 Task: Research Airbnb properties in Sabzevar, Iran from 26th December, 2023 to 28th December, 2023 for 7 adults. Place can be entire room or shared room with 4 bedrooms having 7 beds and 4 bathrooms. Property type can be house. Amenities needed are: wifi, TV, free parking on premises, gym, breakfast.
Action: Mouse moved to (560, 200)
Screenshot: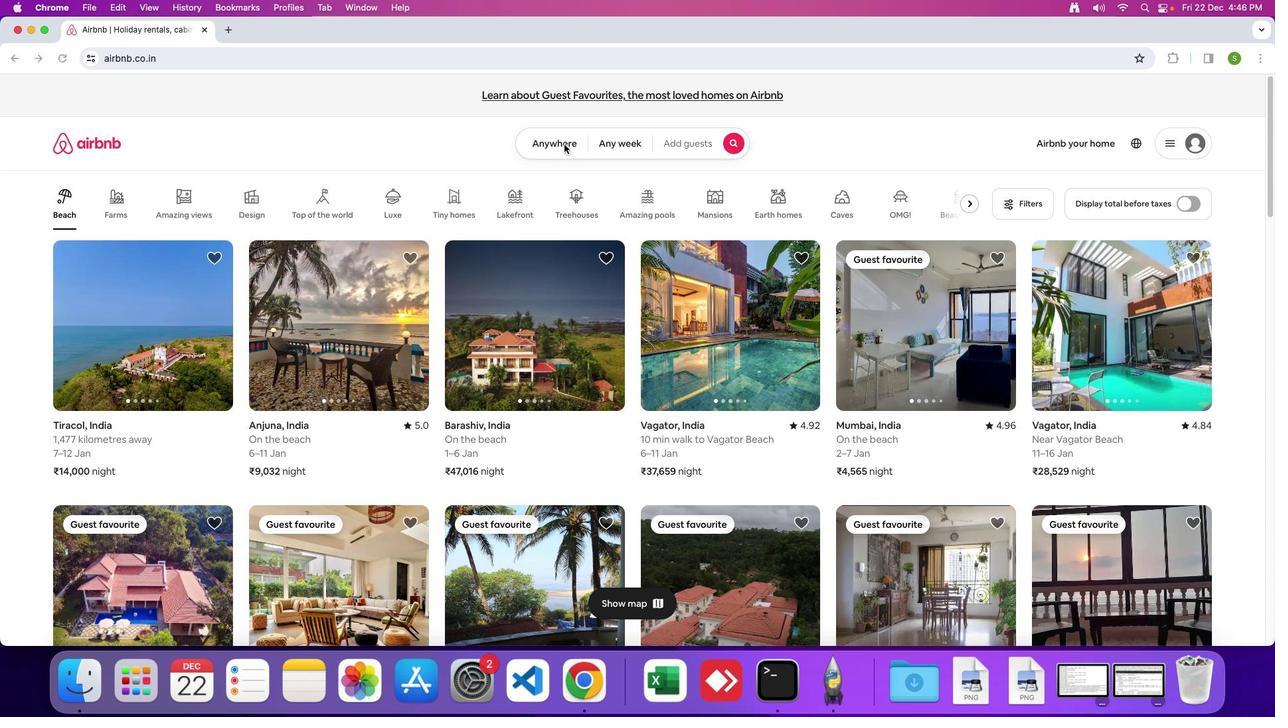 
Action: Mouse pressed left at (560, 200)
Screenshot: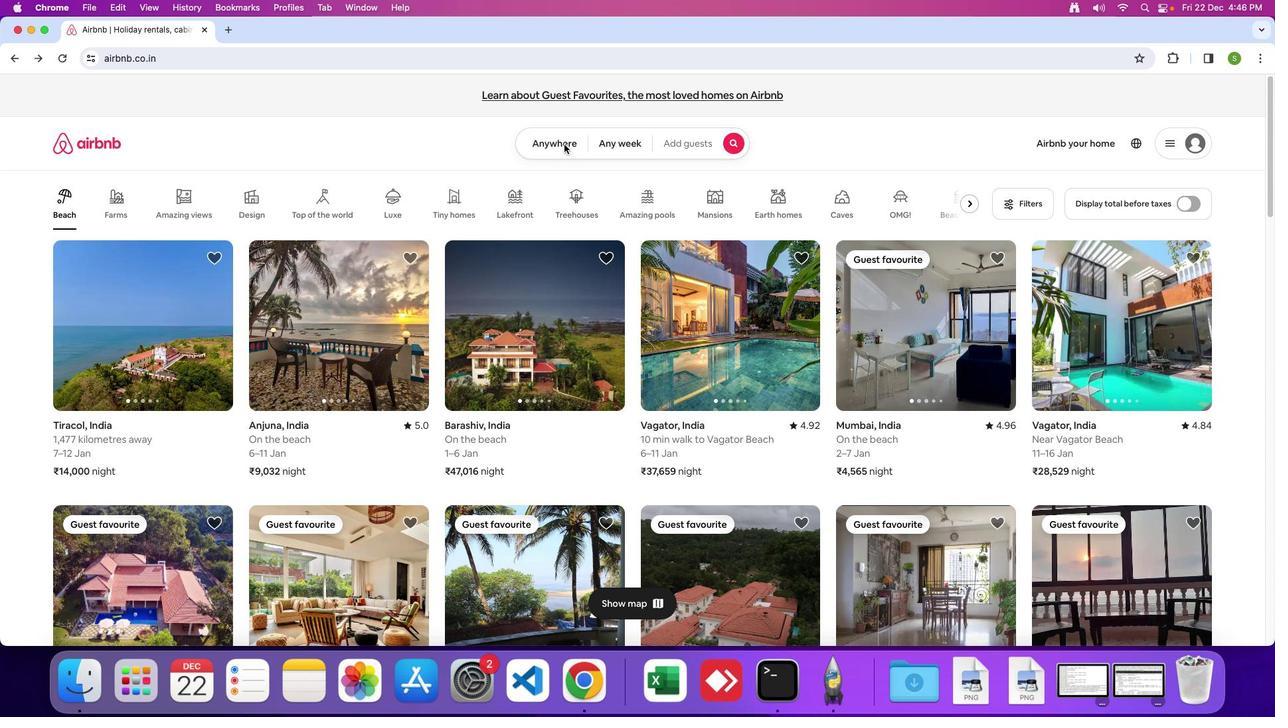 
Action: Mouse moved to (545, 200)
Screenshot: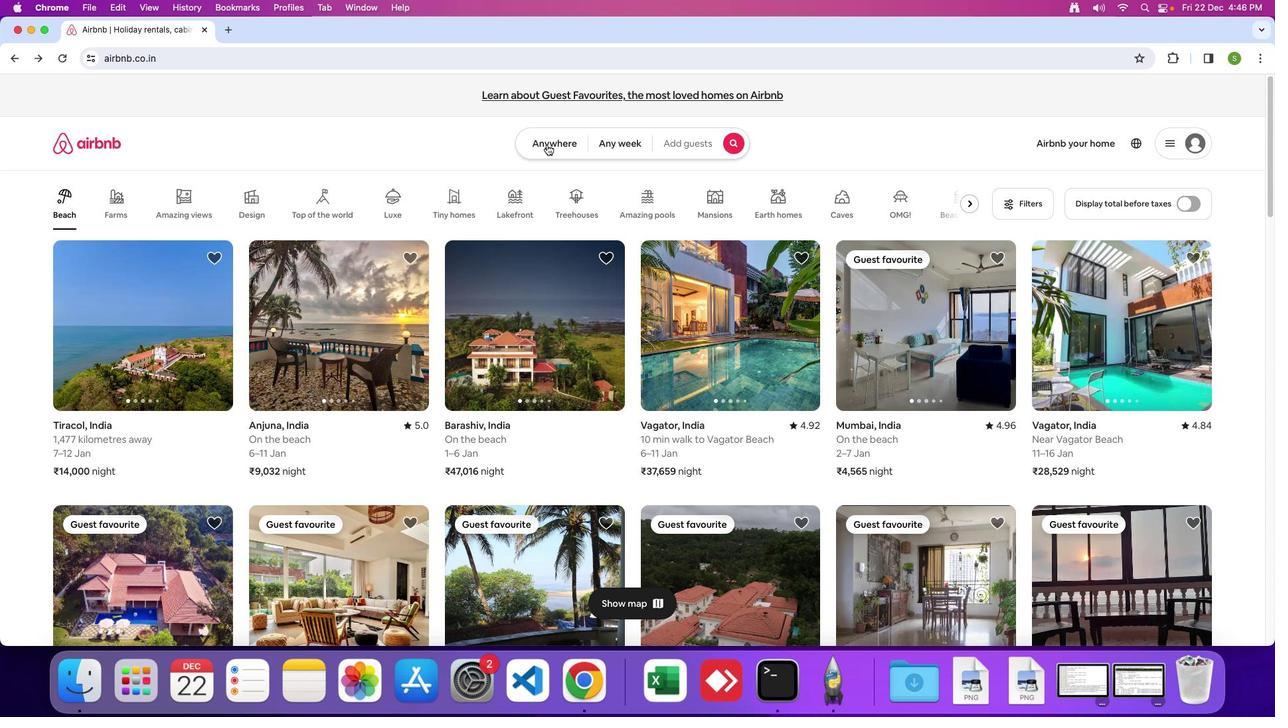 
Action: Mouse pressed left at (545, 200)
Screenshot: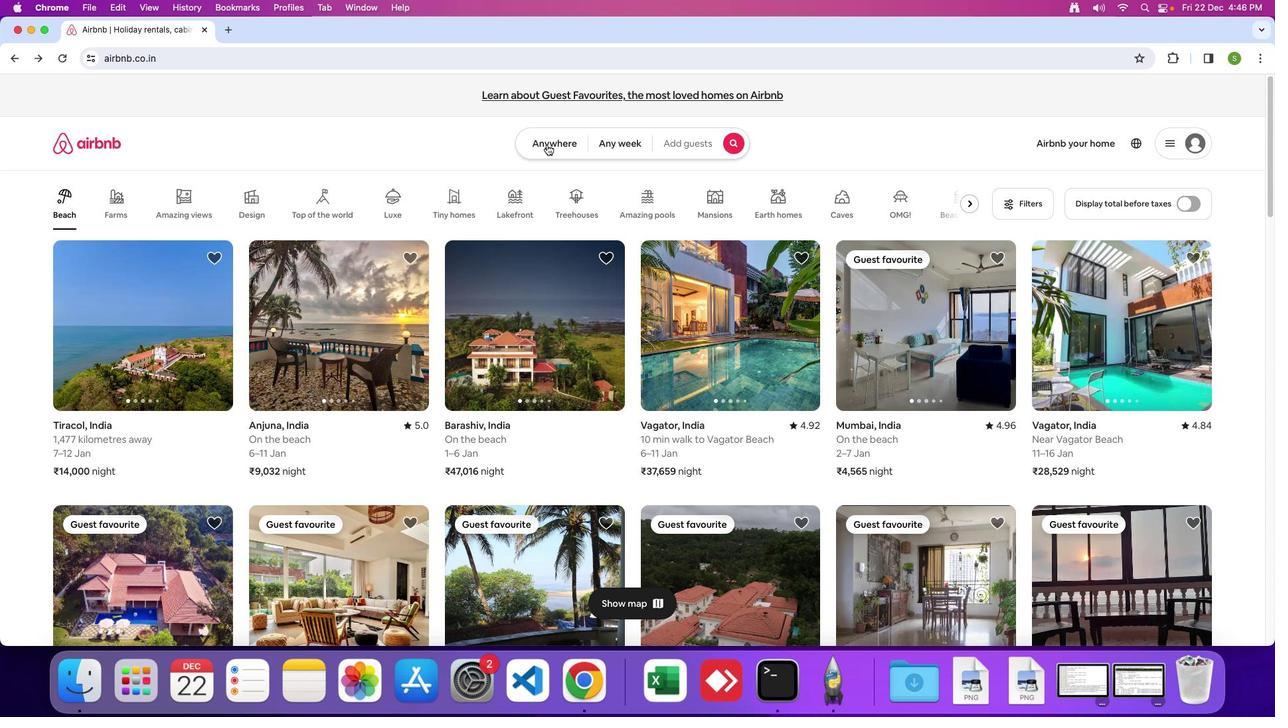 
Action: Mouse moved to (480, 237)
Screenshot: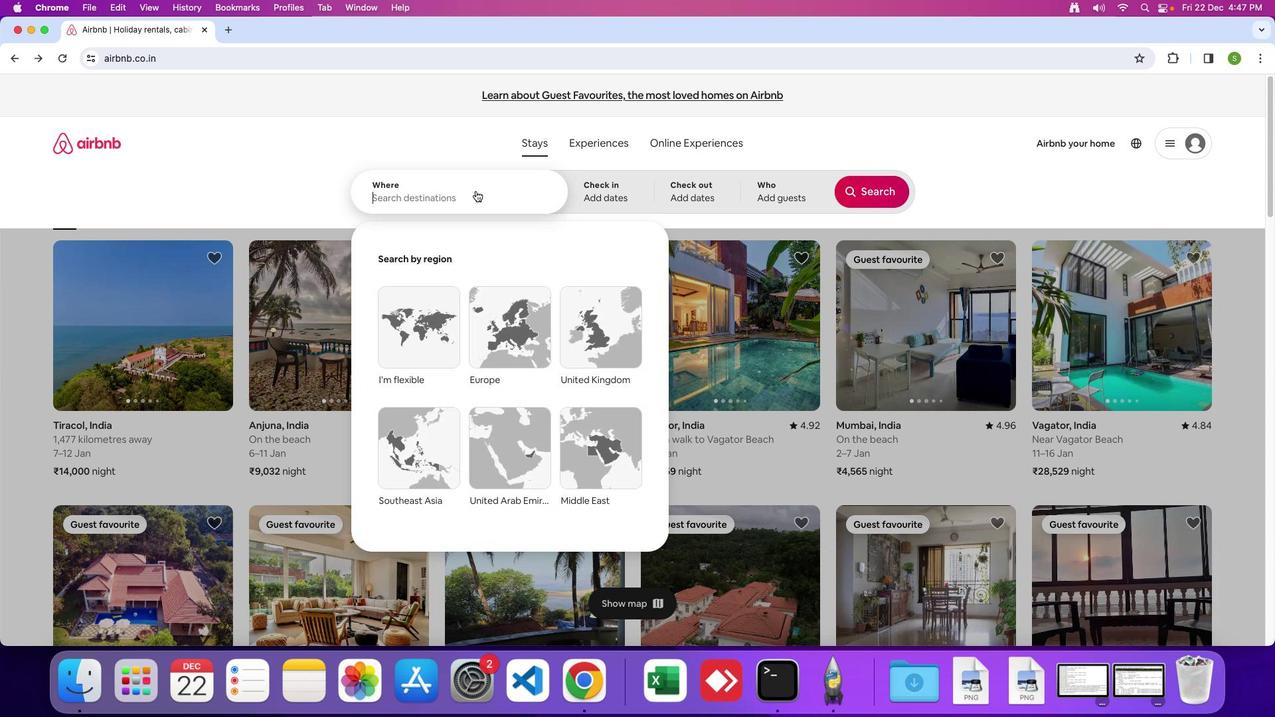 
Action: Mouse pressed left at (480, 237)
Screenshot: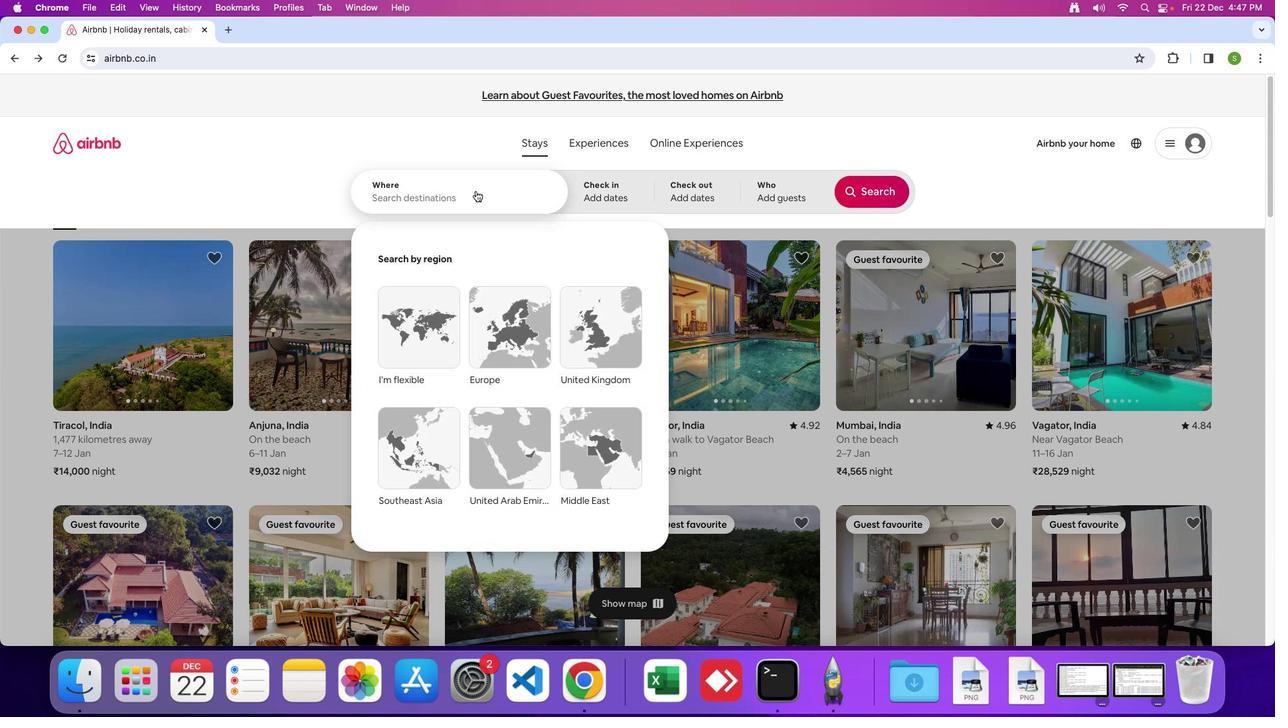 
Action: Mouse moved to (480, 237)
Screenshot: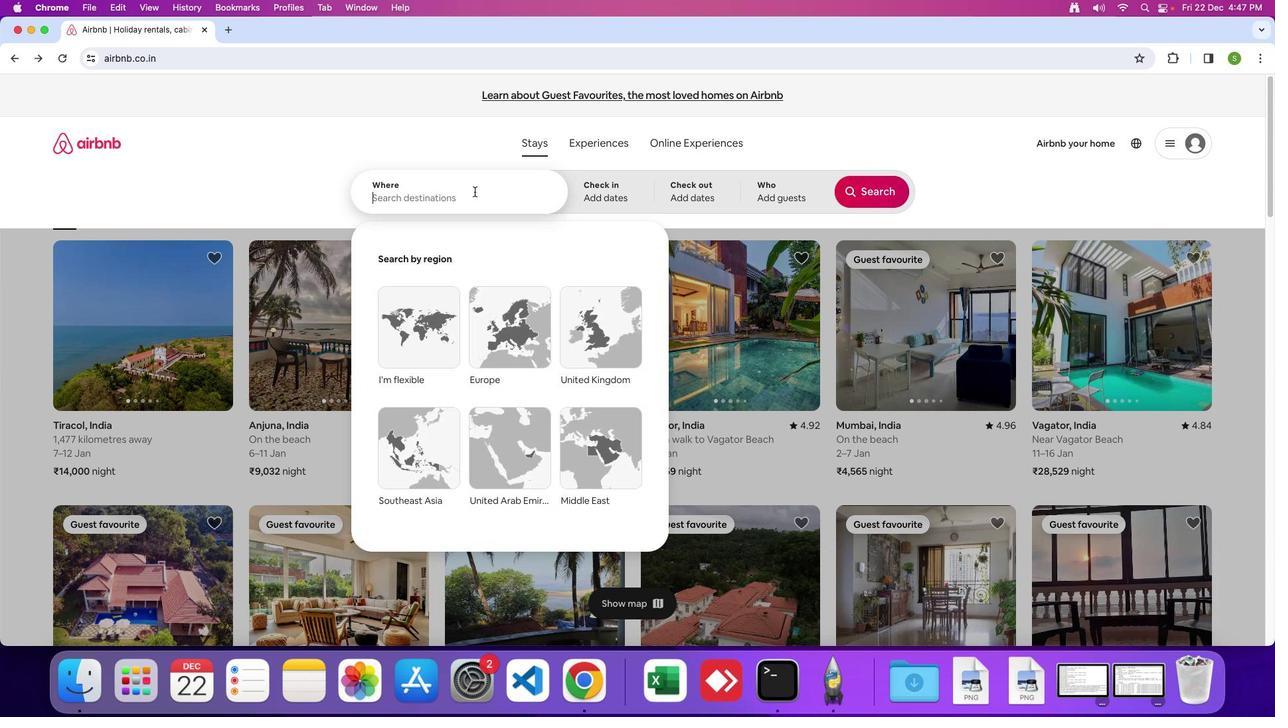 
Action: Key pressed 'S'Key.caps_lock'a''b''z''e''v''a''r'','Key.spaceKey.shift'I''r''a''n'Key.enter
Screenshot: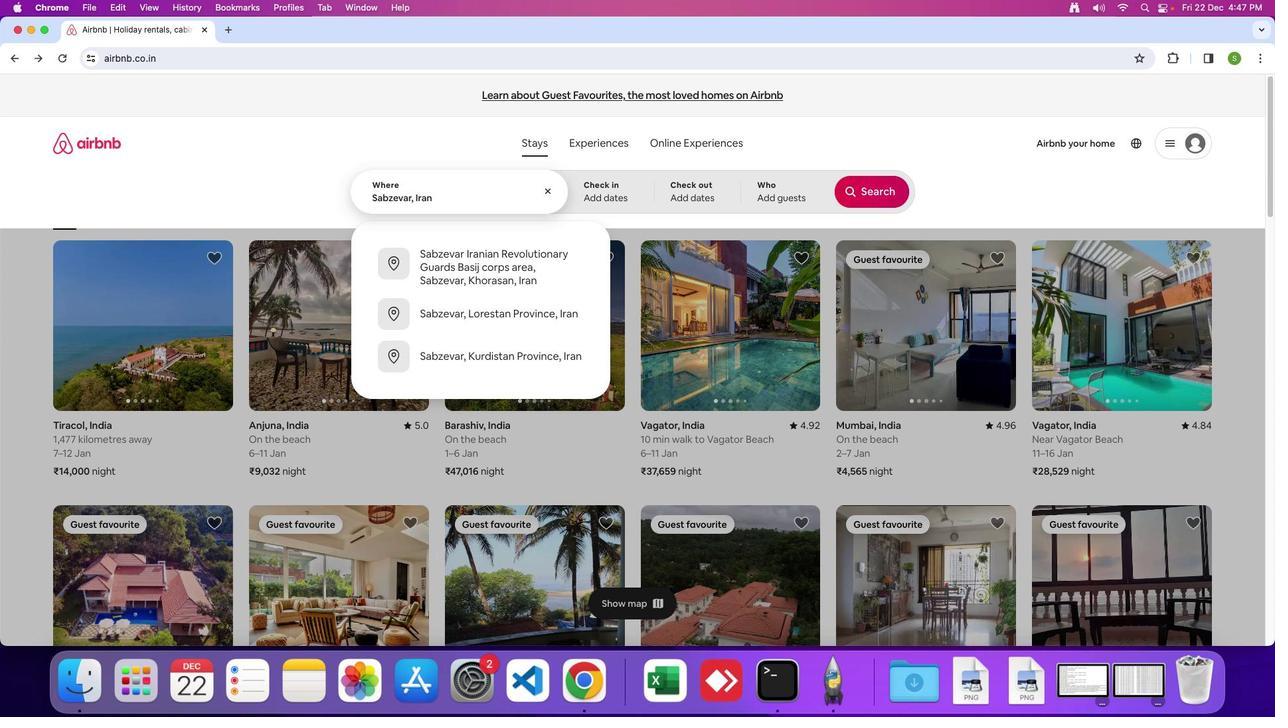 
Action: Mouse moved to (471, 471)
Screenshot: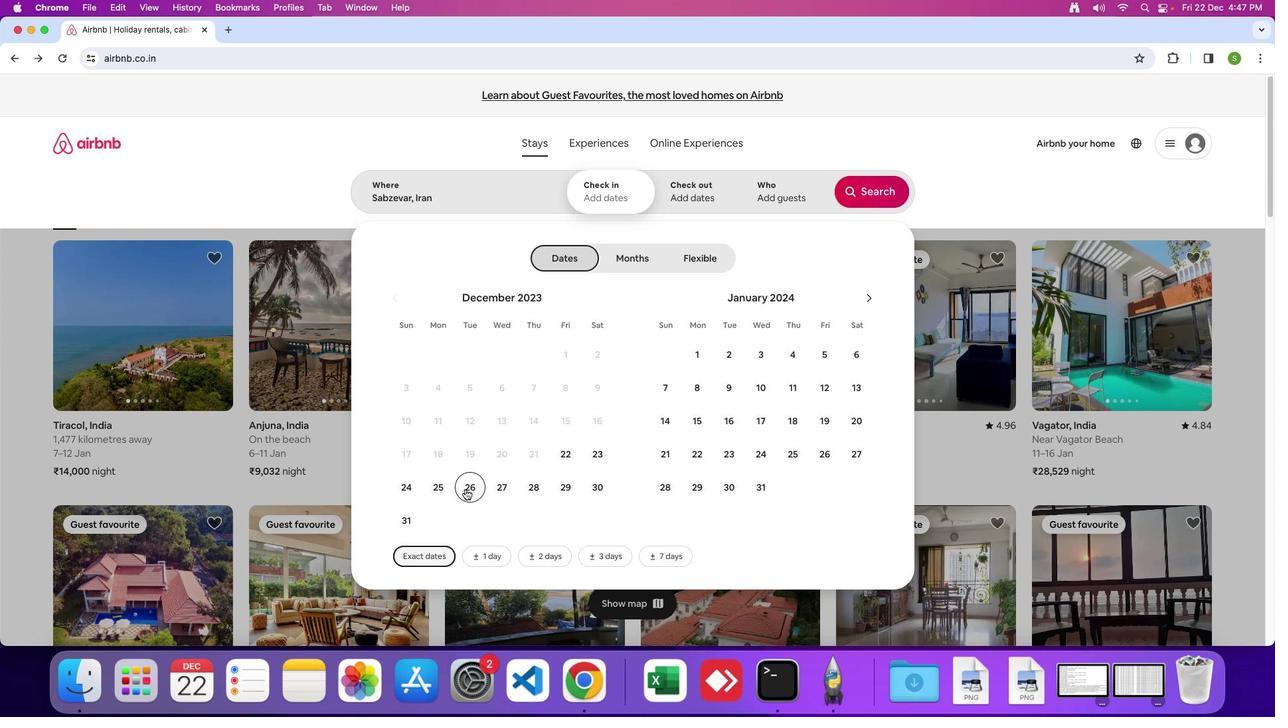 
Action: Mouse pressed left at (471, 471)
Screenshot: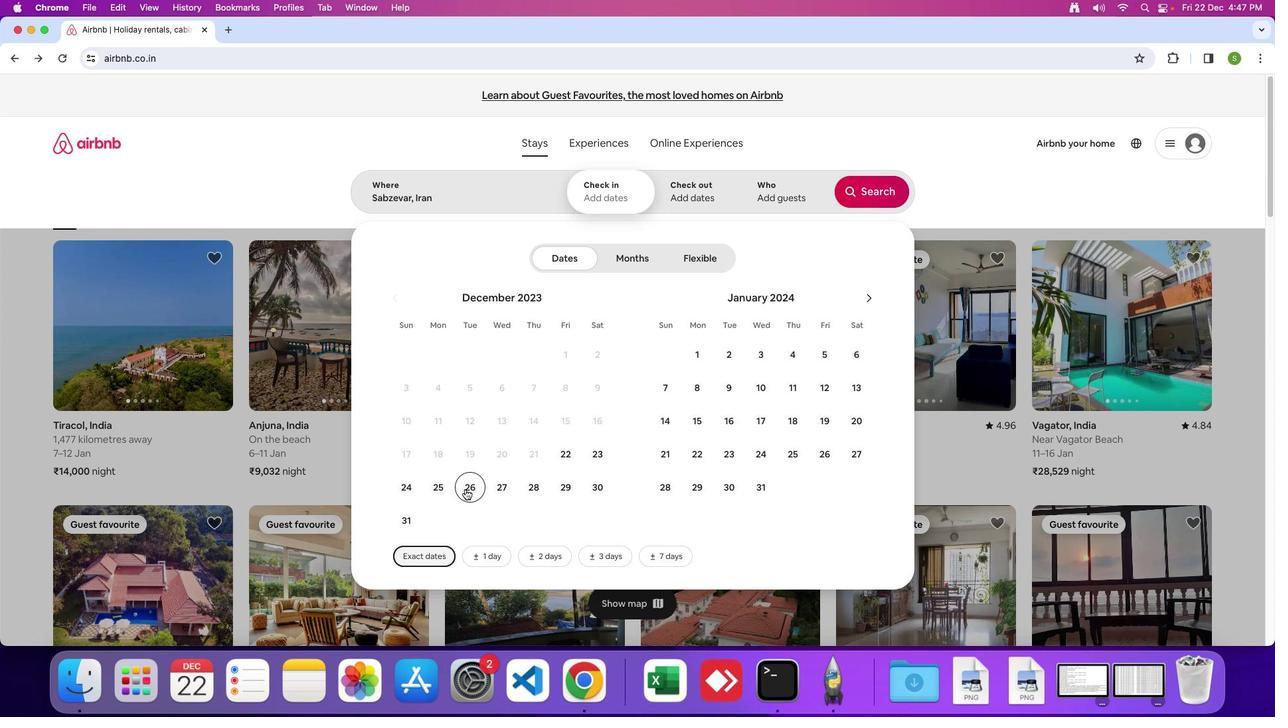 
Action: Mouse moved to (540, 464)
Screenshot: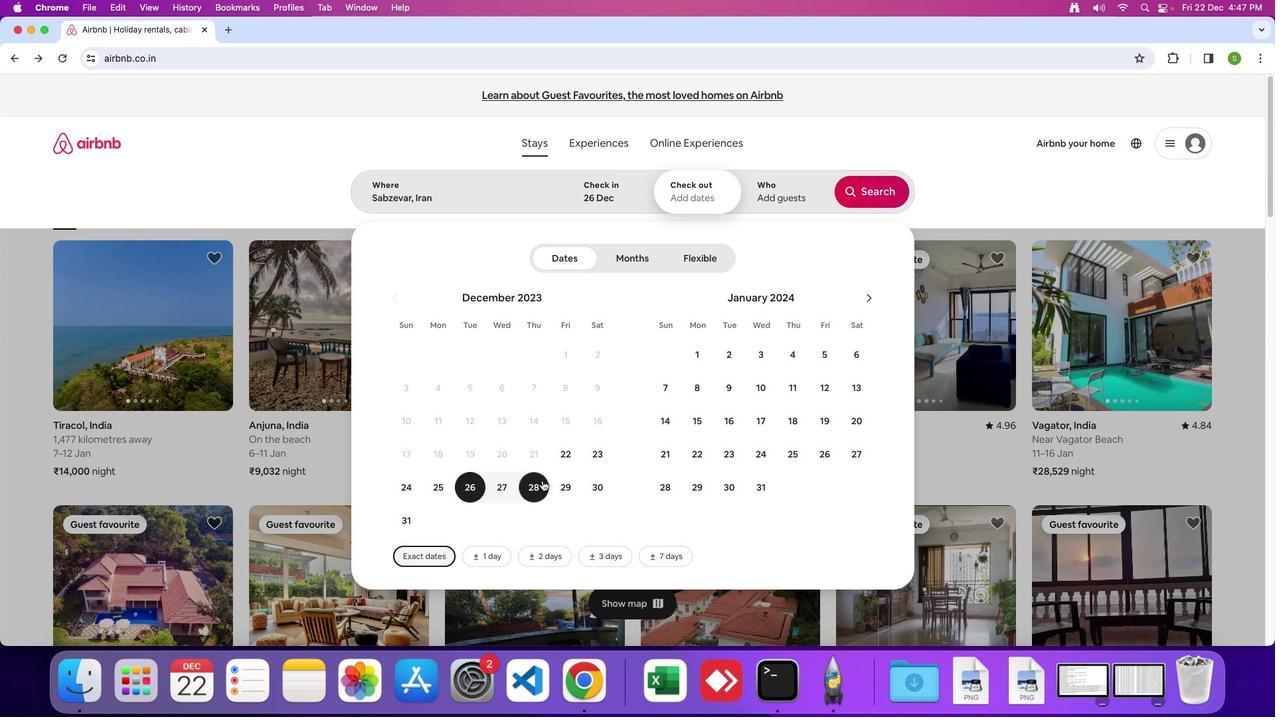 
Action: Mouse pressed left at (540, 464)
Screenshot: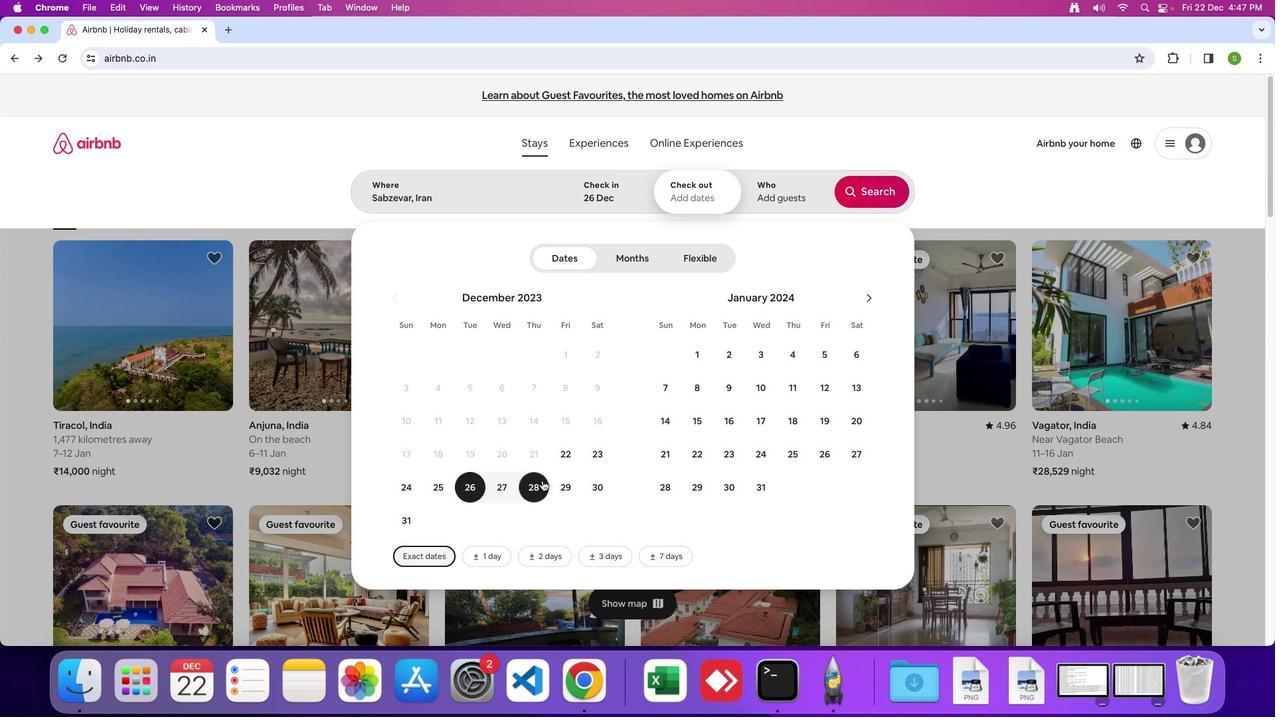 
Action: Mouse moved to (740, 244)
Screenshot: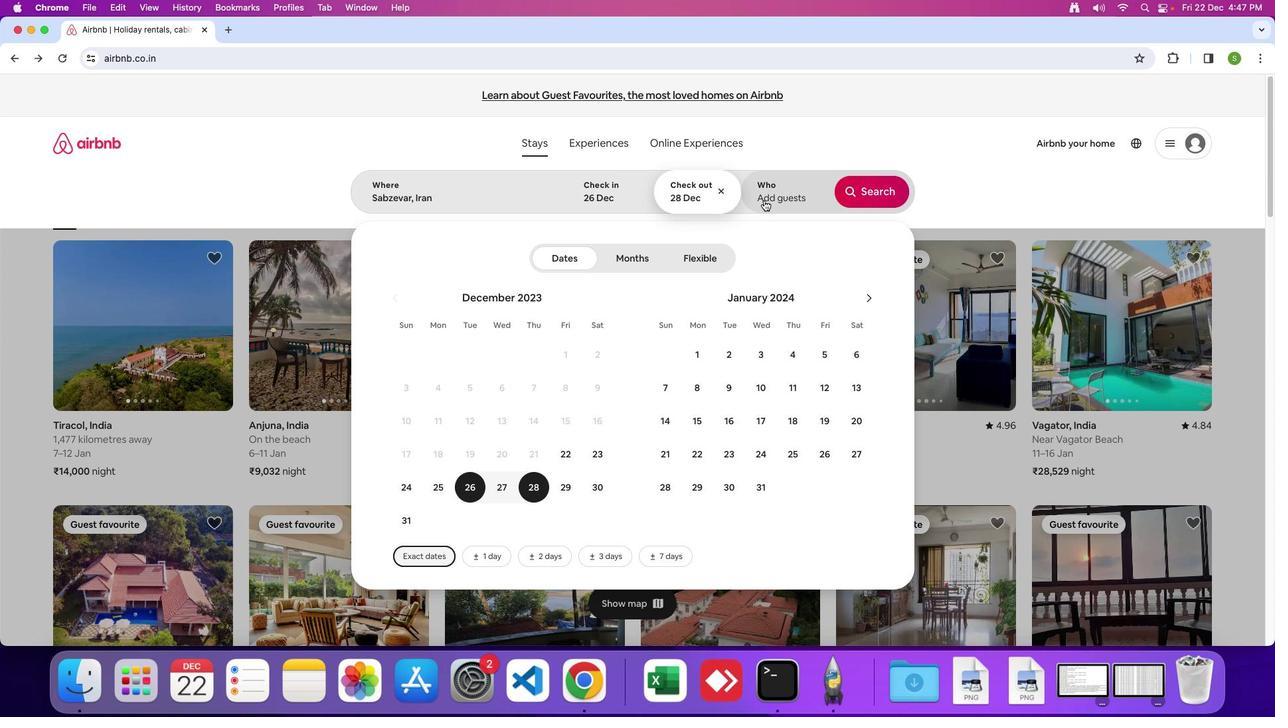 
Action: Mouse pressed left at (740, 244)
Screenshot: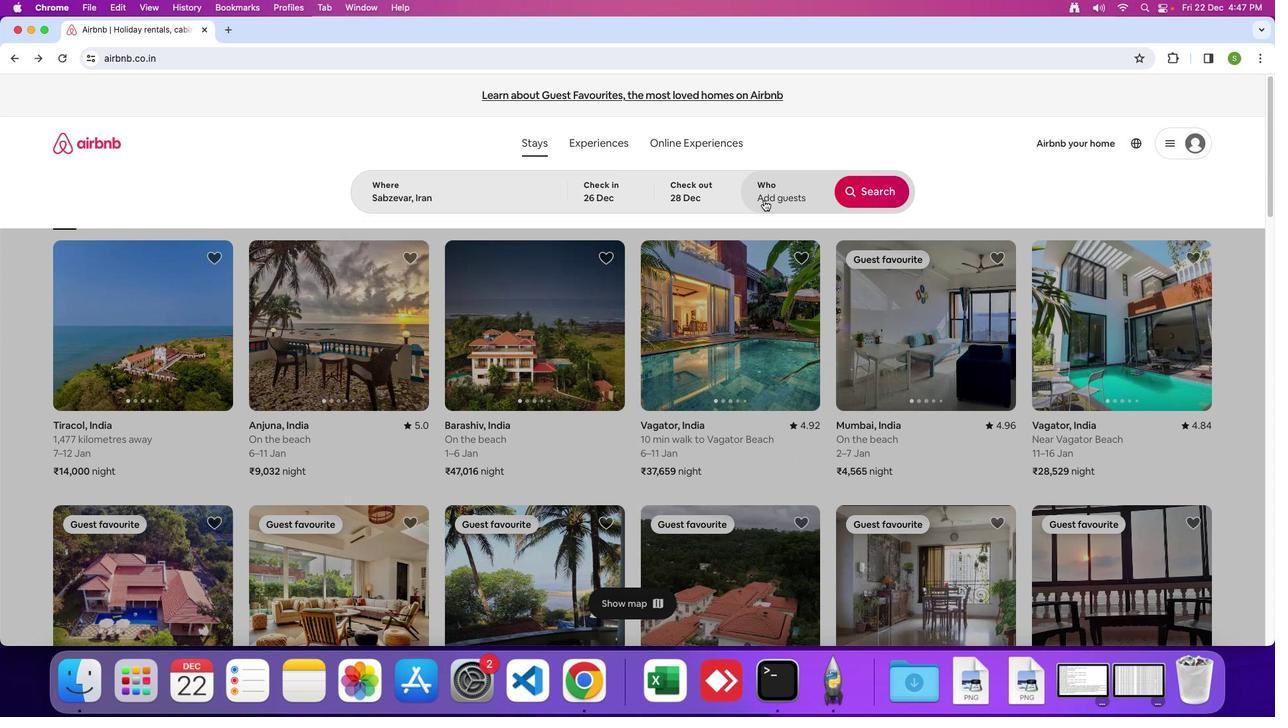 
Action: Mouse moved to (841, 290)
Screenshot: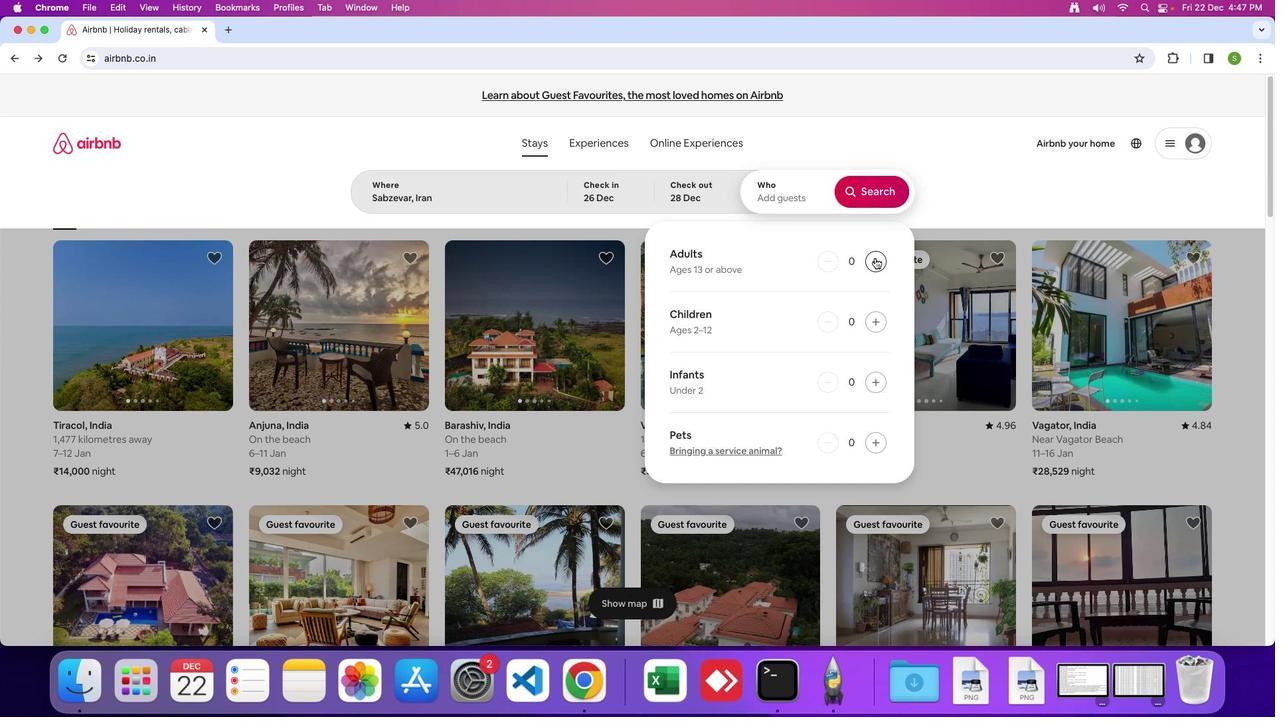
Action: Mouse pressed left at (841, 290)
Screenshot: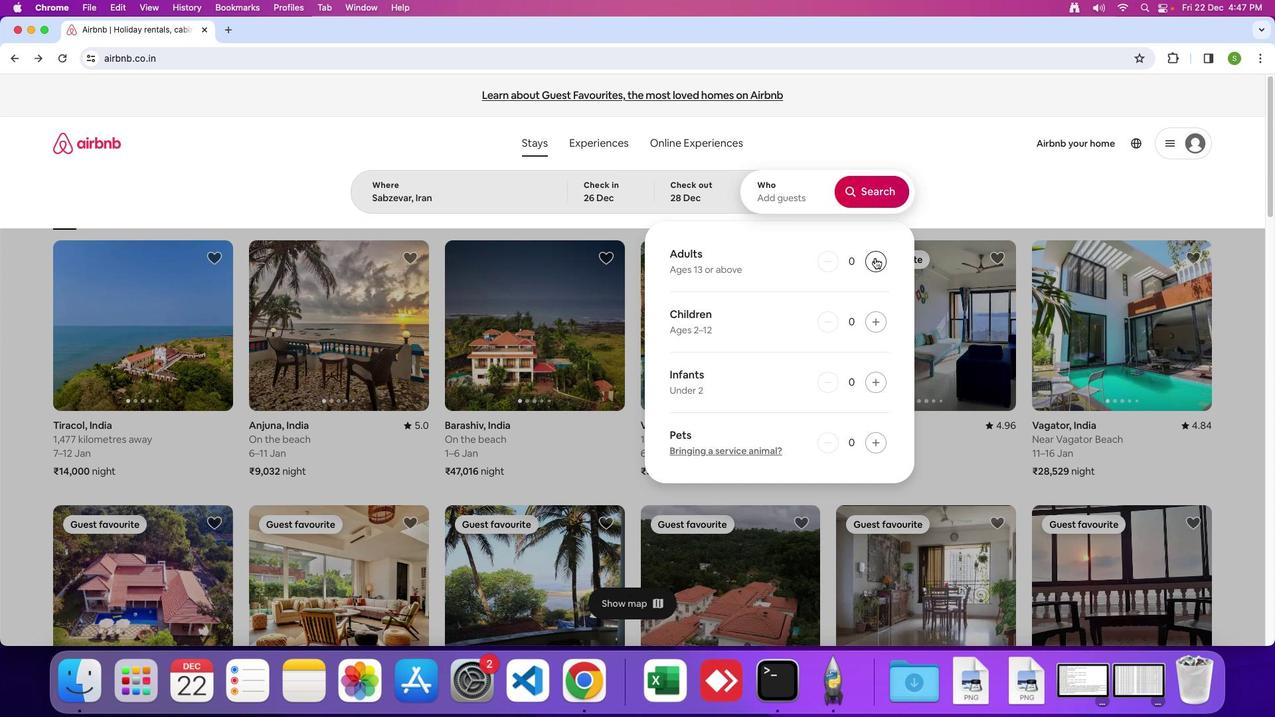 
Action: Mouse pressed left at (841, 290)
Screenshot: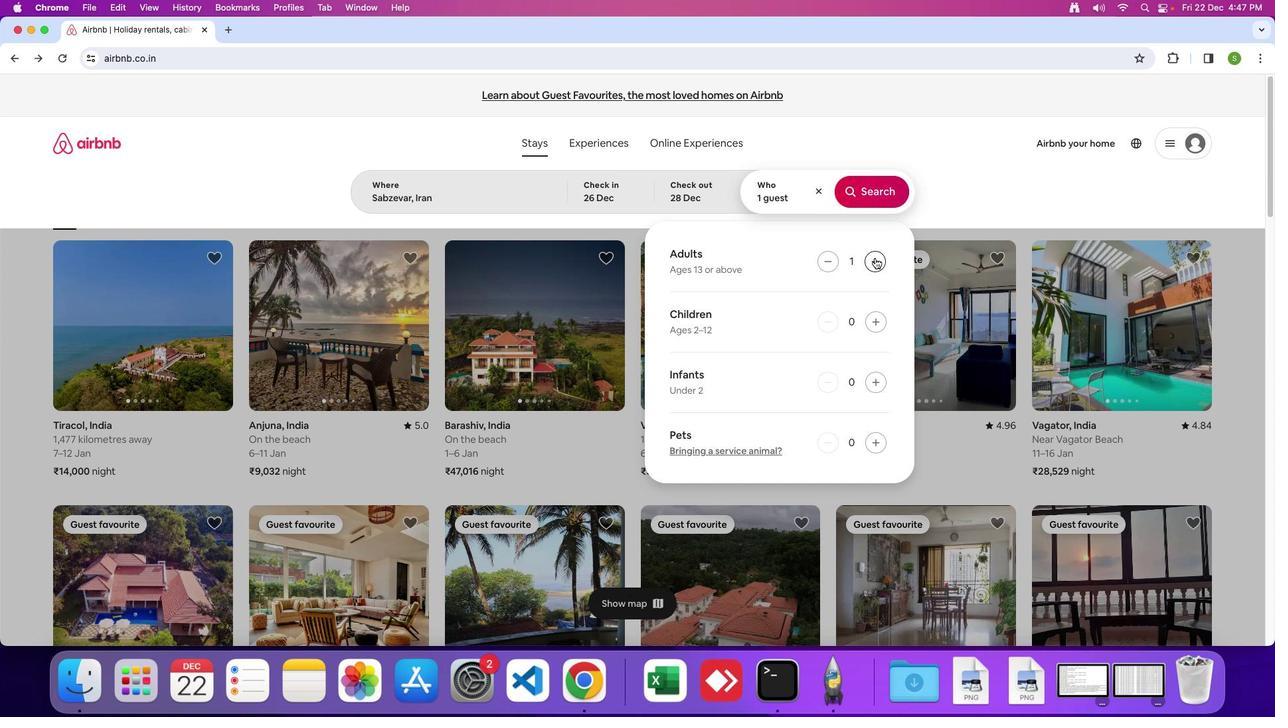 
Action: Mouse pressed left at (841, 290)
Screenshot: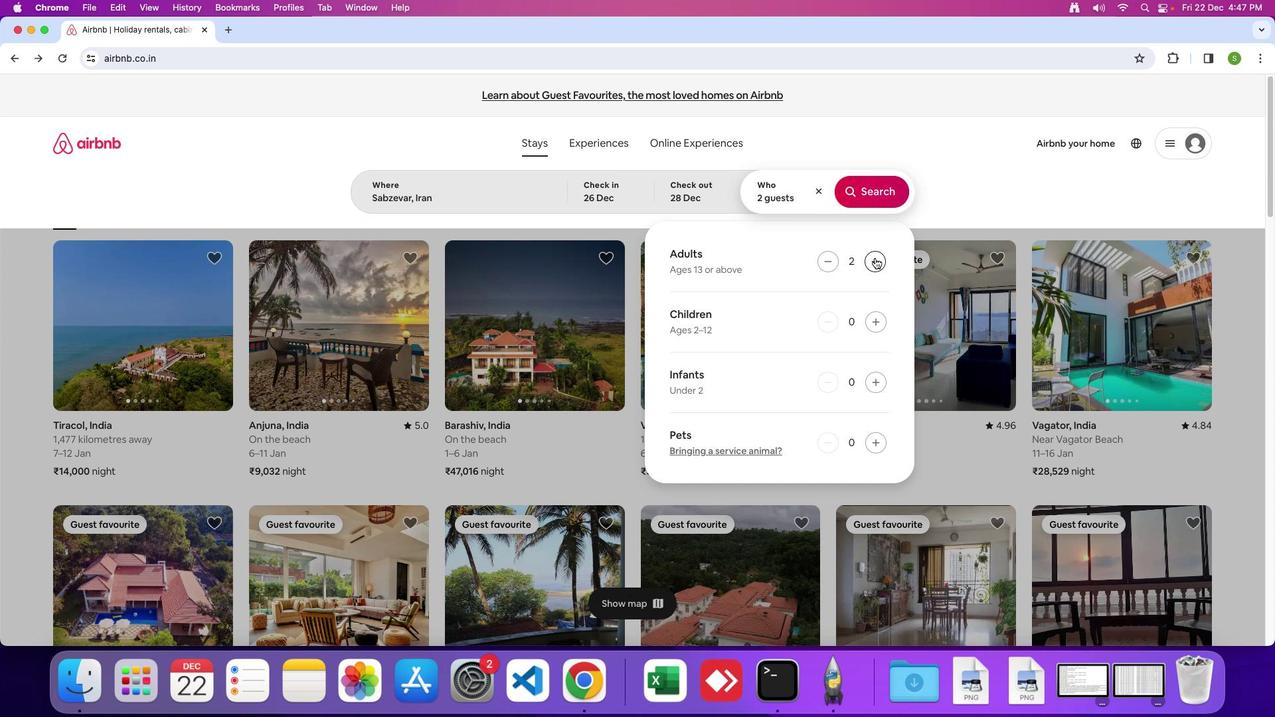 
Action: Mouse pressed left at (841, 290)
Screenshot: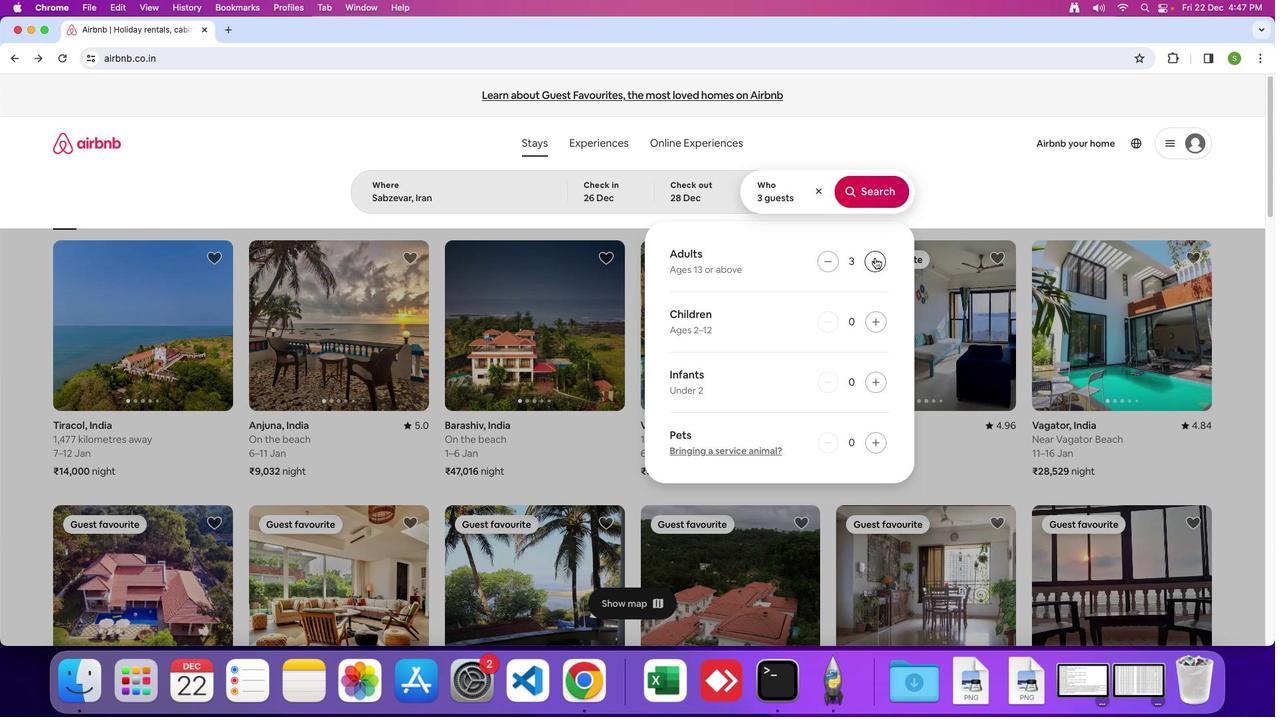 
Action: Mouse pressed left at (841, 290)
Screenshot: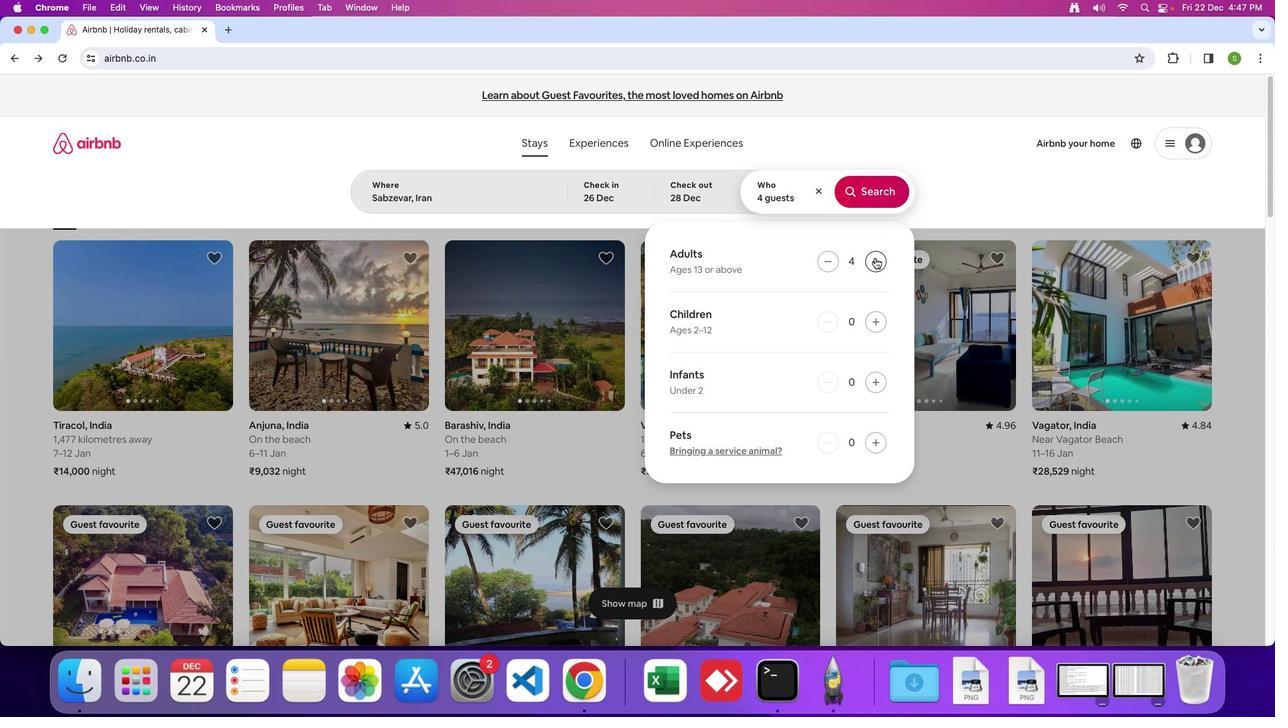 
Action: Mouse pressed left at (841, 290)
Screenshot: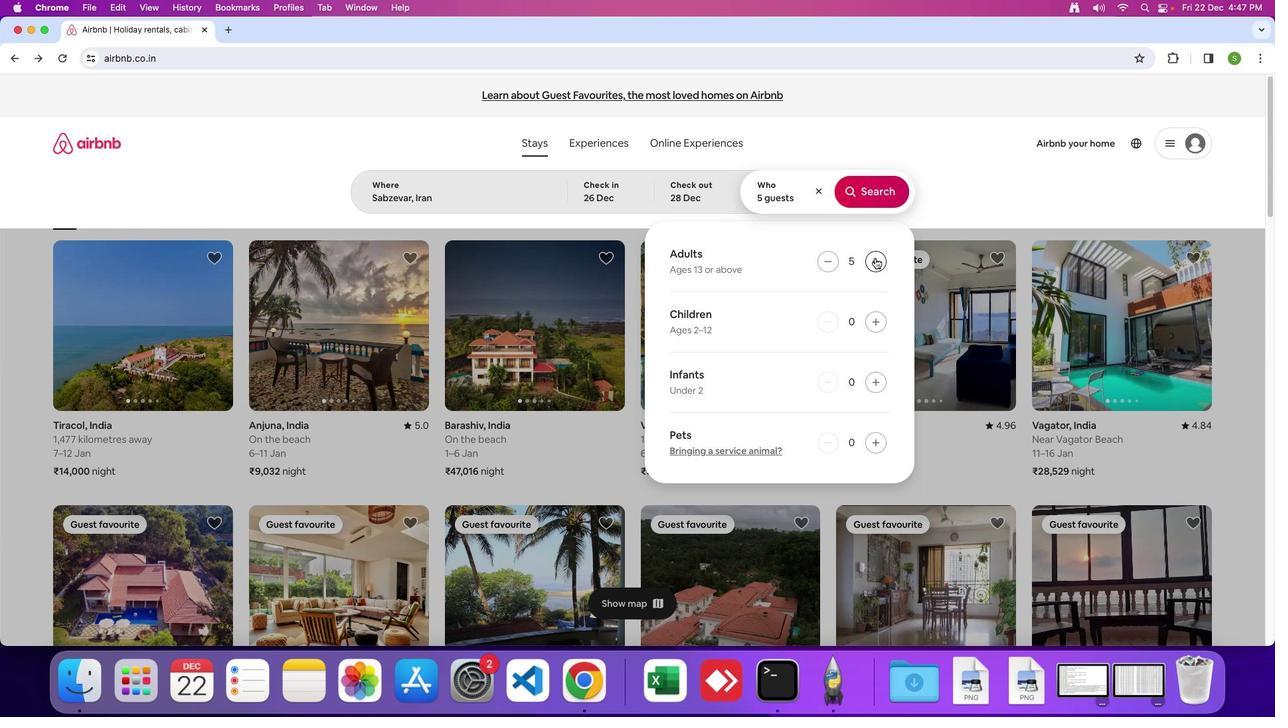 
Action: Mouse pressed left at (841, 290)
Screenshot: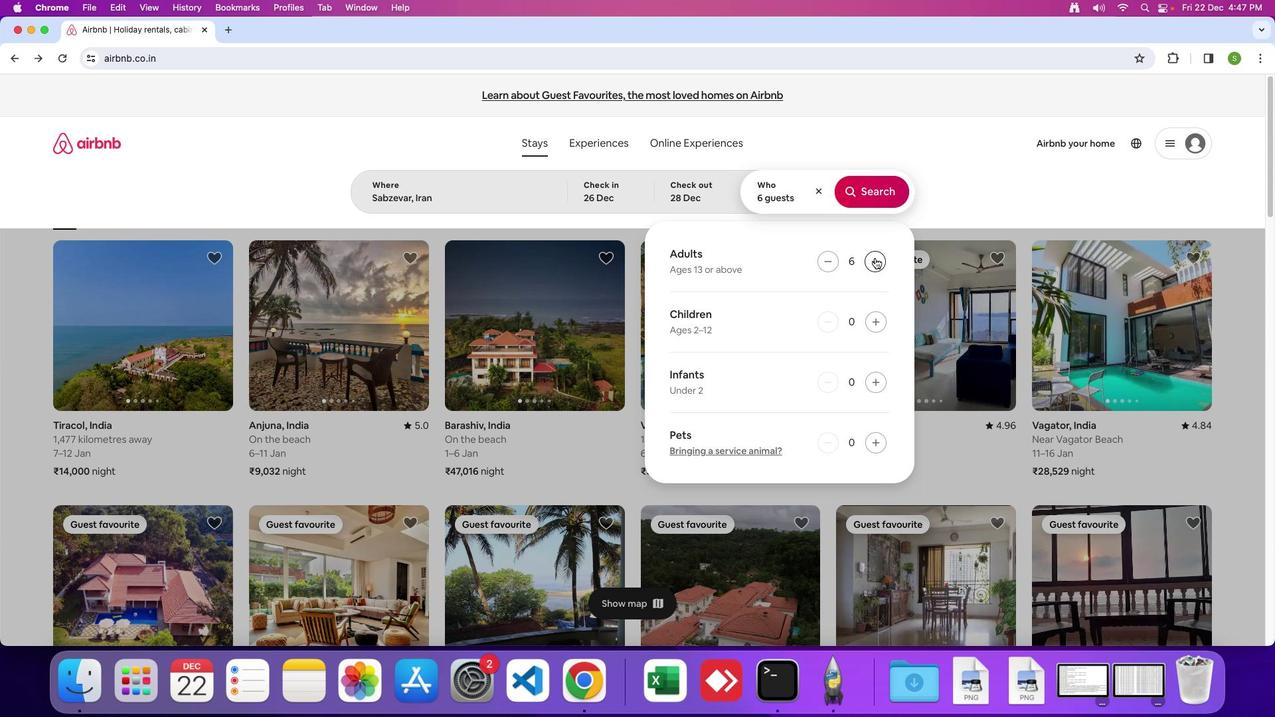 
Action: Mouse moved to (829, 234)
Screenshot: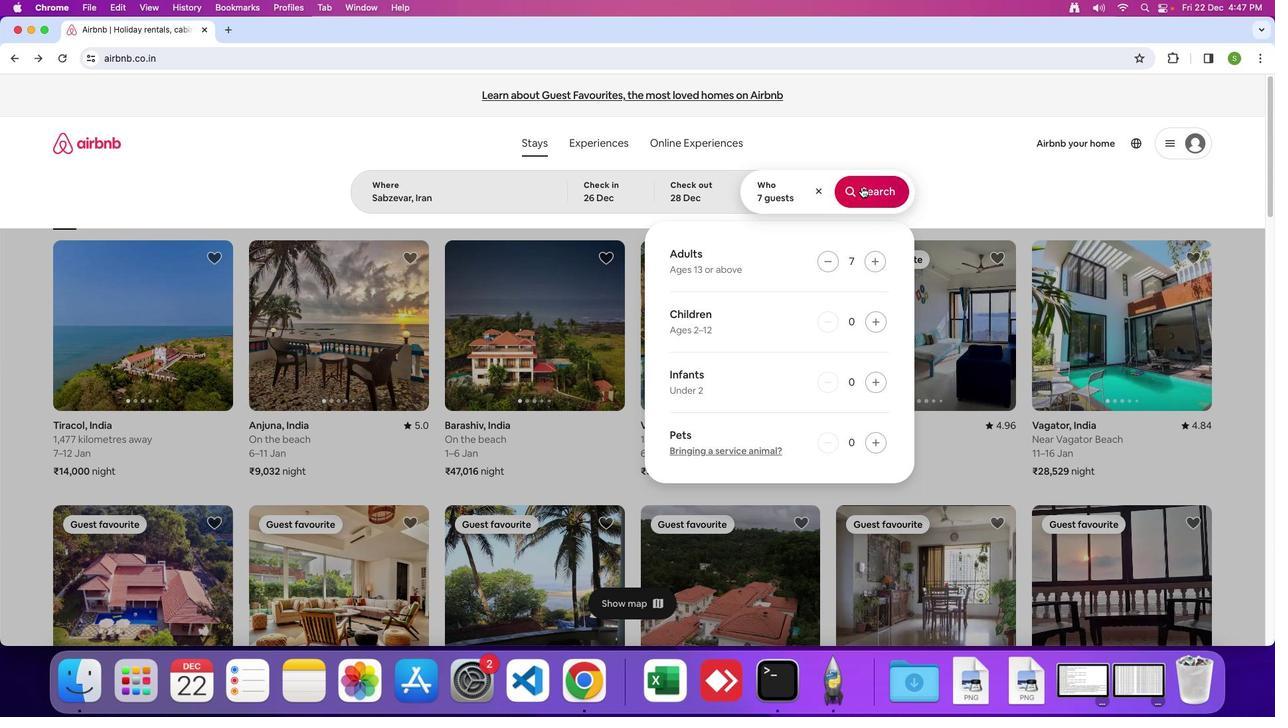 
Action: Mouse pressed left at (829, 234)
Screenshot: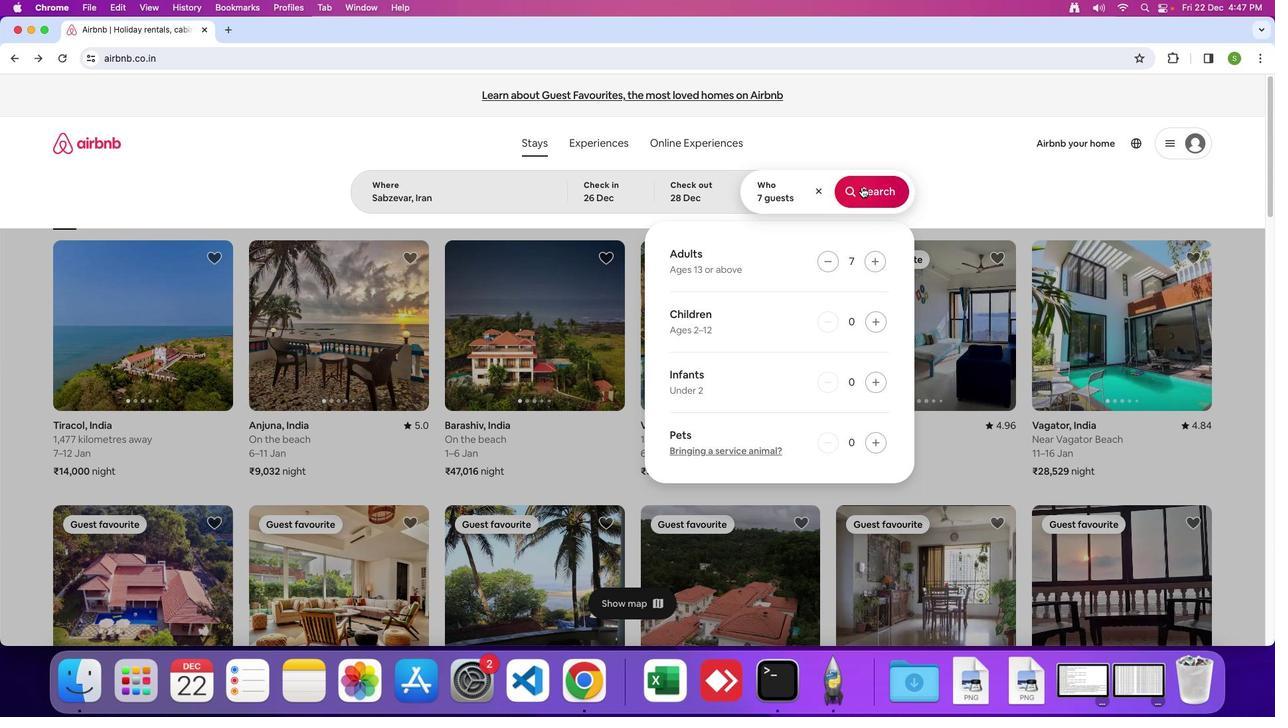 
Action: Mouse moved to (1005, 209)
Screenshot: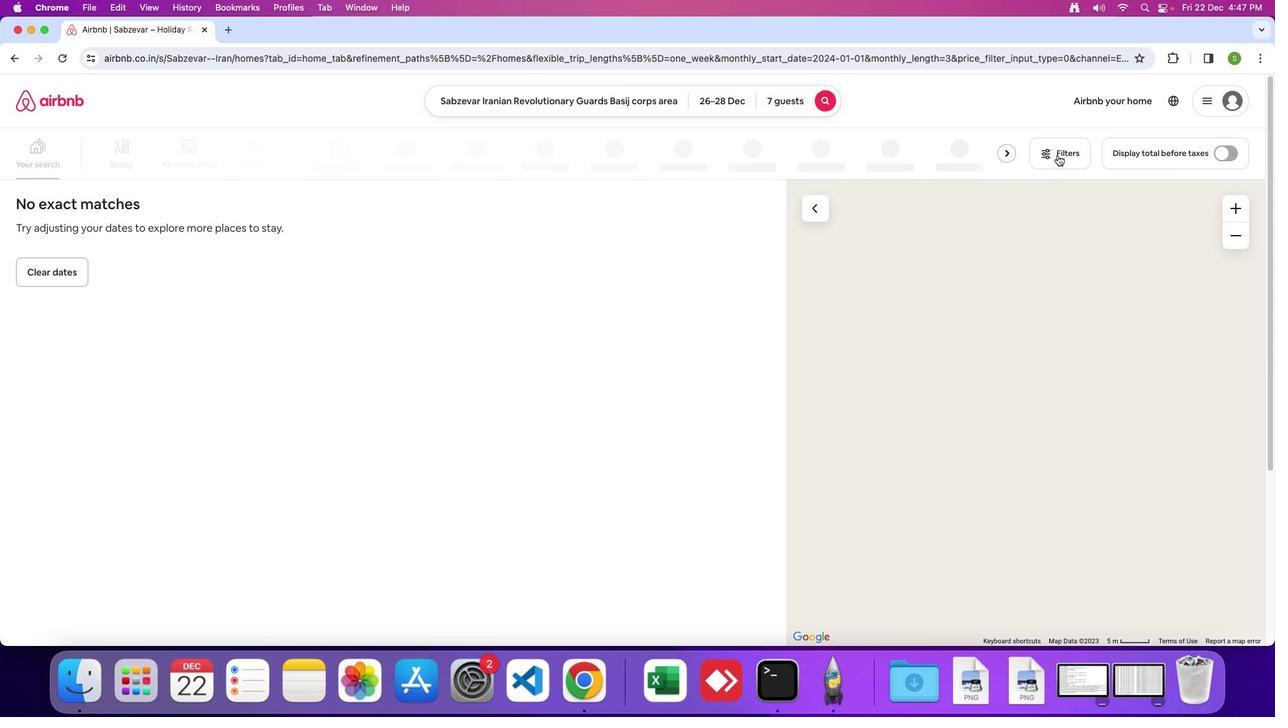 
Action: Mouse pressed left at (1005, 209)
Screenshot: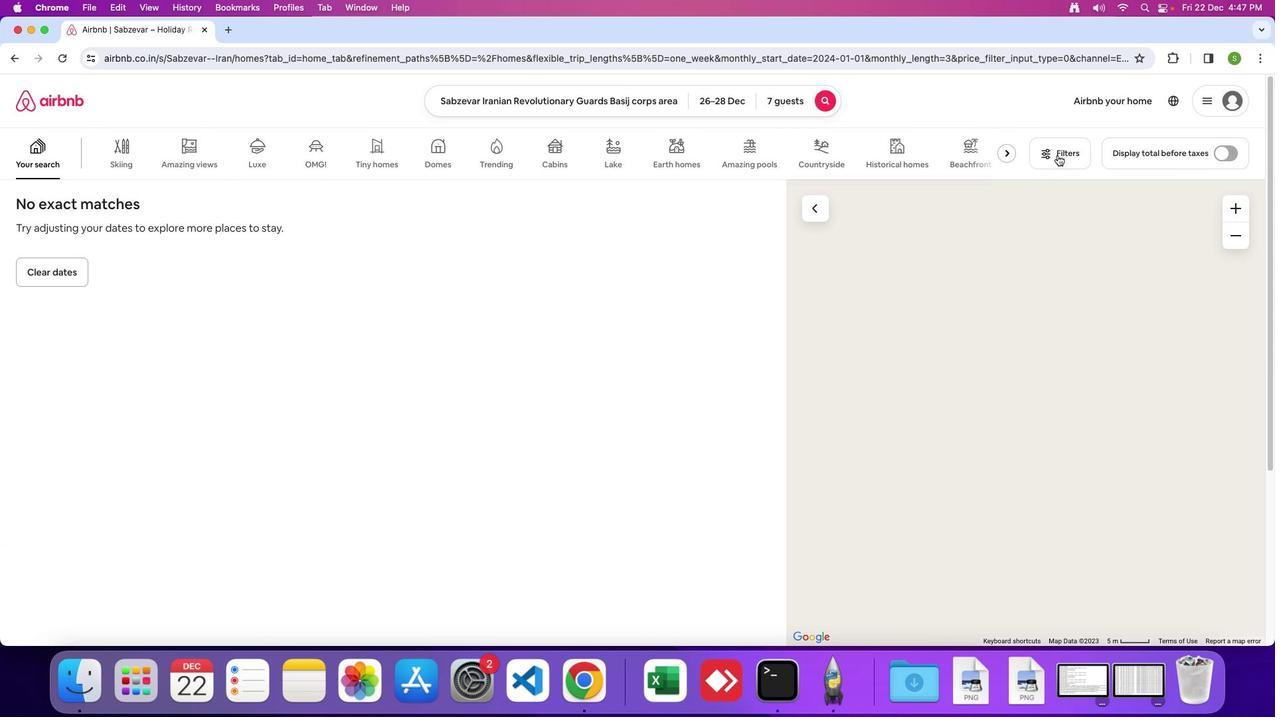 
Action: Mouse moved to (672, 412)
Screenshot: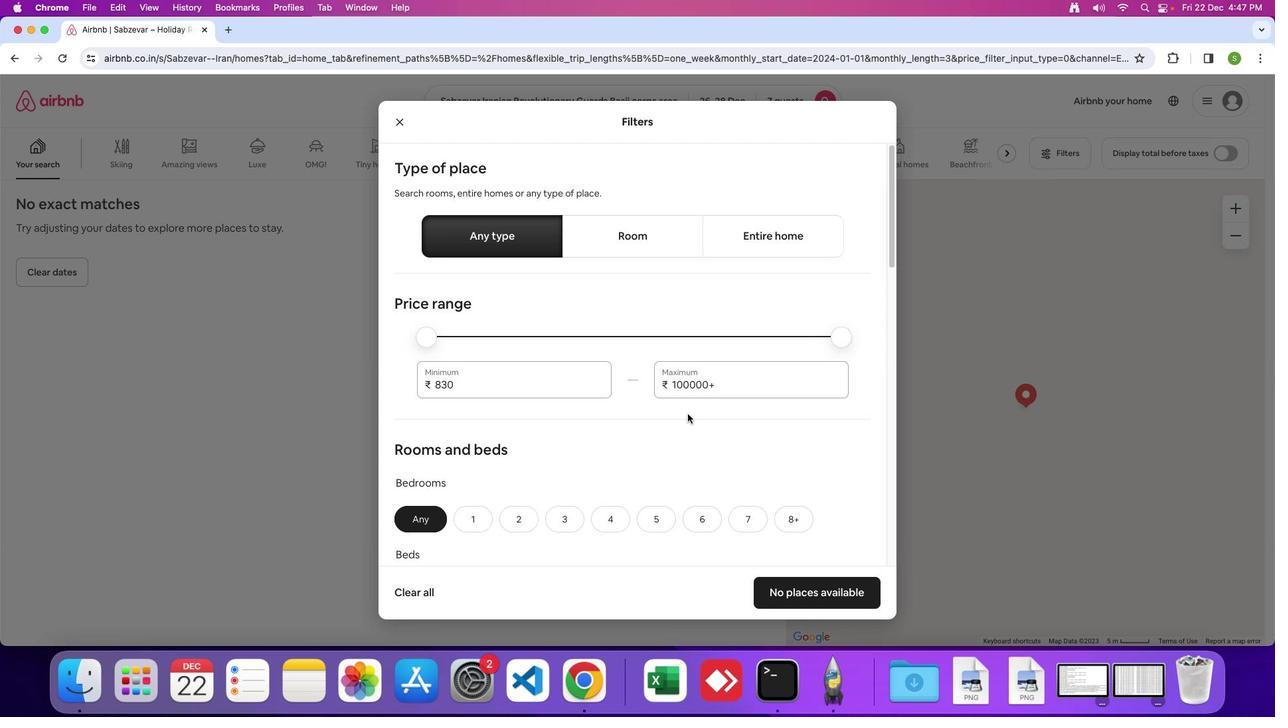 
Action: Mouse scrolled (672, 412) with delta (51, 87)
Screenshot: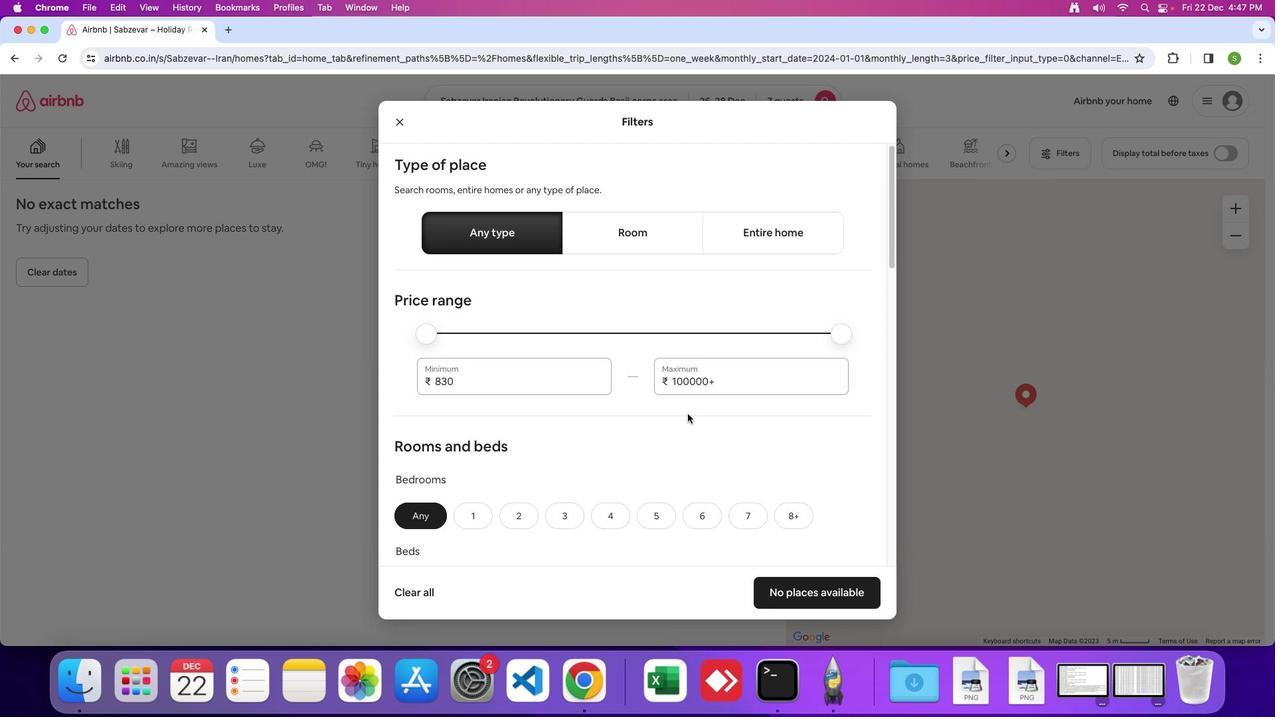 
Action: Mouse scrolled (672, 412) with delta (51, 87)
Screenshot: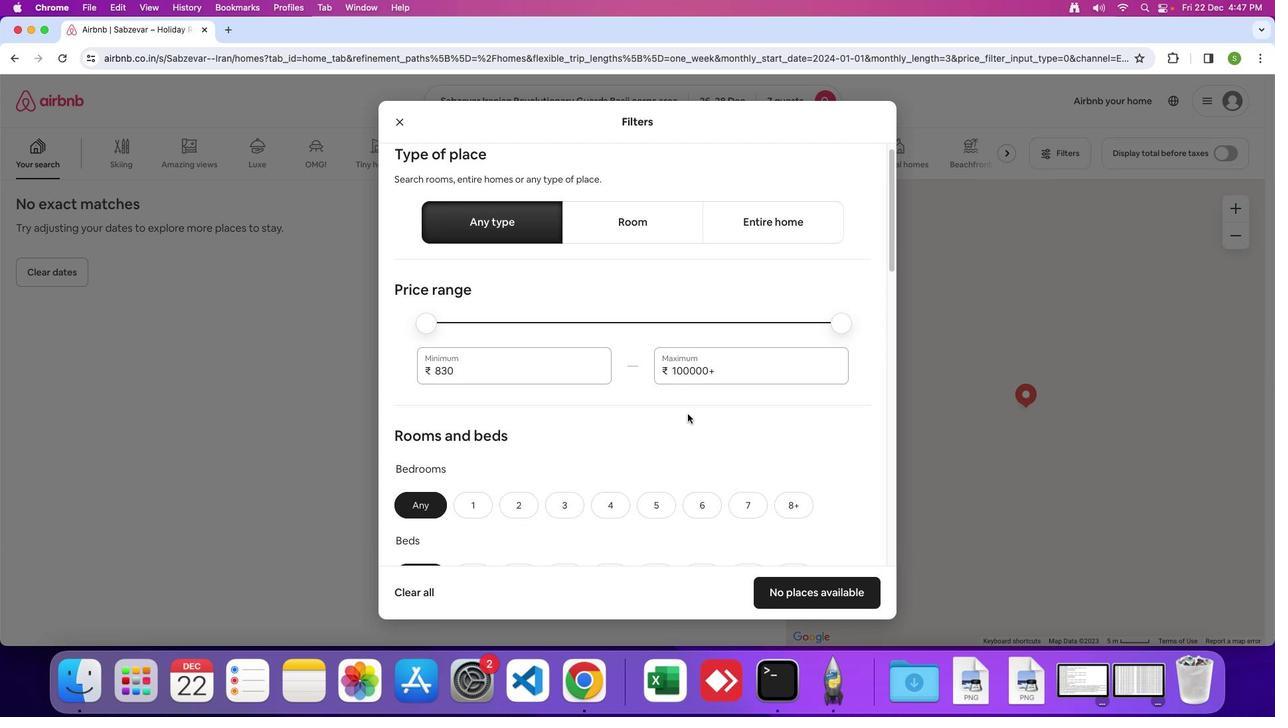 
Action: Mouse scrolled (672, 412) with delta (51, 87)
Screenshot: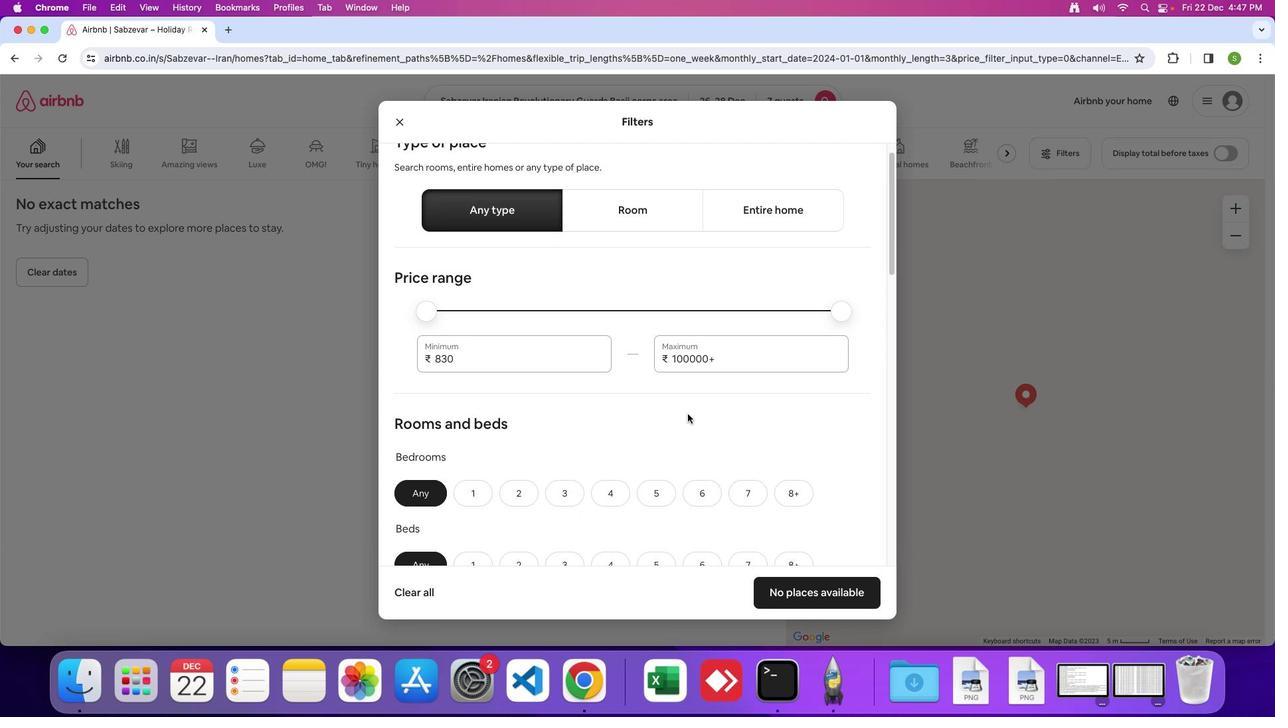 
Action: Mouse scrolled (672, 412) with delta (51, 87)
Screenshot: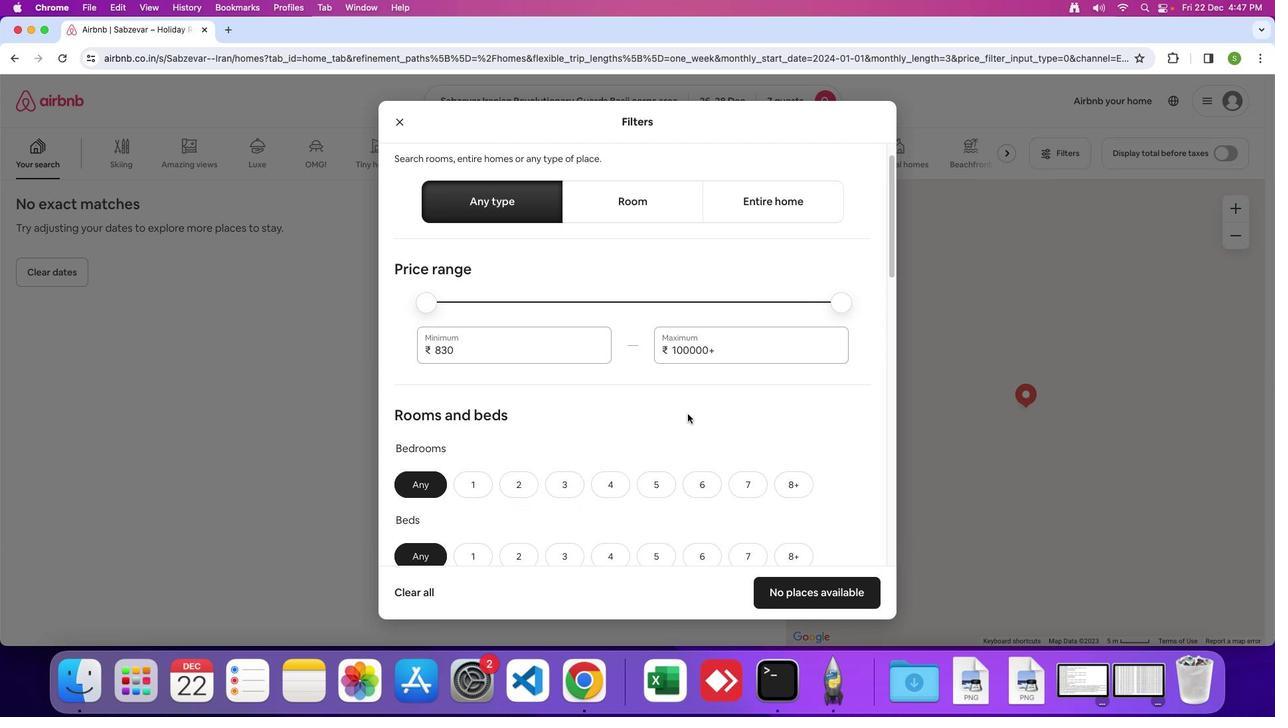 
Action: Mouse scrolled (672, 412) with delta (51, 87)
Screenshot: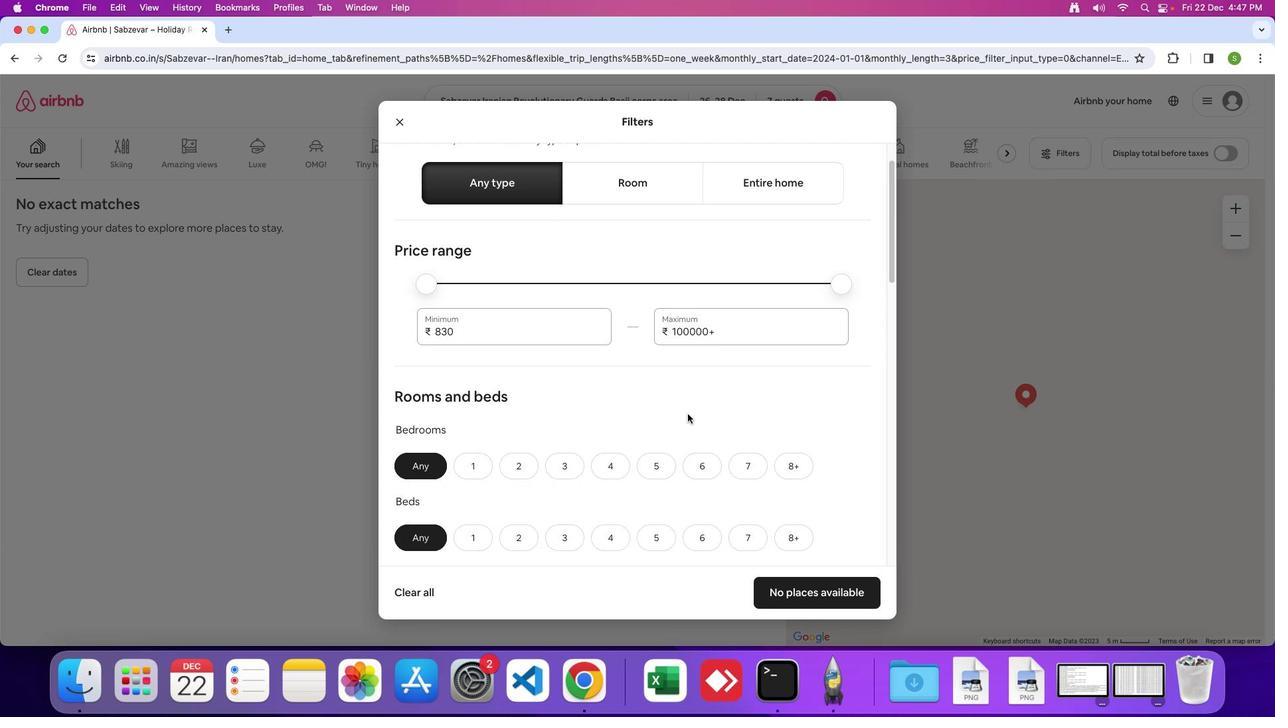 
Action: Mouse scrolled (672, 412) with delta (51, 87)
Screenshot: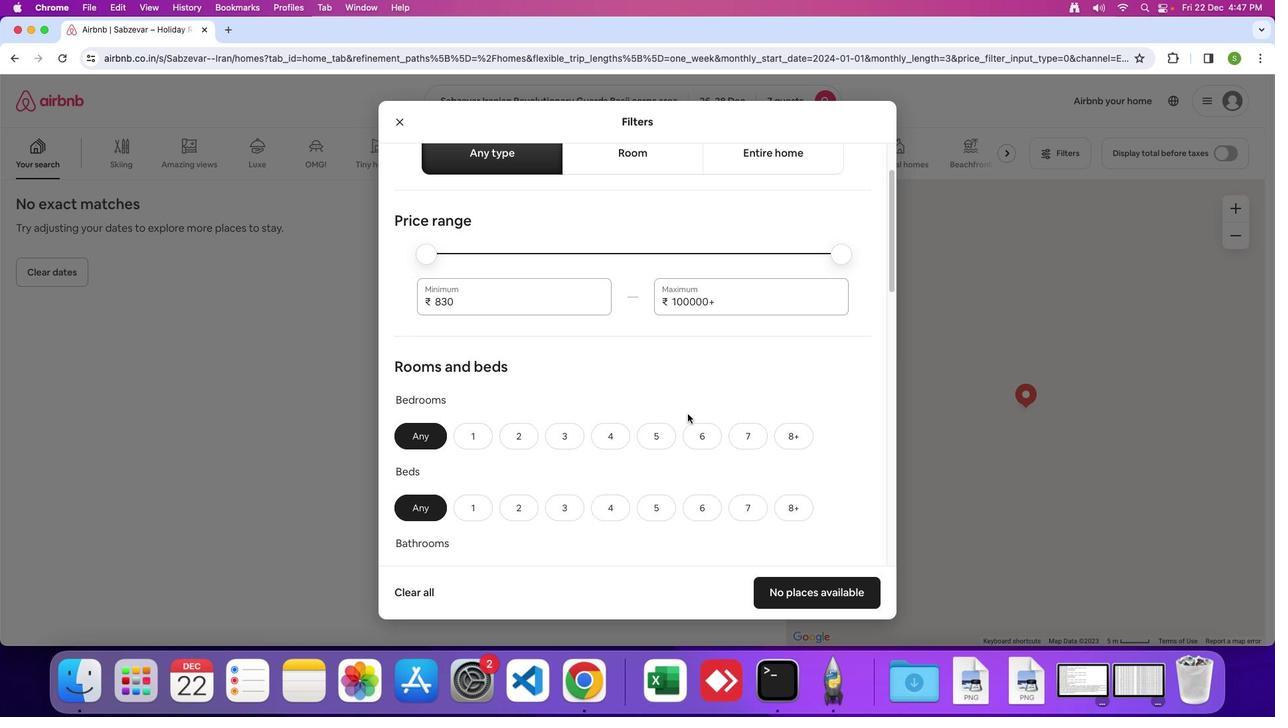 
Action: Mouse scrolled (672, 412) with delta (51, 87)
Screenshot: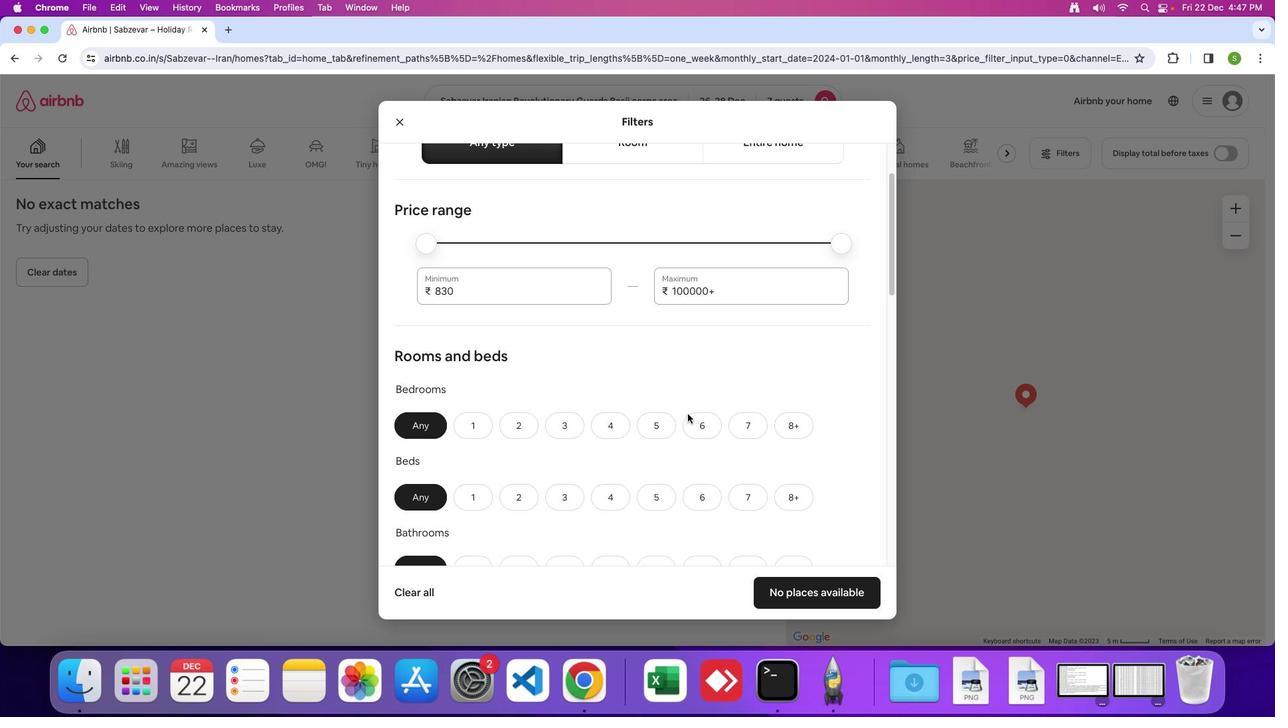
Action: Mouse scrolled (672, 412) with delta (51, 87)
Screenshot: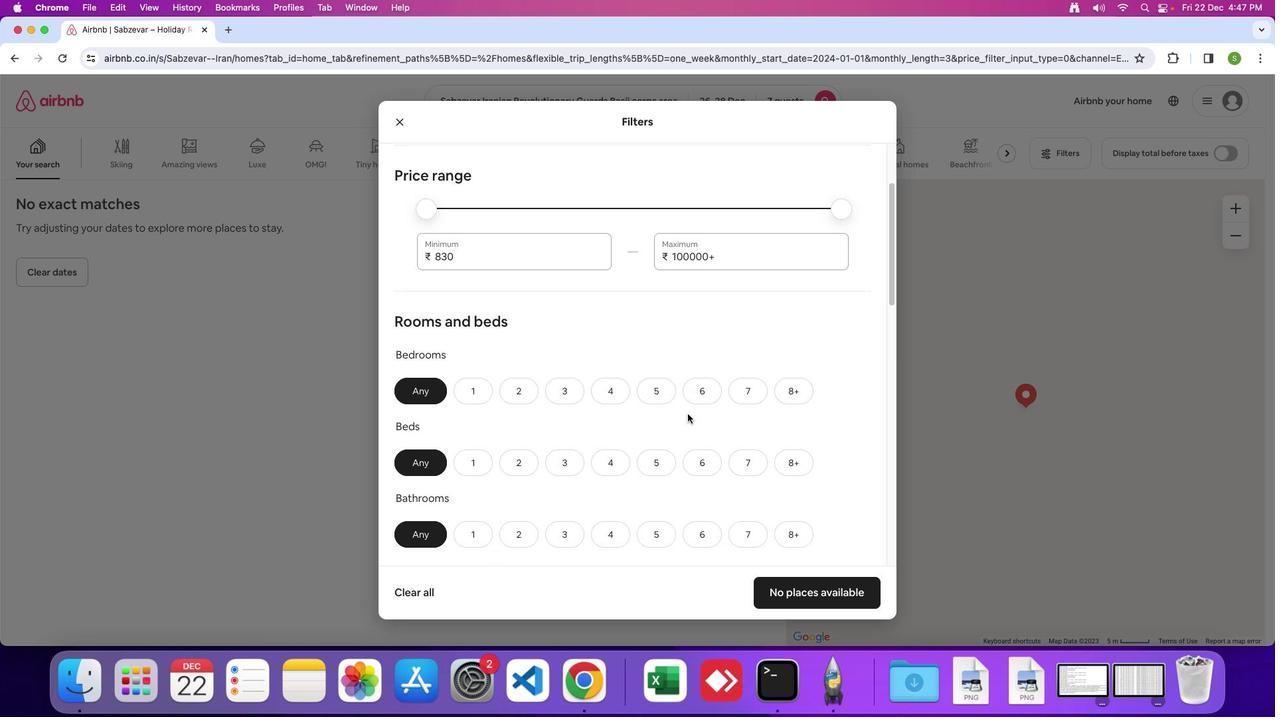 
Action: Mouse scrolled (672, 412) with delta (51, 87)
Screenshot: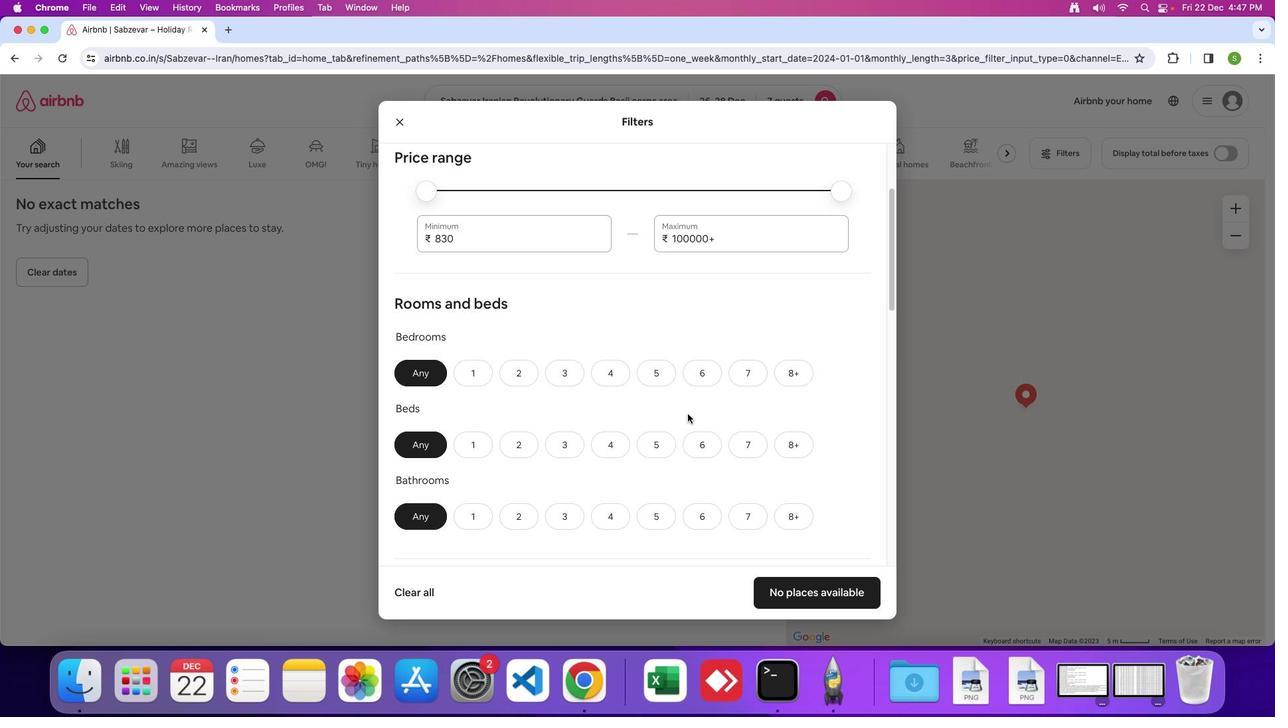 
Action: Mouse scrolled (672, 412) with delta (51, 87)
Screenshot: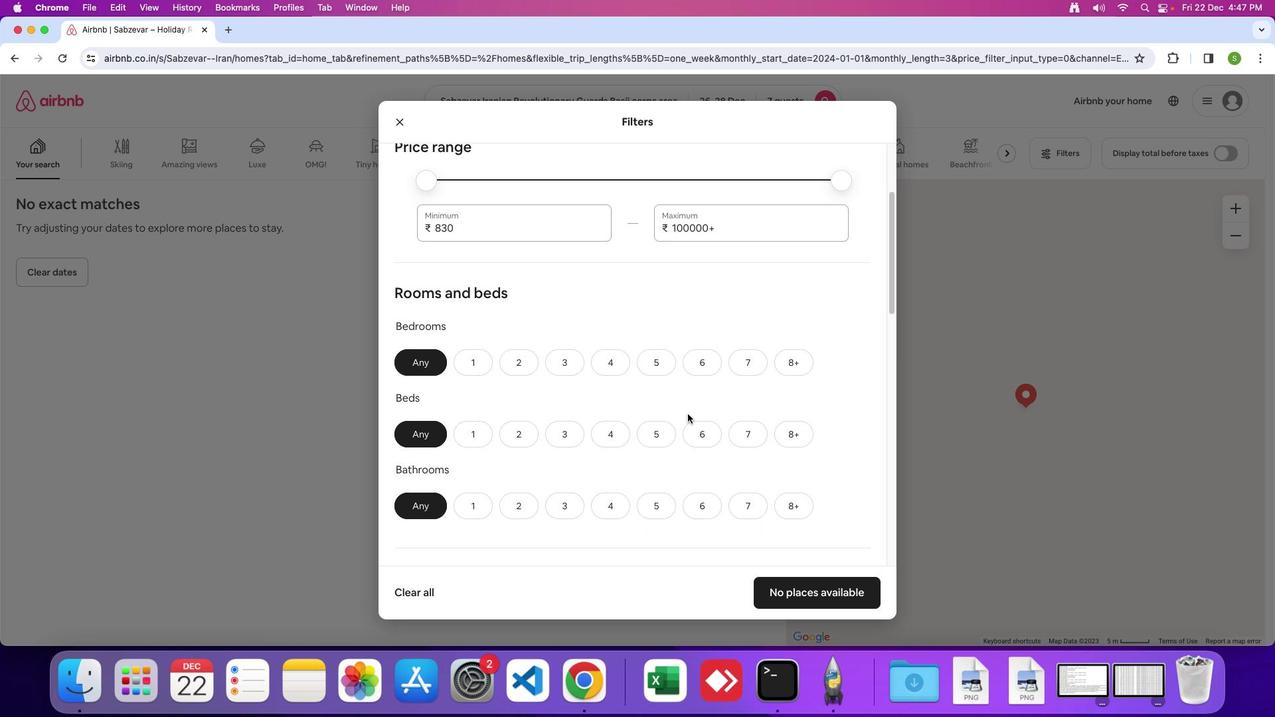 
Action: Mouse scrolled (672, 412) with delta (51, 87)
Screenshot: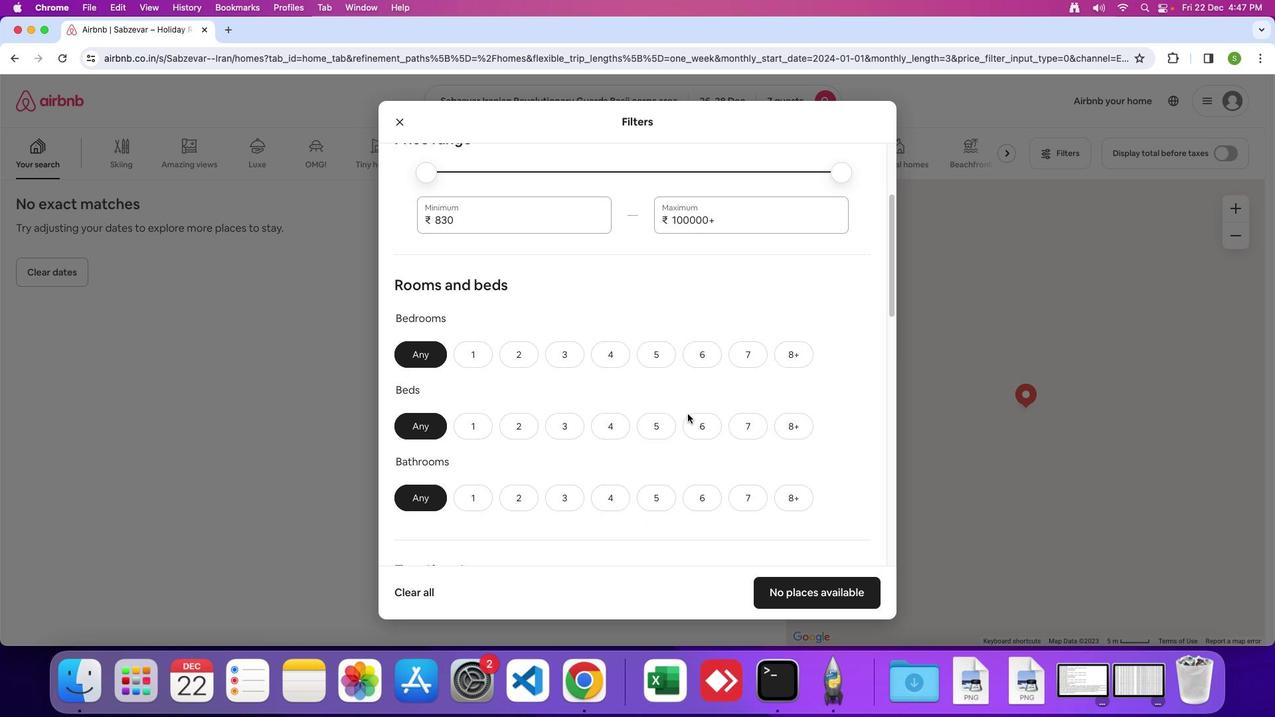 
Action: Mouse scrolled (672, 412) with delta (51, 87)
Screenshot: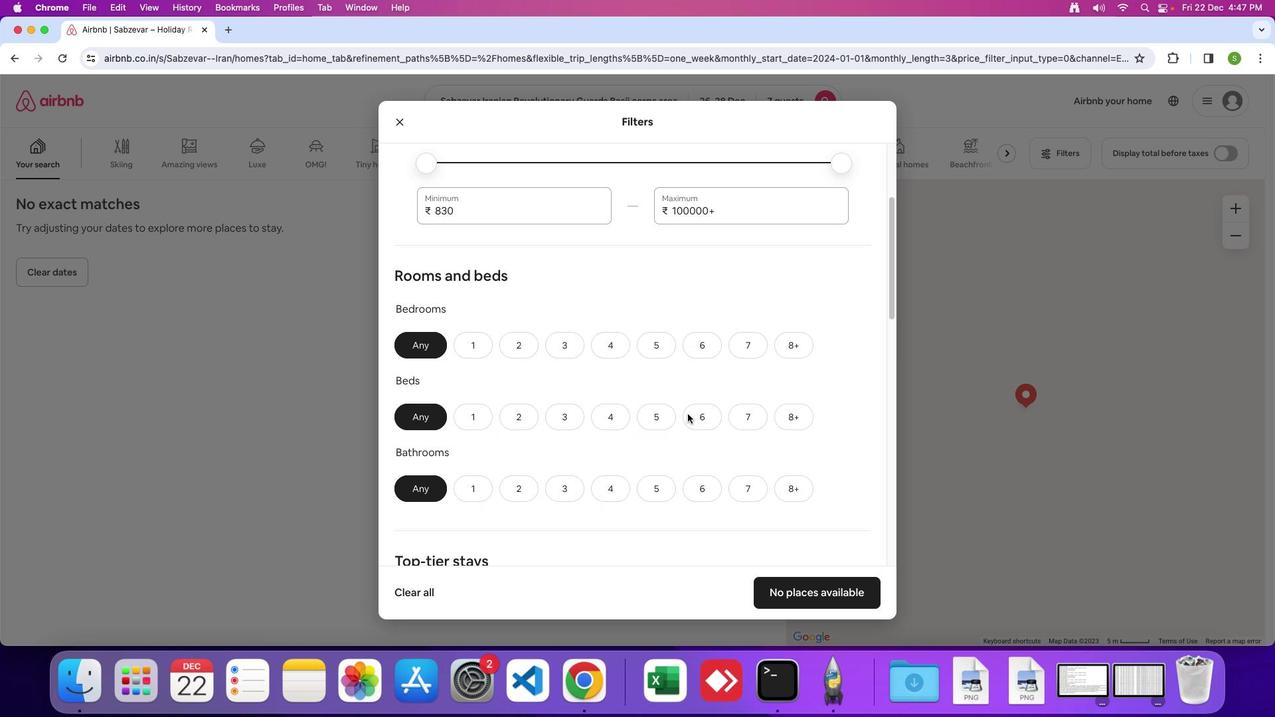 
Action: Mouse scrolled (672, 412) with delta (51, 87)
Screenshot: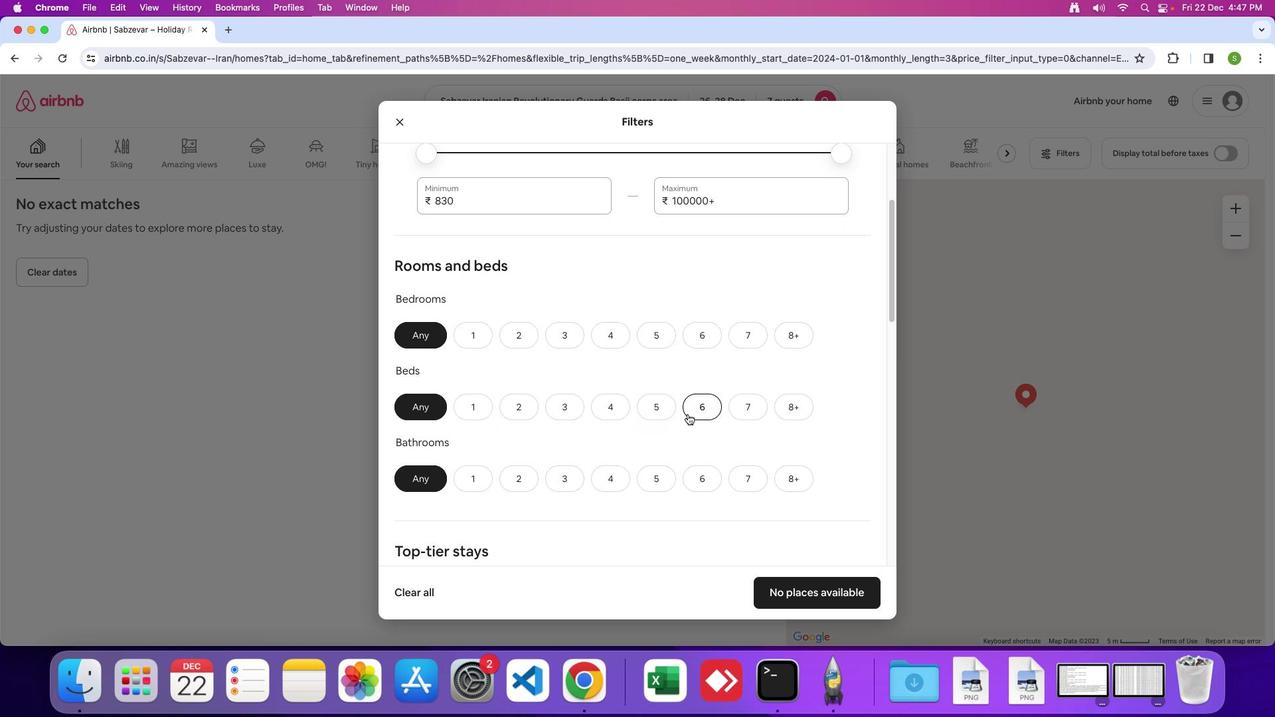 
Action: Mouse scrolled (672, 412) with delta (51, 87)
Screenshot: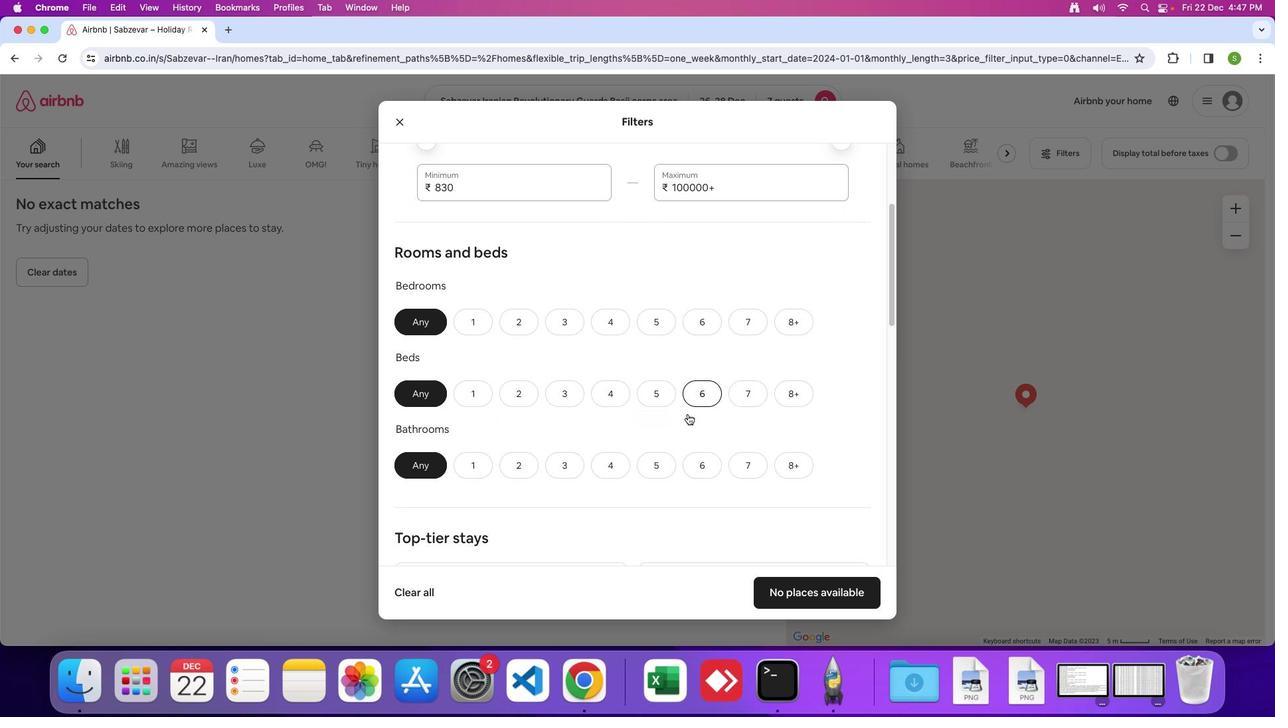 
Action: Mouse scrolled (672, 412) with delta (51, 87)
Screenshot: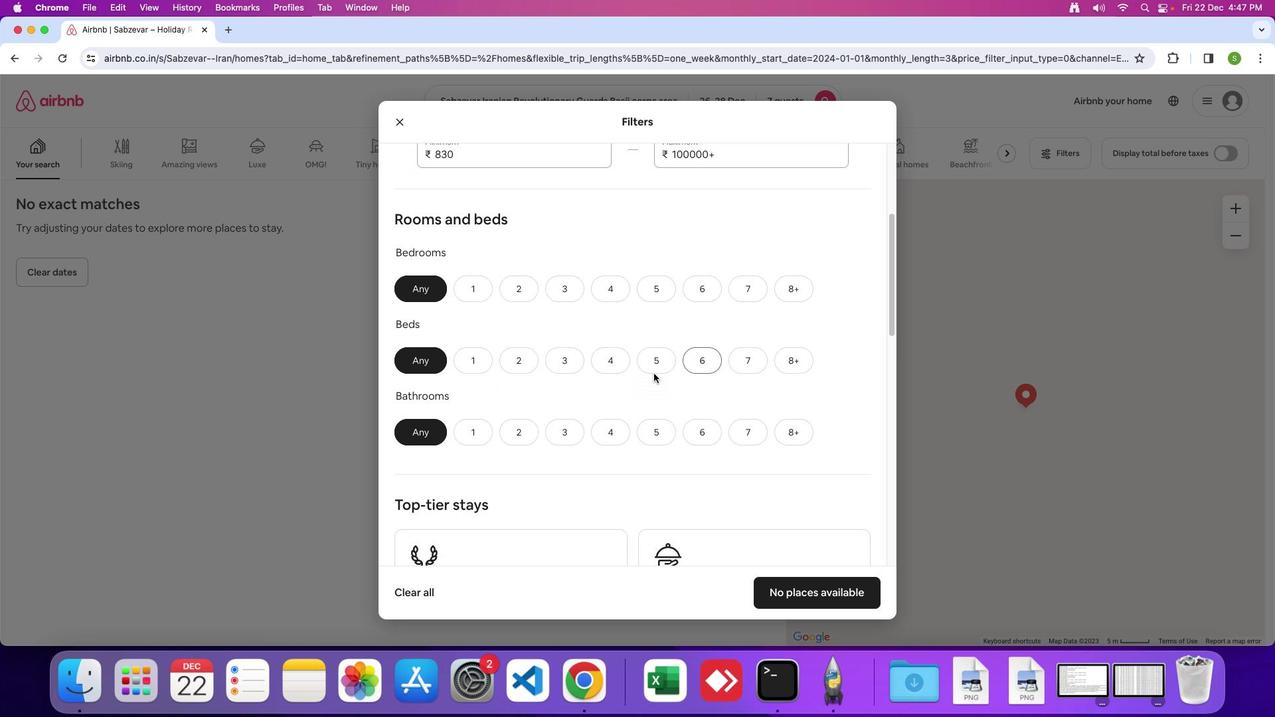 
Action: Mouse moved to (602, 299)
Screenshot: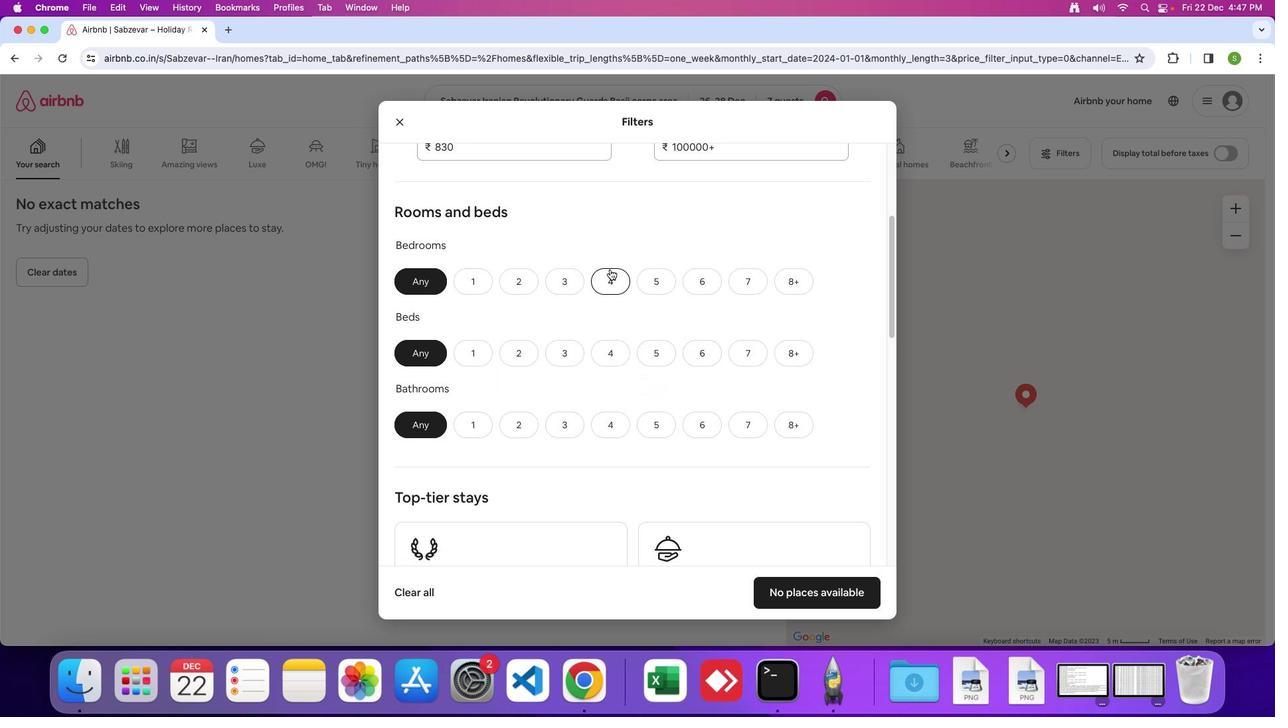 
Action: Mouse pressed left at (602, 299)
Screenshot: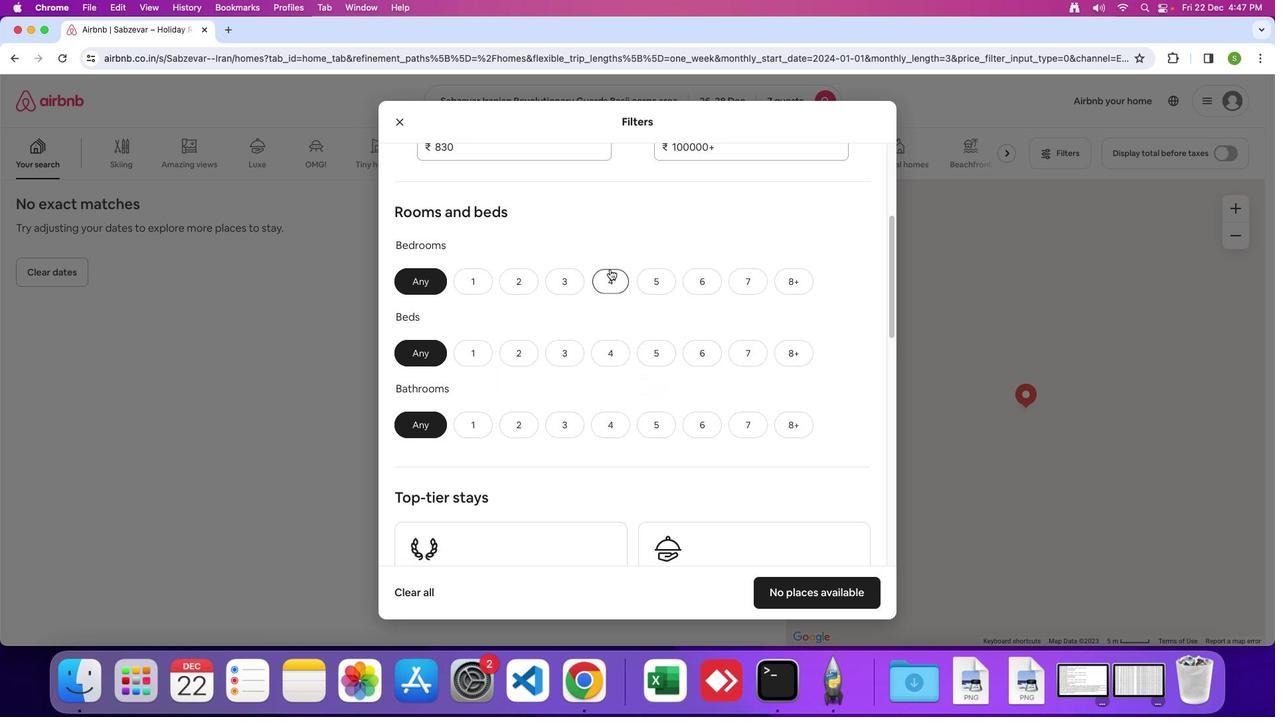 
Action: Mouse moved to (725, 362)
Screenshot: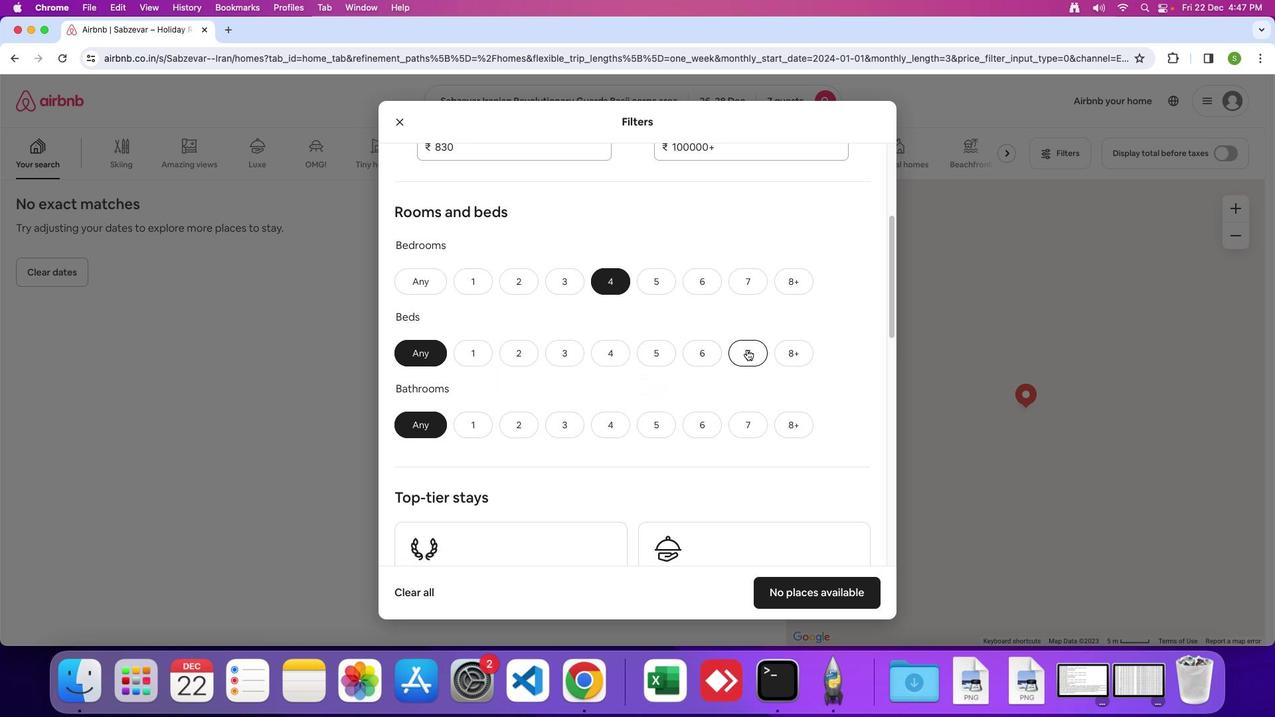 
Action: Mouse pressed left at (725, 362)
Screenshot: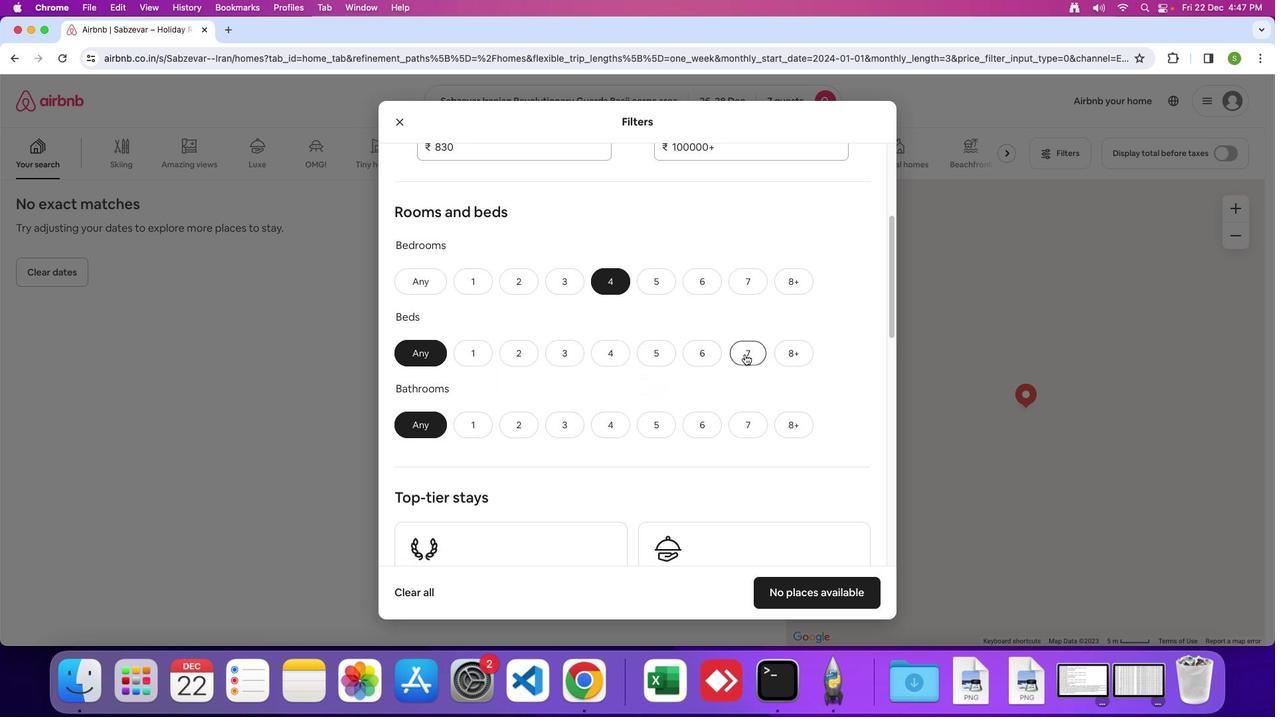 
Action: Mouse moved to (613, 415)
Screenshot: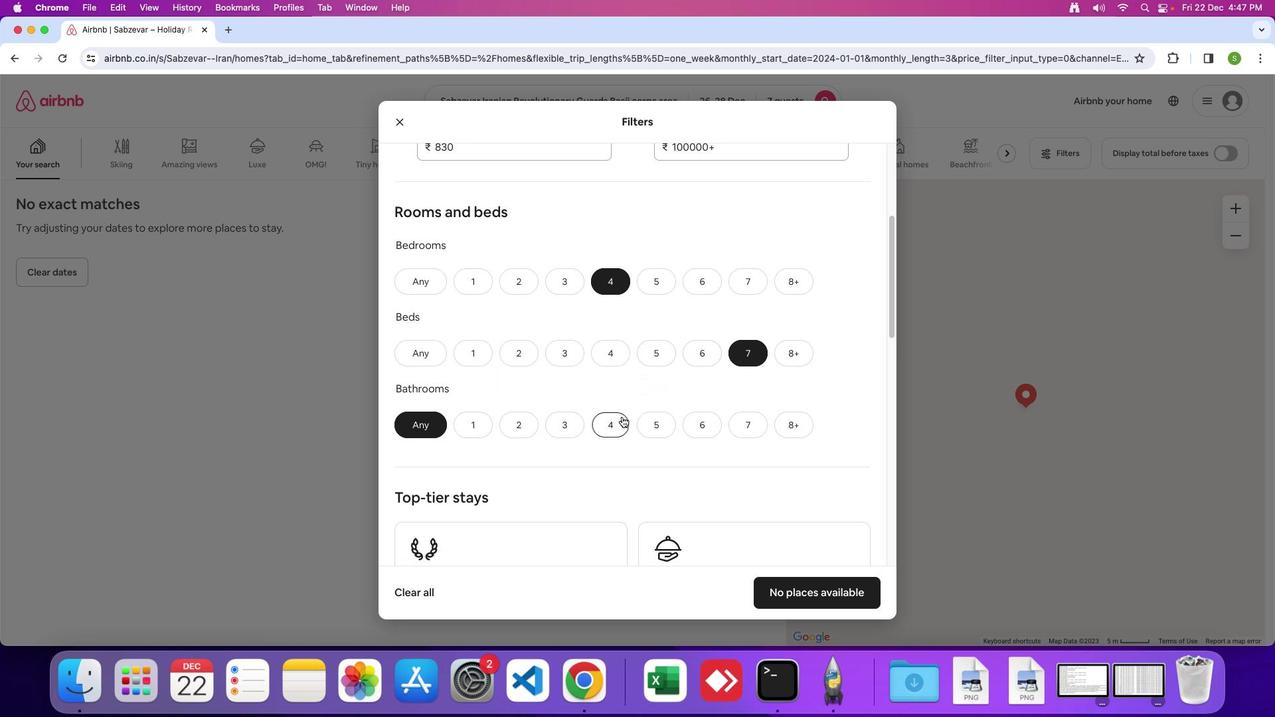 
Action: Mouse pressed left at (613, 415)
Screenshot: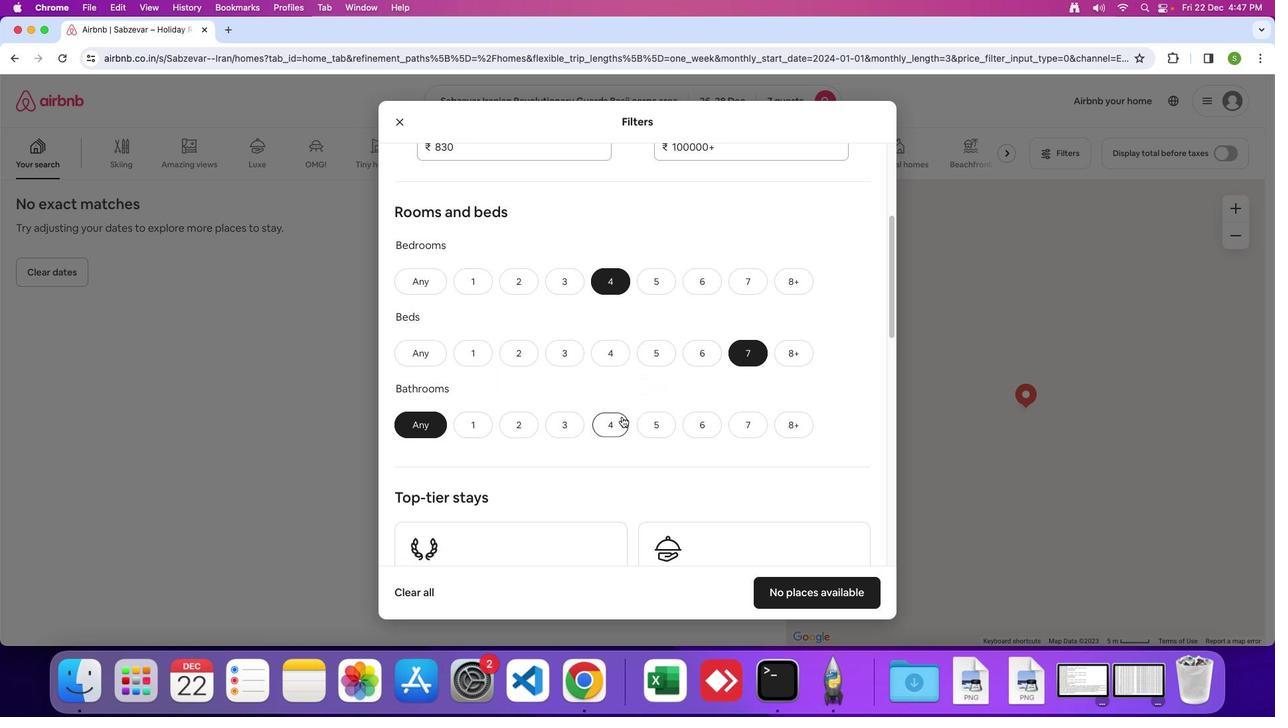 
Action: Mouse moved to (660, 393)
Screenshot: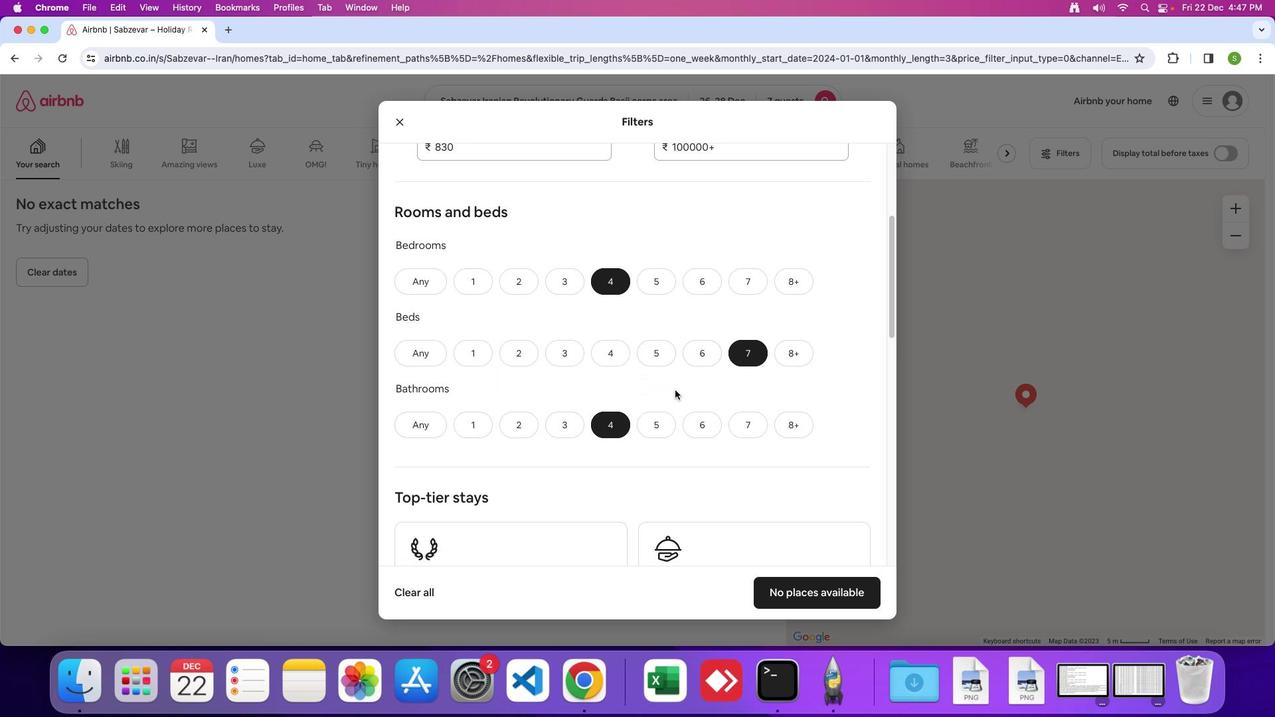 
Action: Mouse scrolled (660, 393) with delta (51, 87)
Screenshot: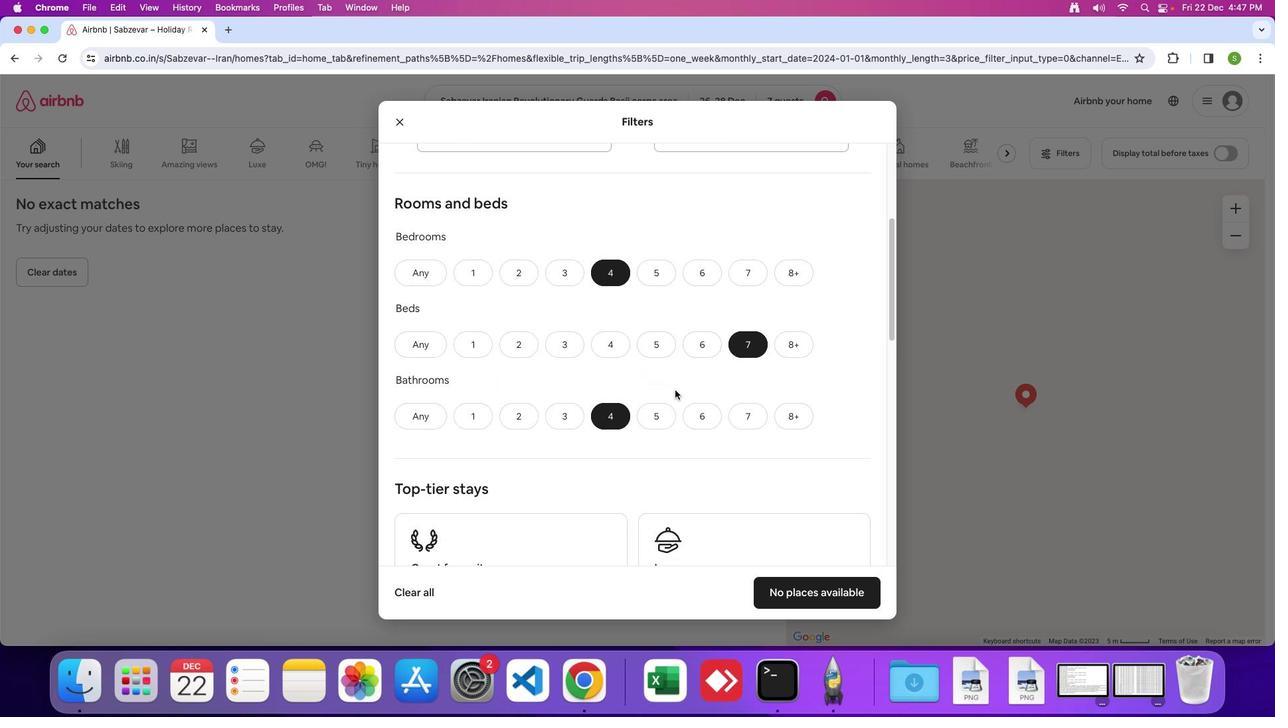 
Action: Mouse scrolled (660, 393) with delta (51, 87)
Screenshot: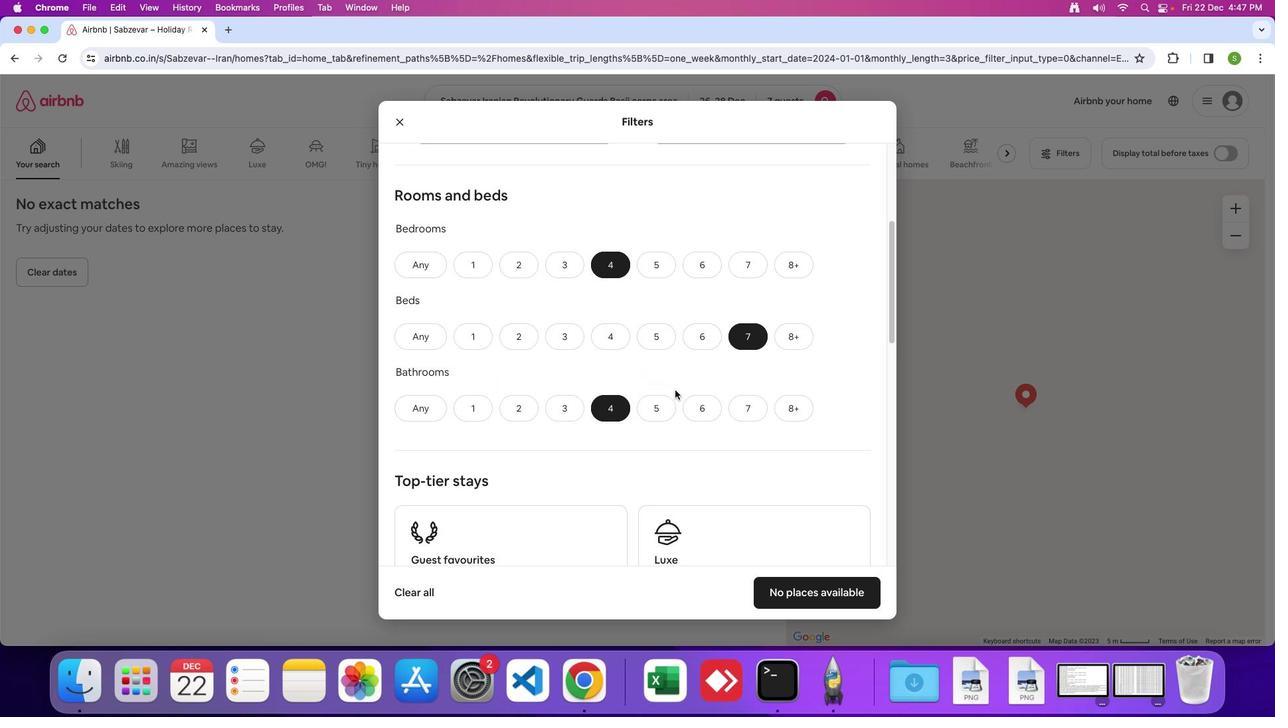 
Action: Mouse scrolled (660, 393) with delta (51, 87)
Screenshot: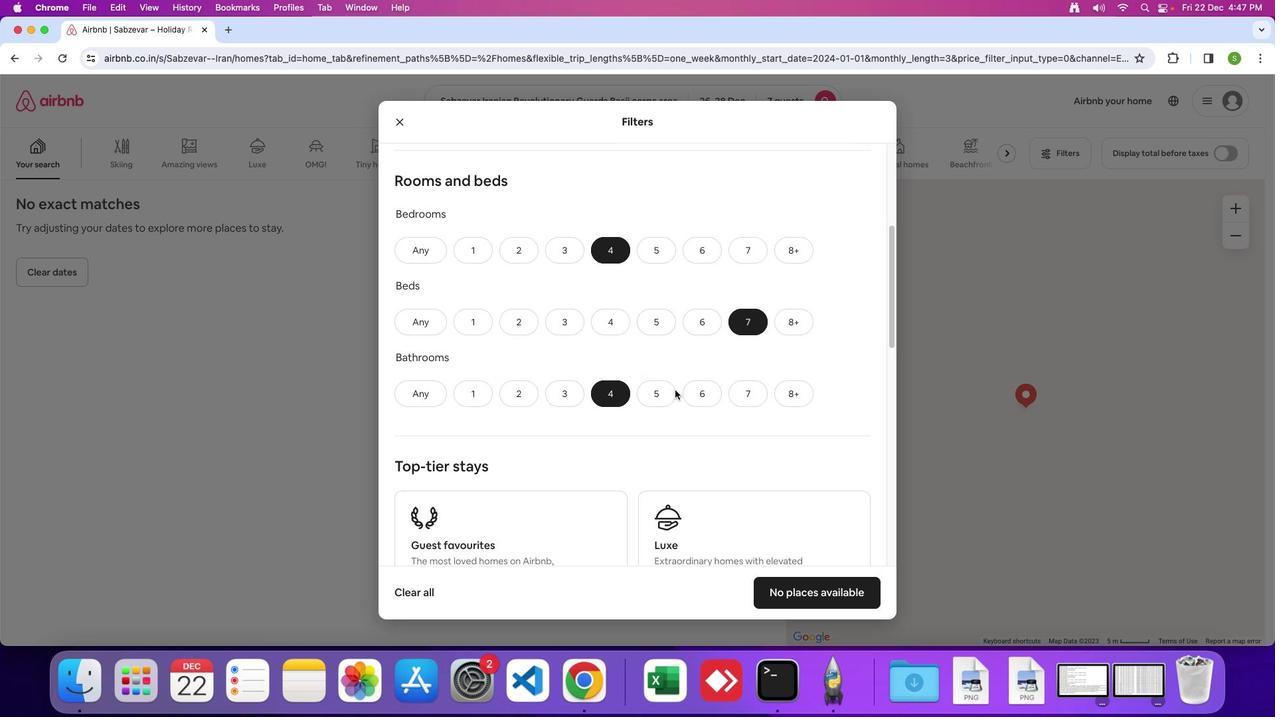 
Action: Mouse scrolled (660, 393) with delta (51, 87)
Screenshot: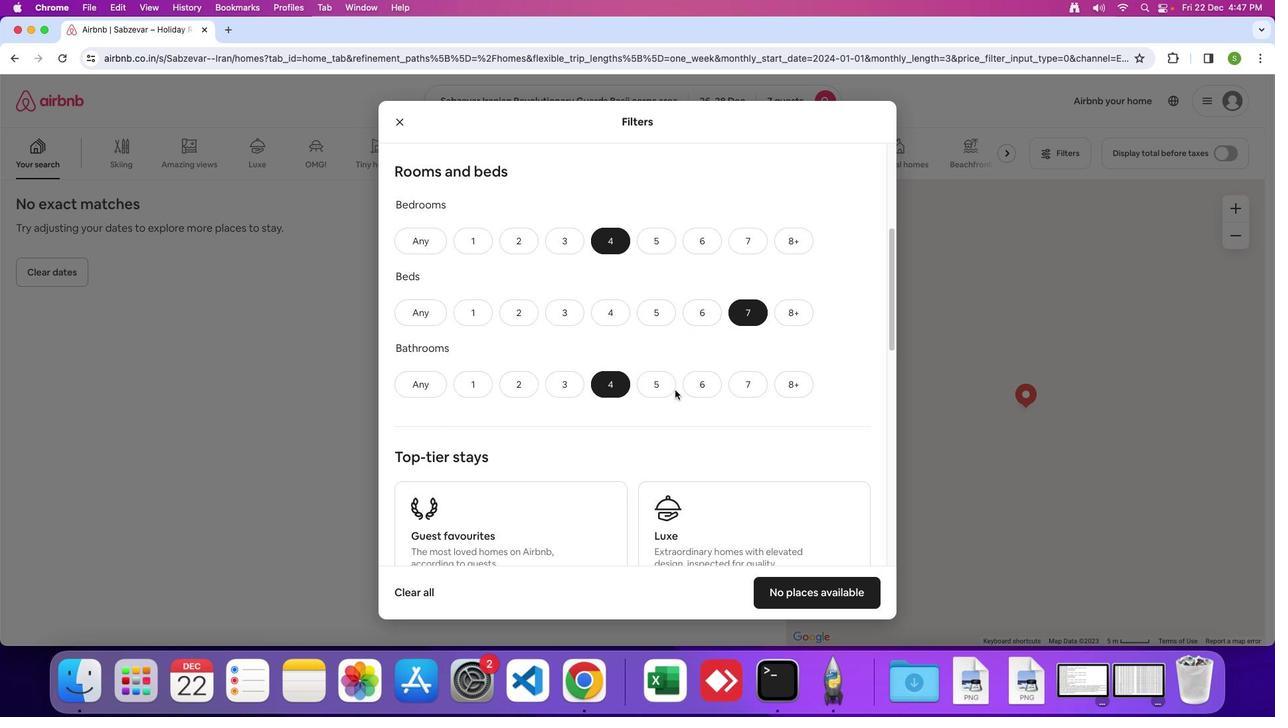 
Action: Mouse scrolled (660, 393) with delta (51, 87)
Screenshot: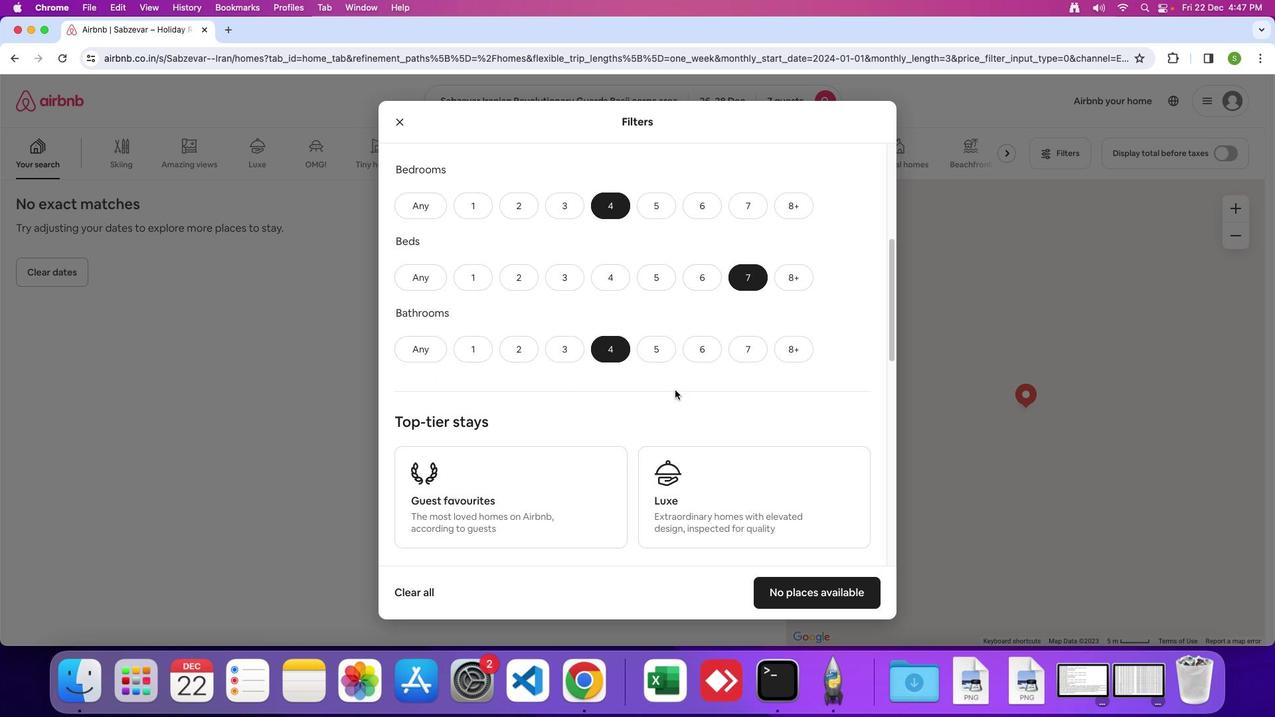 
Action: Mouse scrolled (660, 393) with delta (51, 87)
Screenshot: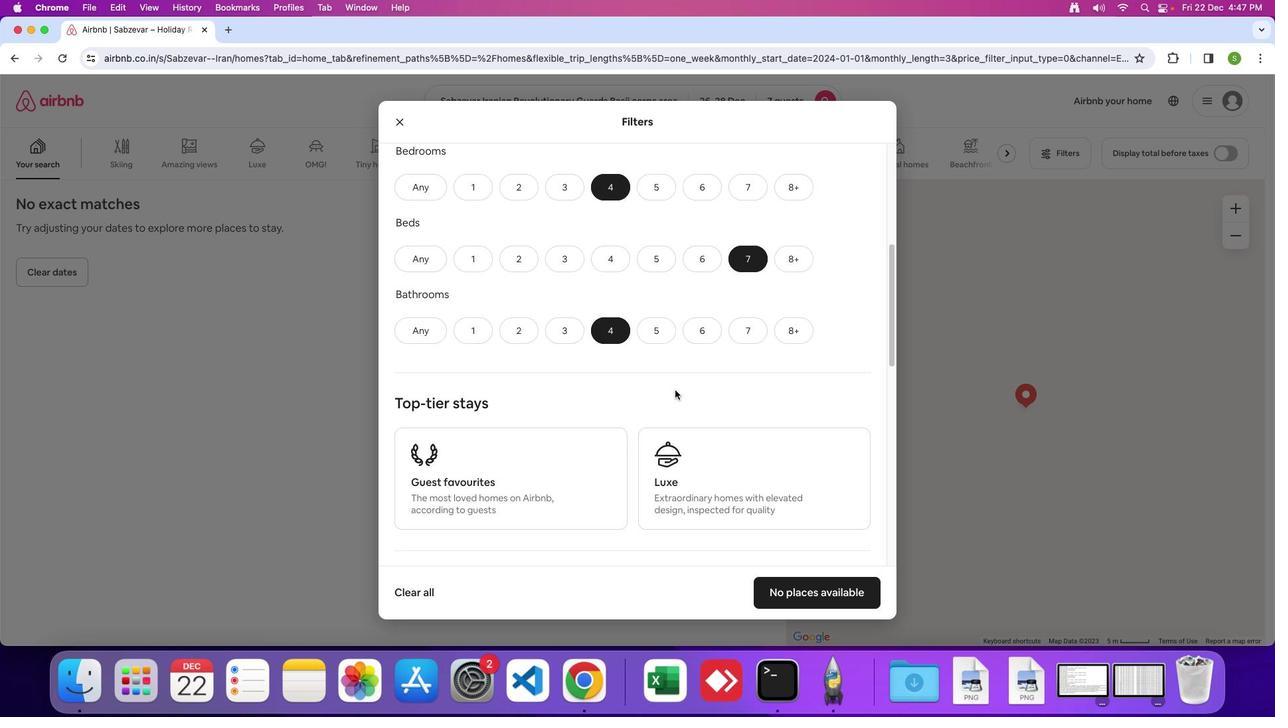 
Action: Mouse scrolled (660, 393) with delta (51, 87)
Screenshot: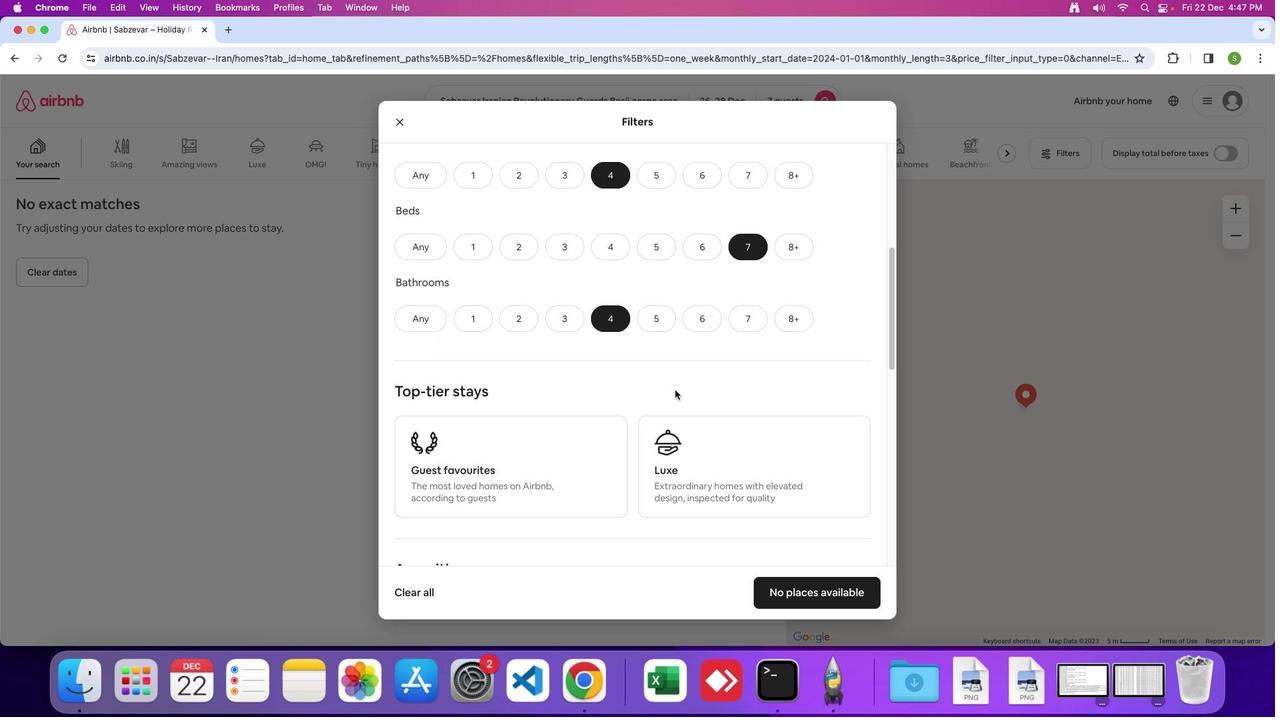 
Action: Mouse scrolled (660, 393) with delta (51, 87)
Screenshot: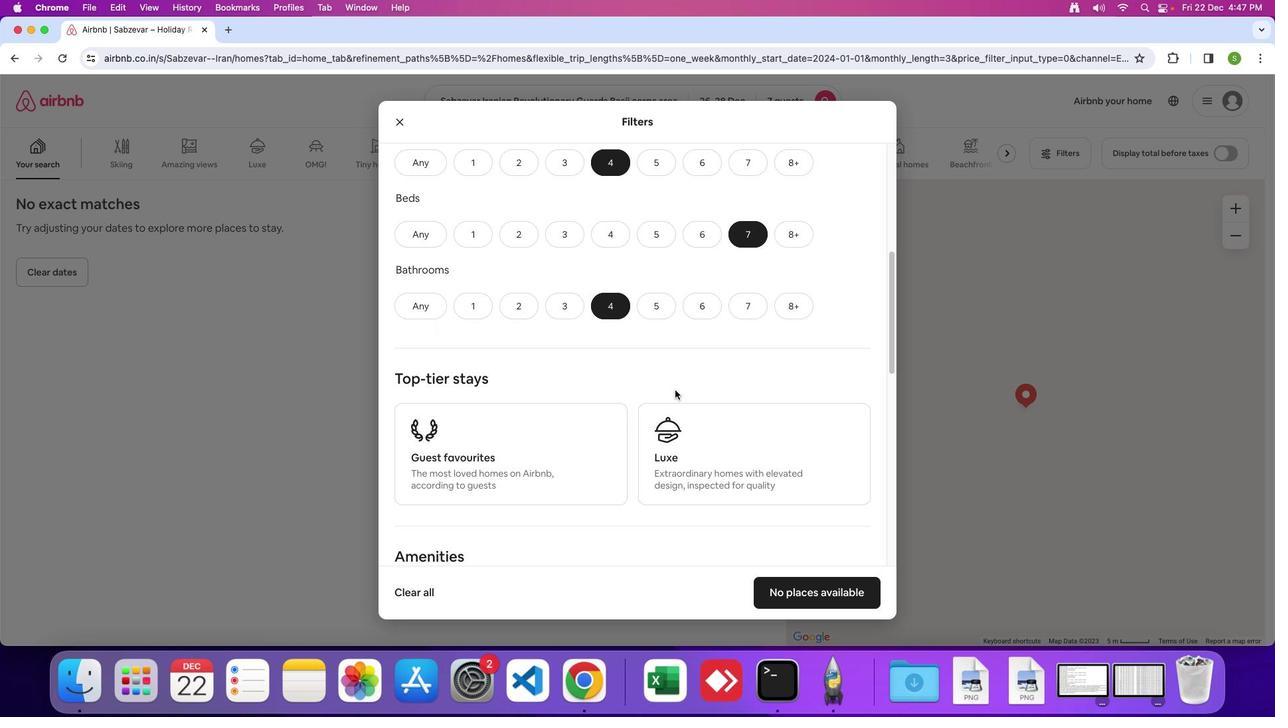 
Action: Mouse scrolled (660, 393) with delta (51, 87)
Screenshot: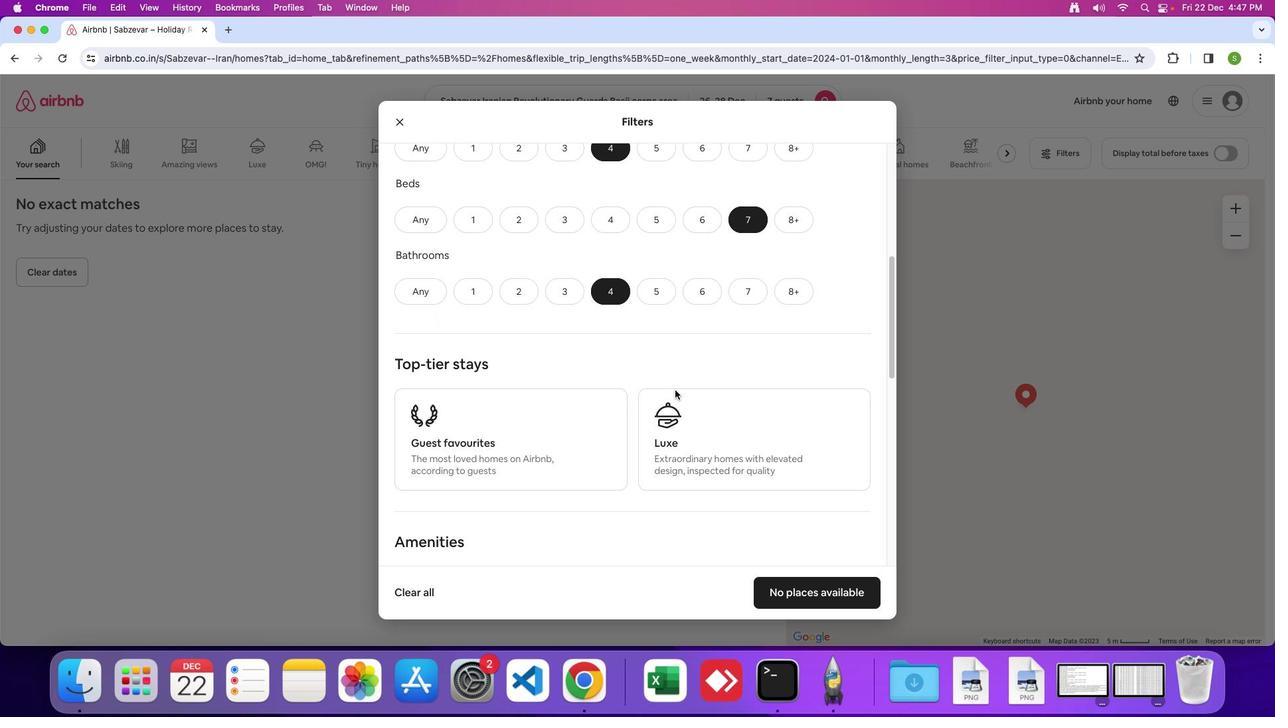 
Action: Mouse scrolled (660, 393) with delta (51, 87)
Screenshot: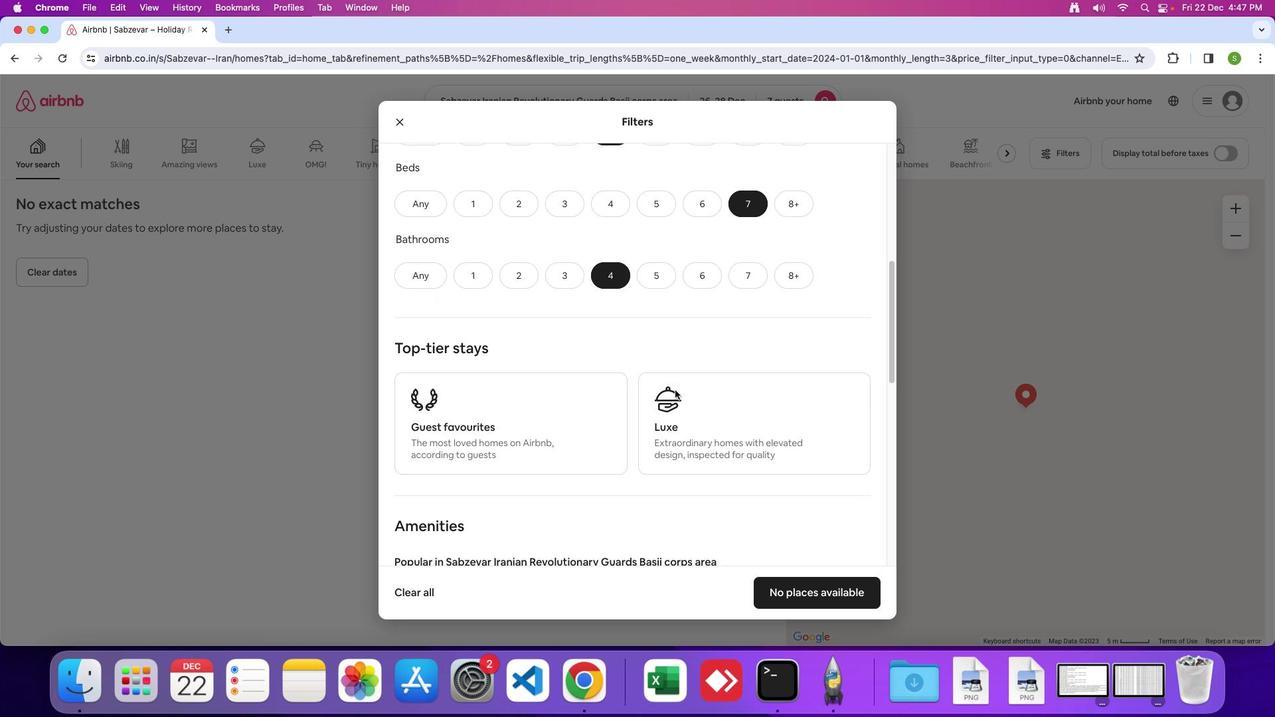 
Action: Mouse scrolled (660, 393) with delta (51, 87)
Screenshot: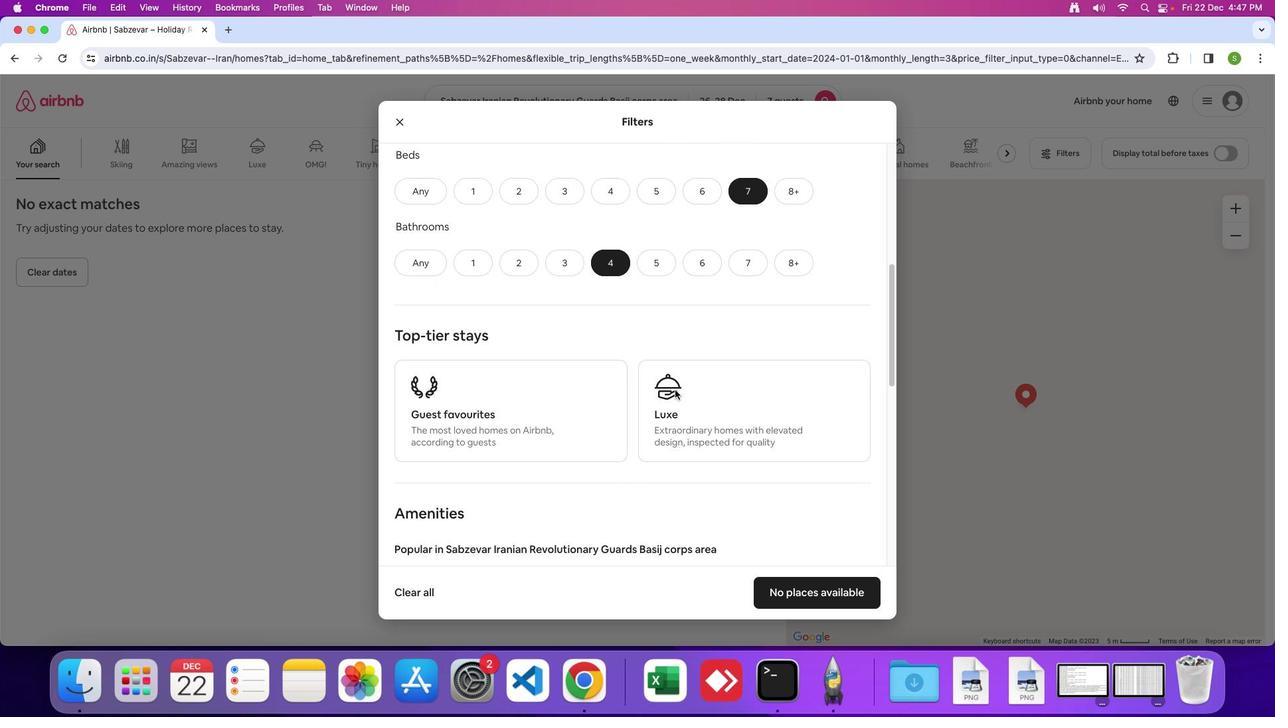 
Action: Mouse scrolled (660, 393) with delta (51, 87)
Screenshot: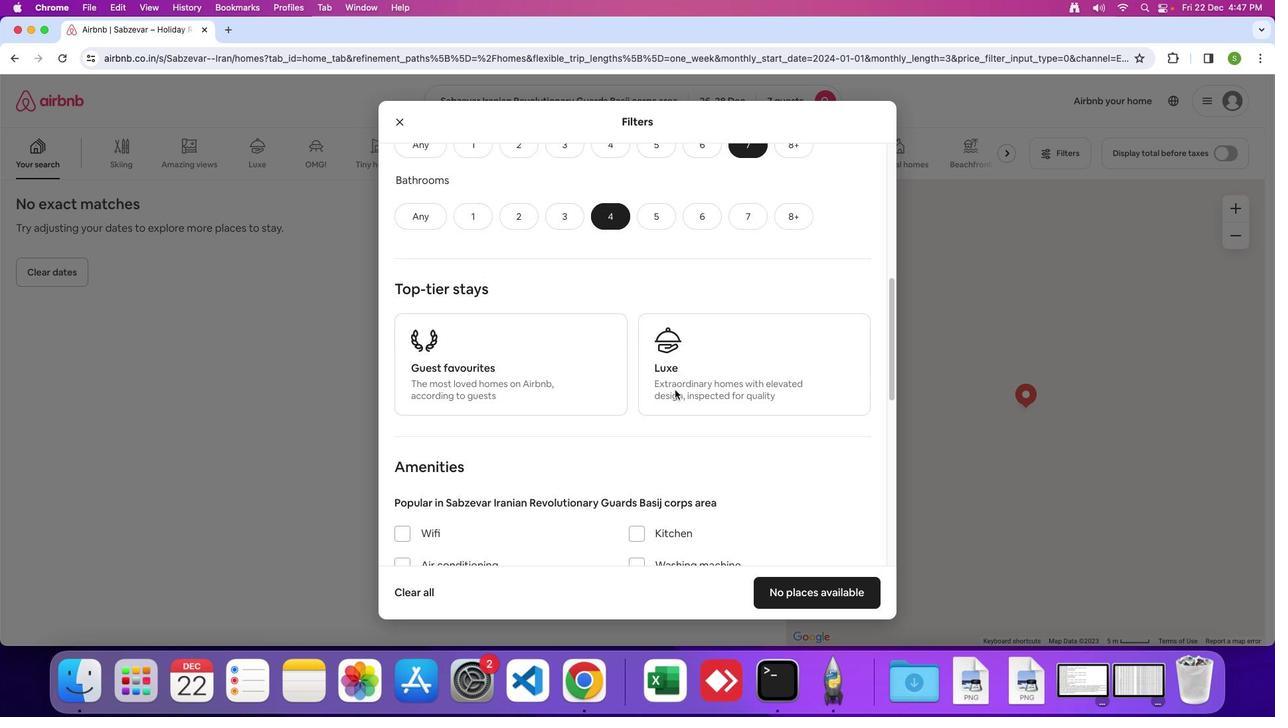 
Action: Mouse scrolled (660, 393) with delta (51, 87)
Screenshot: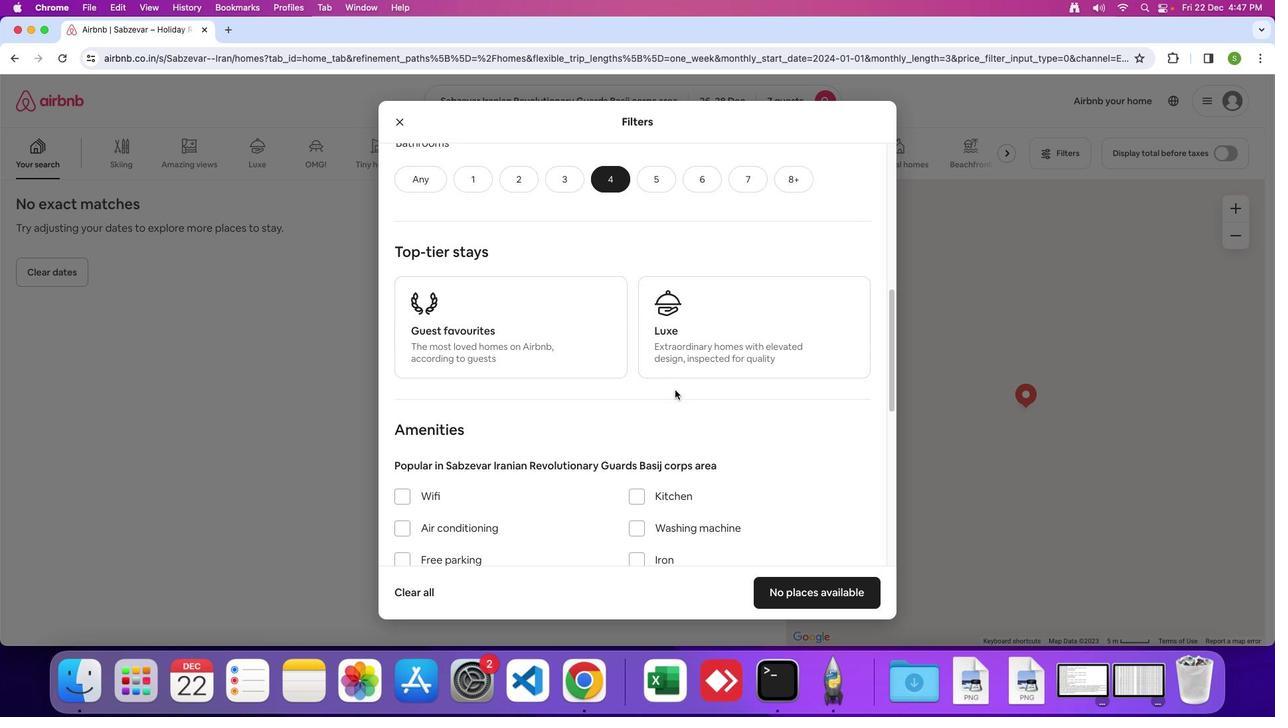 
Action: Mouse scrolled (660, 393) with delta (51, 87)
Screenshot: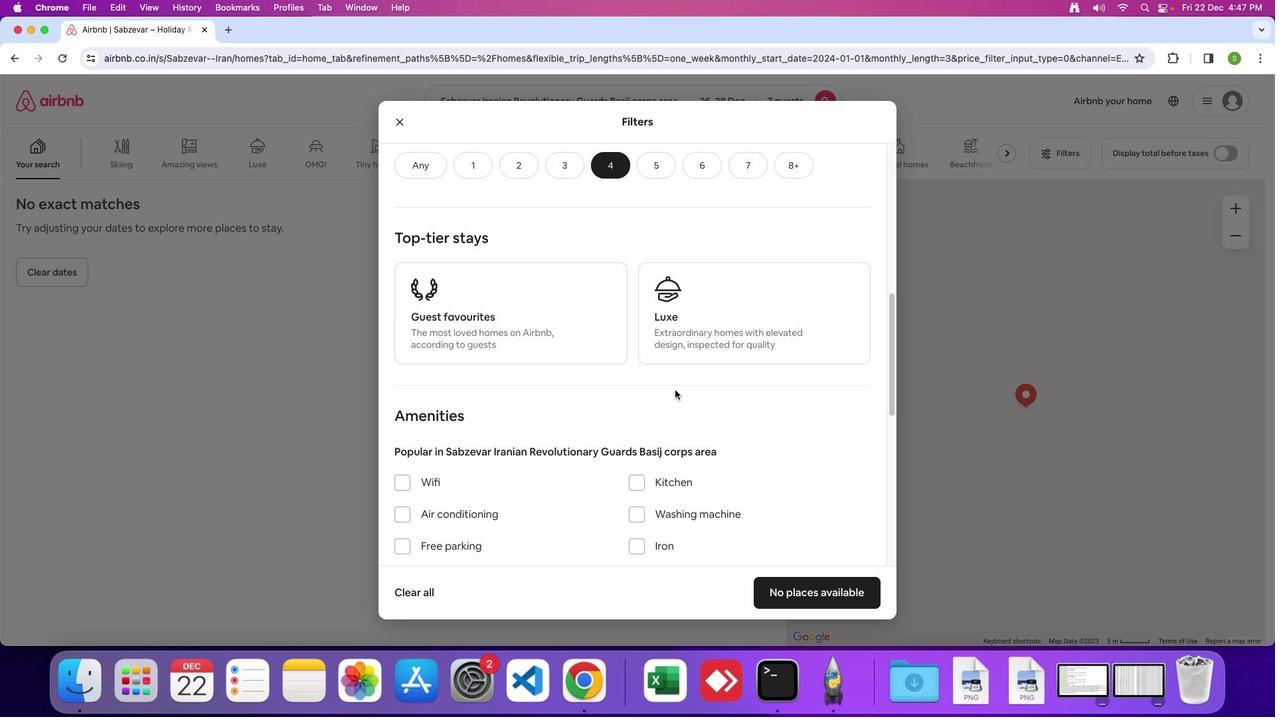 
Action: Mouse scrolled (660, 393) with delta (51, 87)
Screenshot: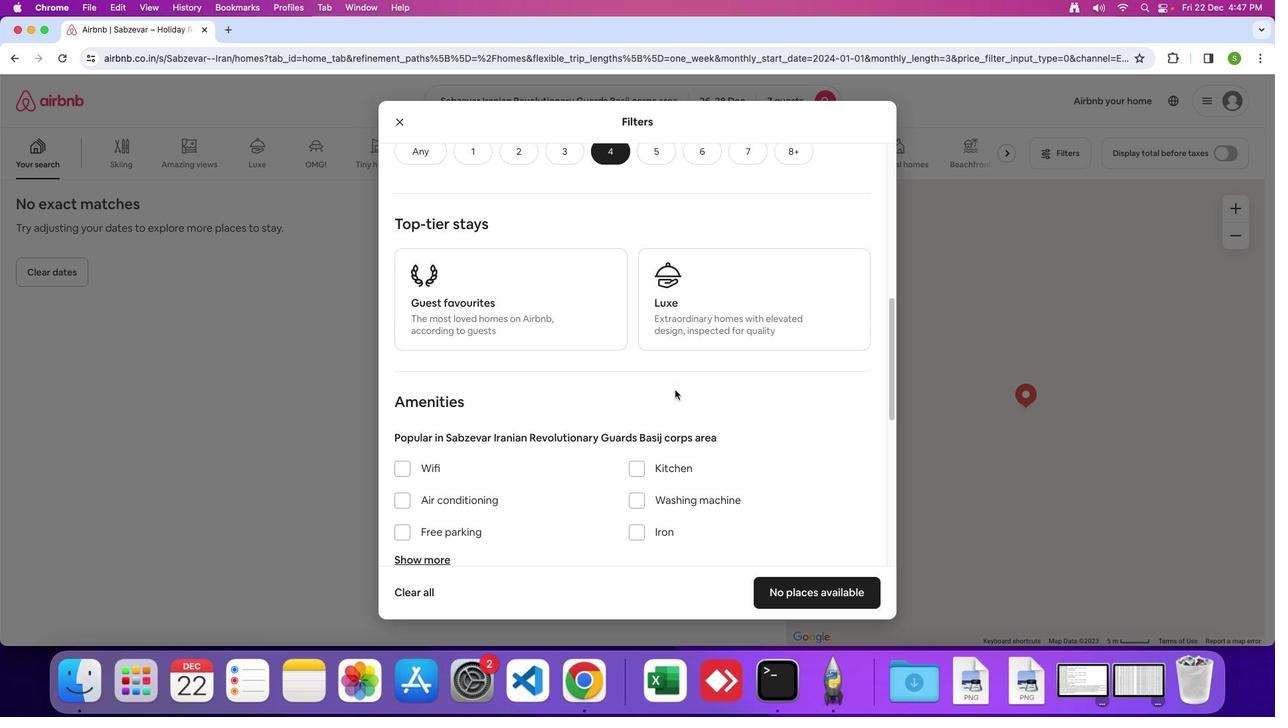 
Action: Mouse scrolled (660, 393) with delta (51, 87)
Screenshot: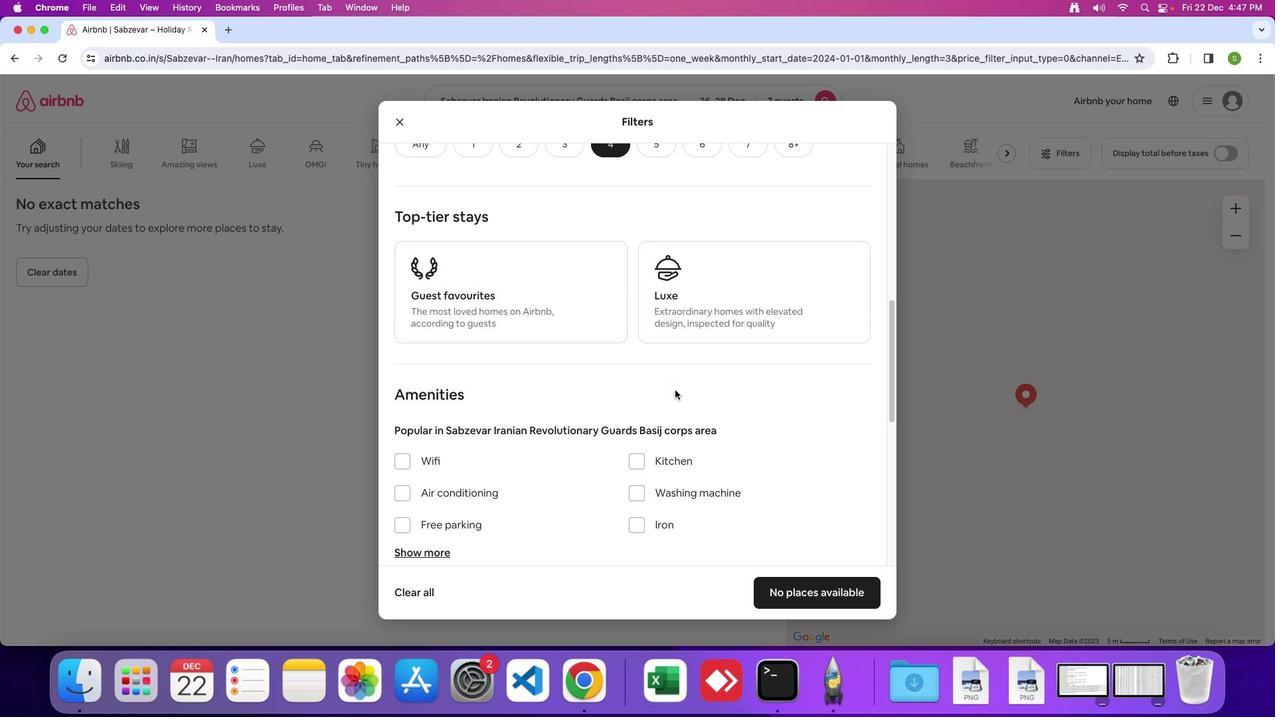 
Action: Mouse scrolled (660, 393) with delta (51, 87)
Screenshot: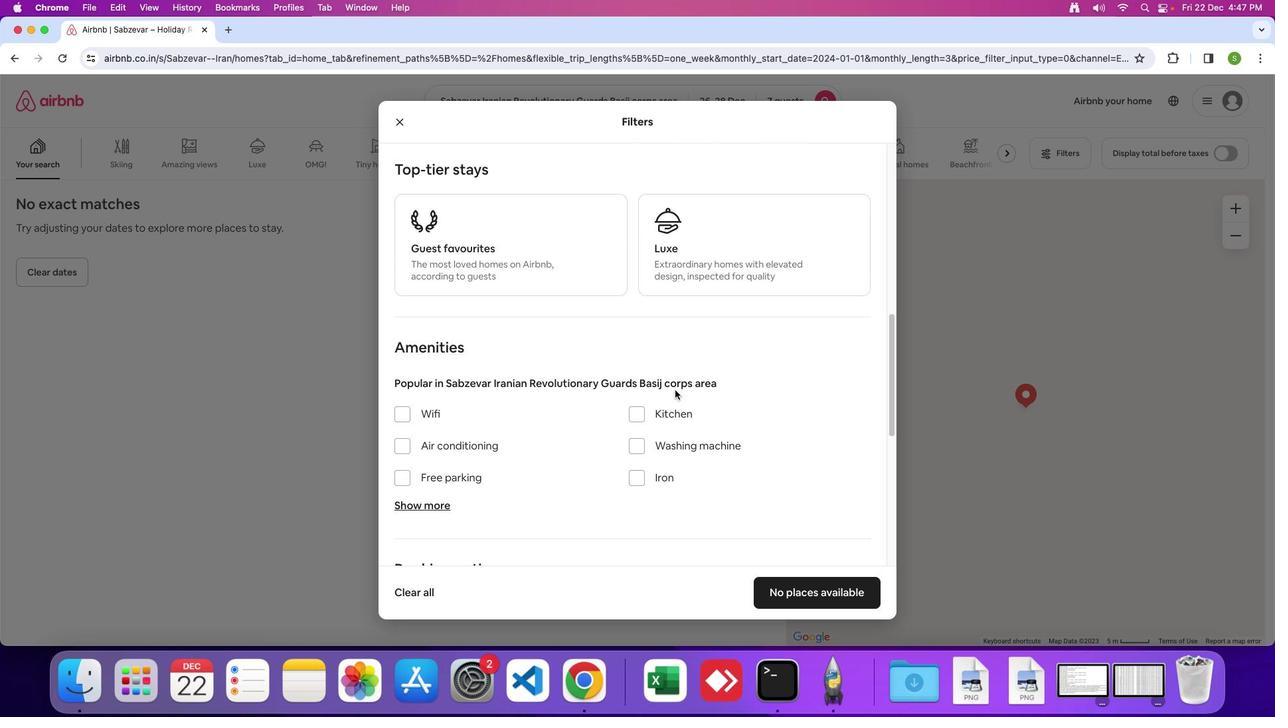 
Action: Mouse scrolled (660, 393) with delta (51, 87)
Screenshot: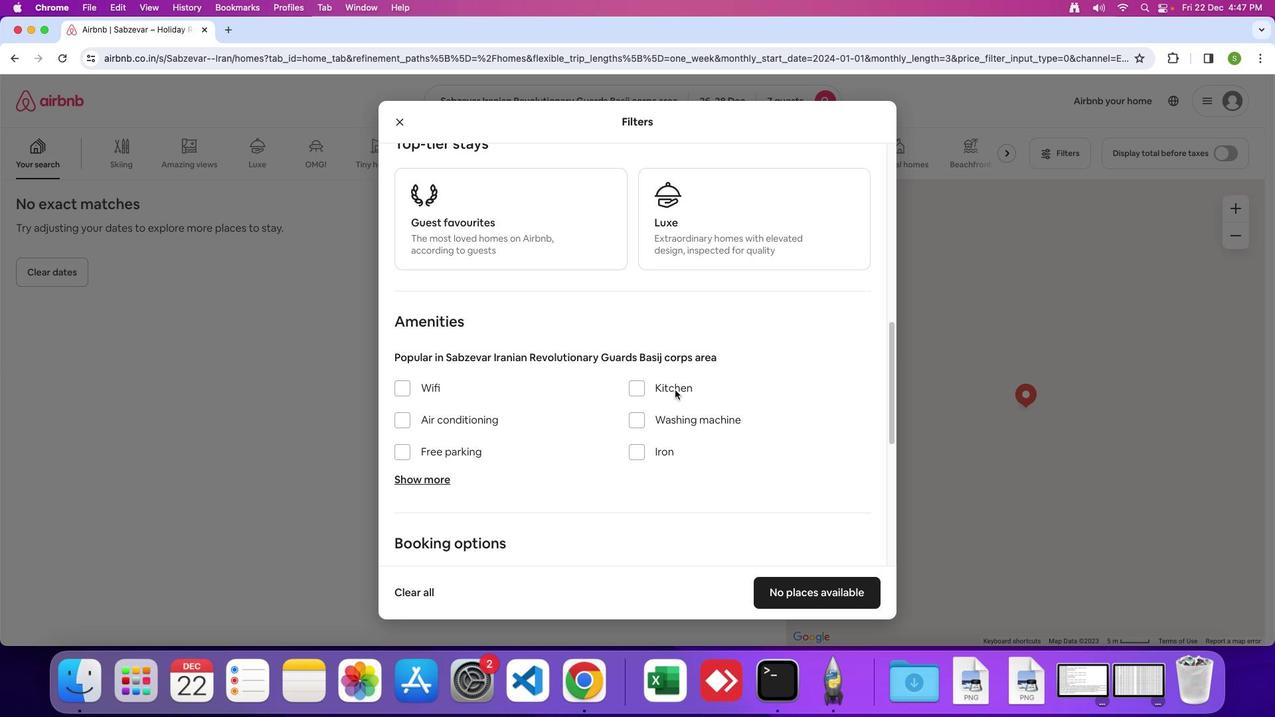 
Action: Mouse scrolled (660, 393) with delta (51, 87)
Screenshot: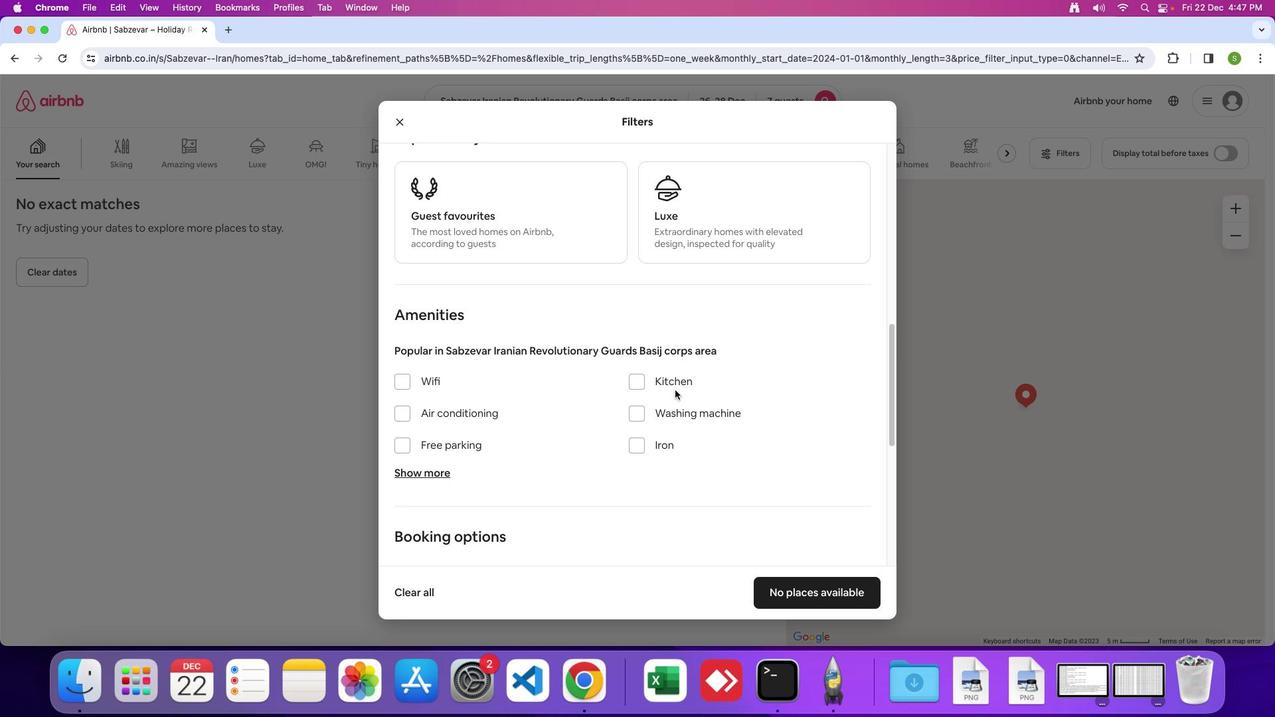 
Action: Mouse moved to (411, 379)
Screenshot: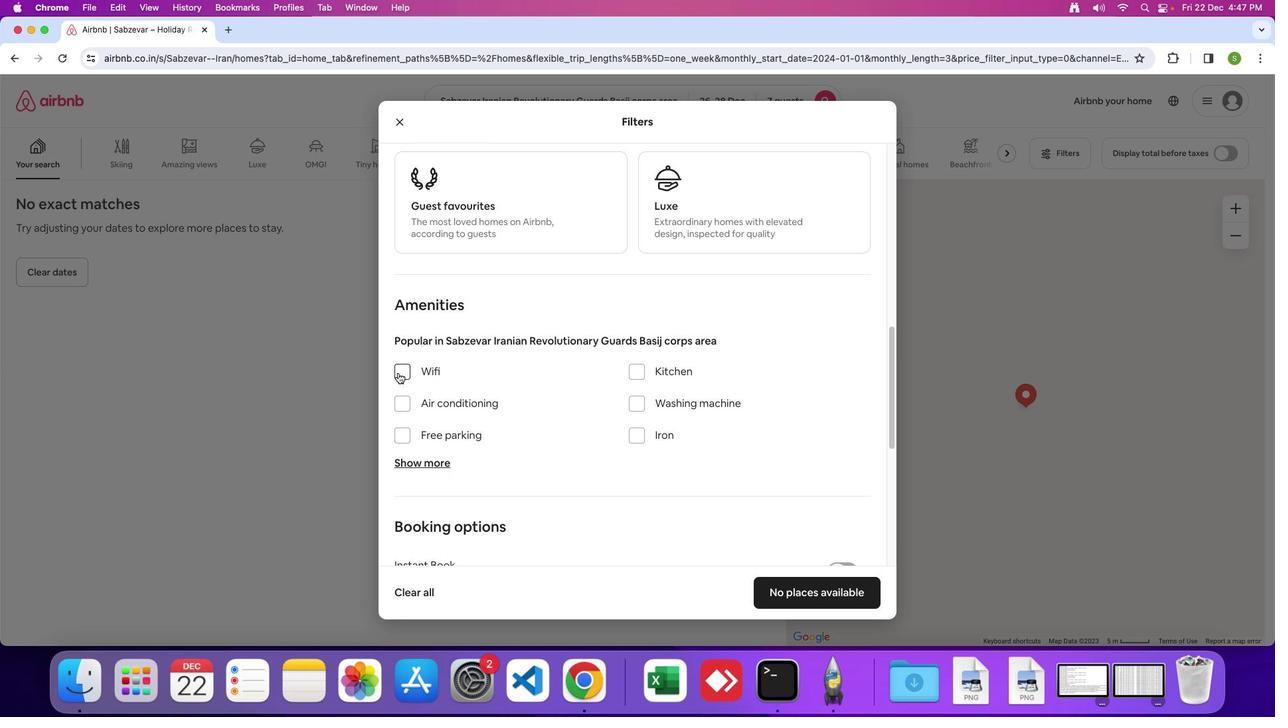 
Action: Mouse pressed left at (411, 379)
Screenshot: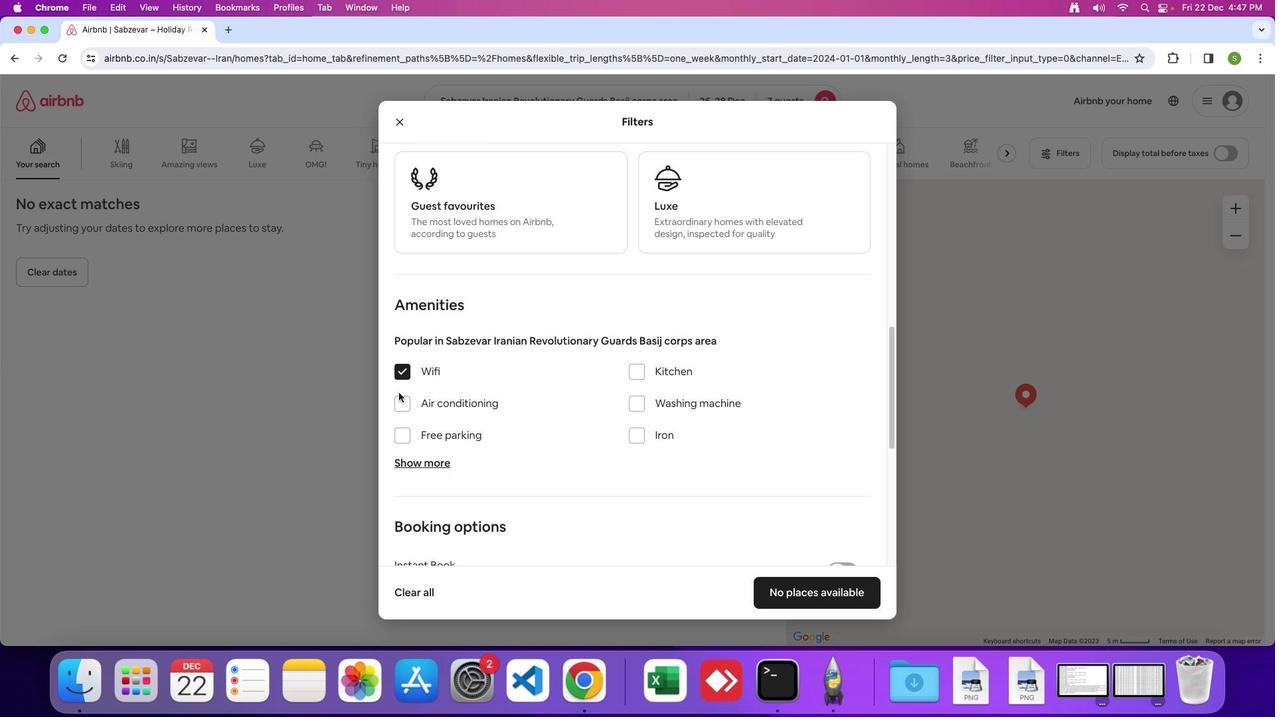 
Action: Mouse moved to (412, 421)
Screenshot: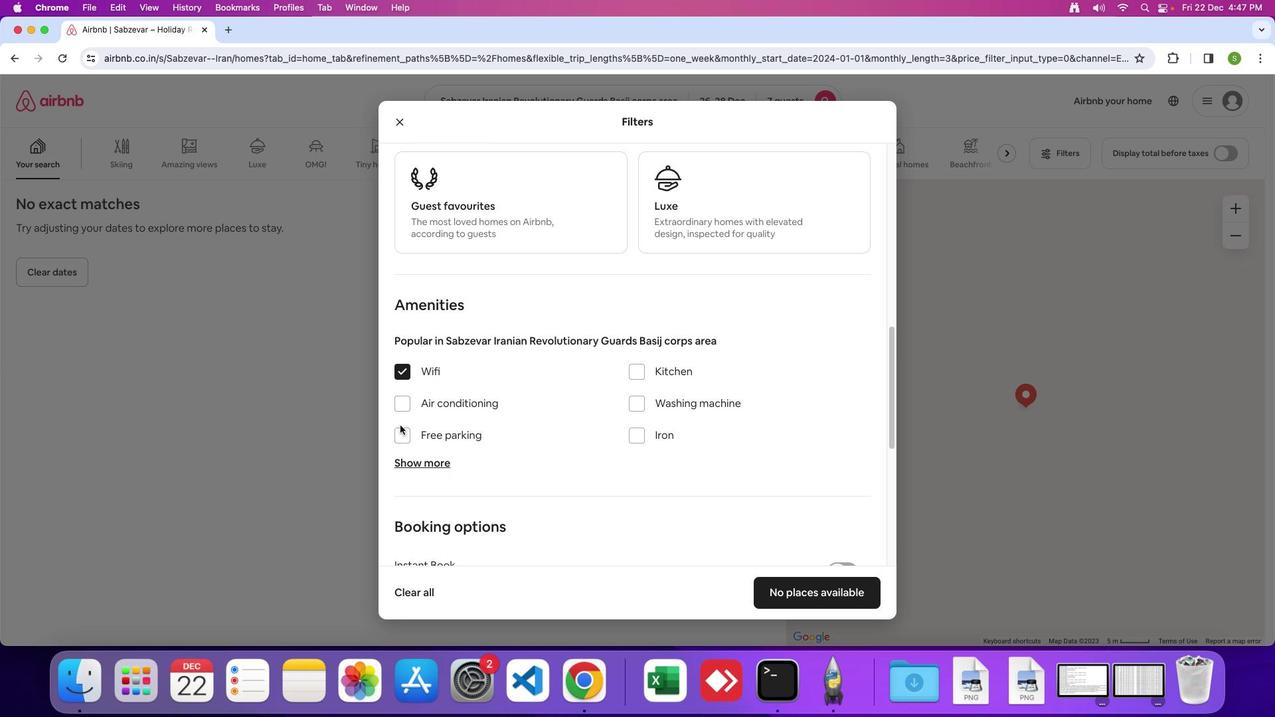 
Action: Mouse pressed left at (412, 421)
Screenshot: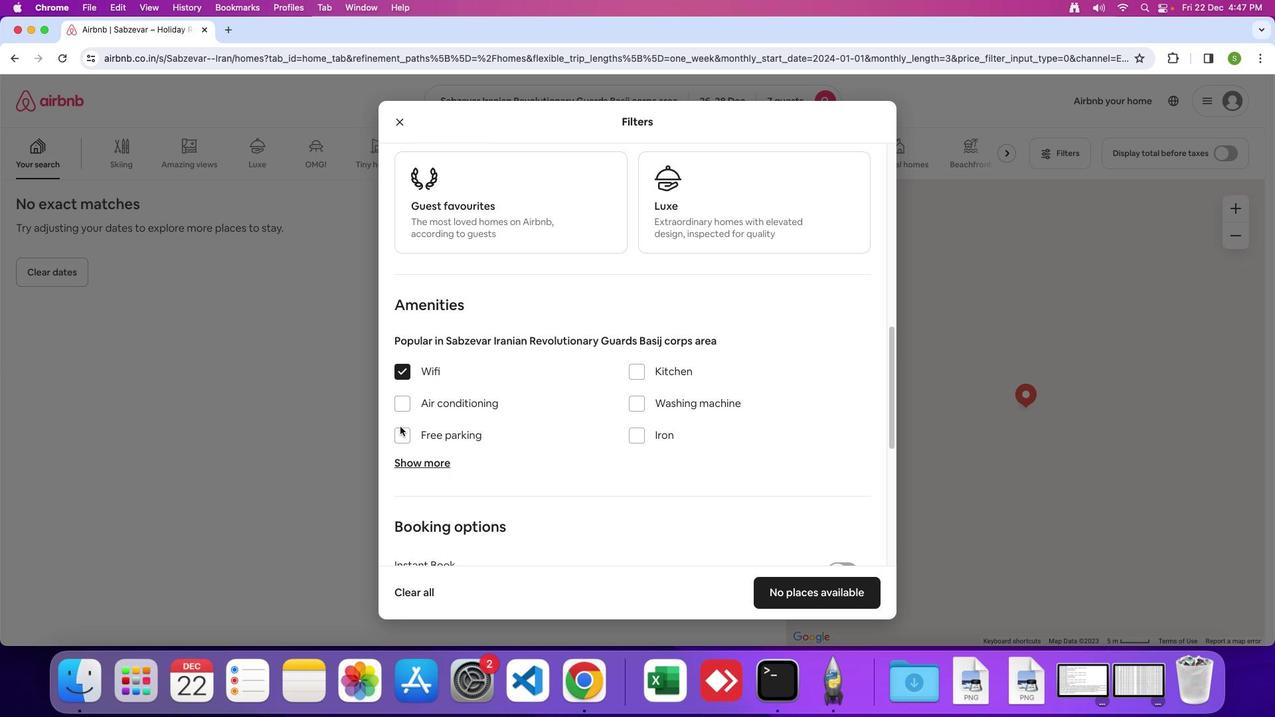 
Action: Mouse moved to (419, 431)
Screenshot: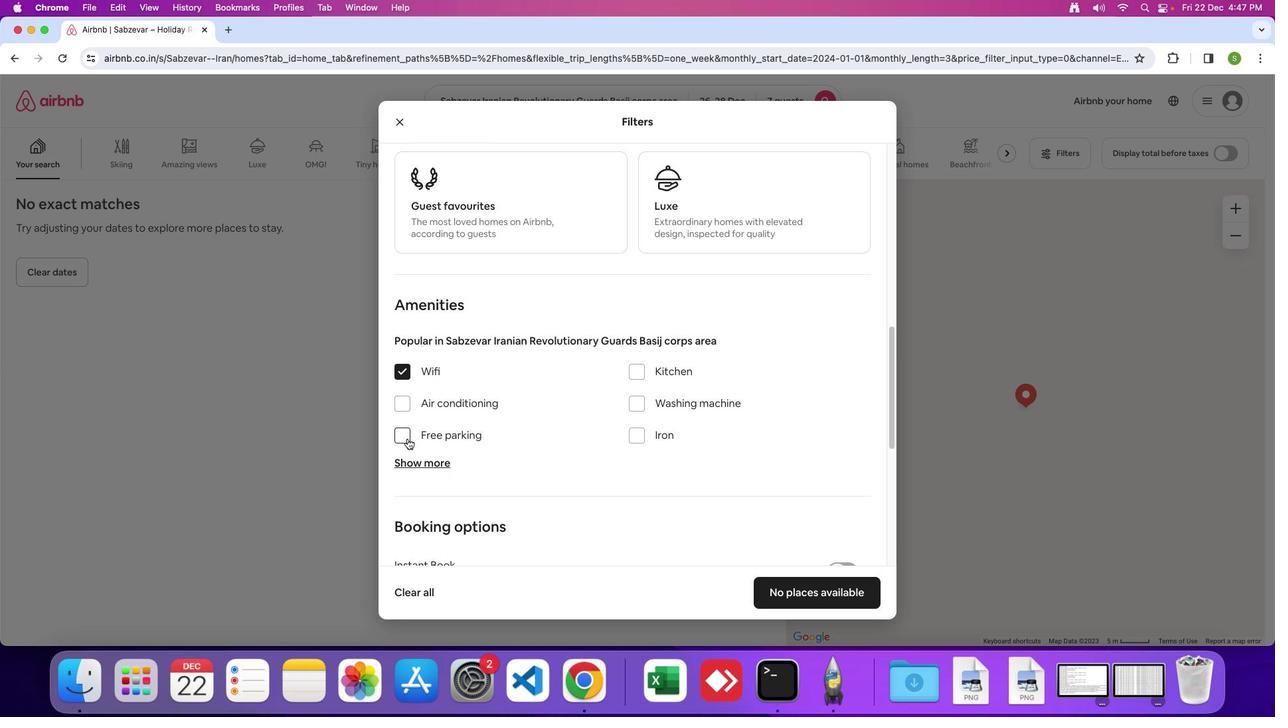 
Action: Mouse pressed left at (419, 431)
Screenshot: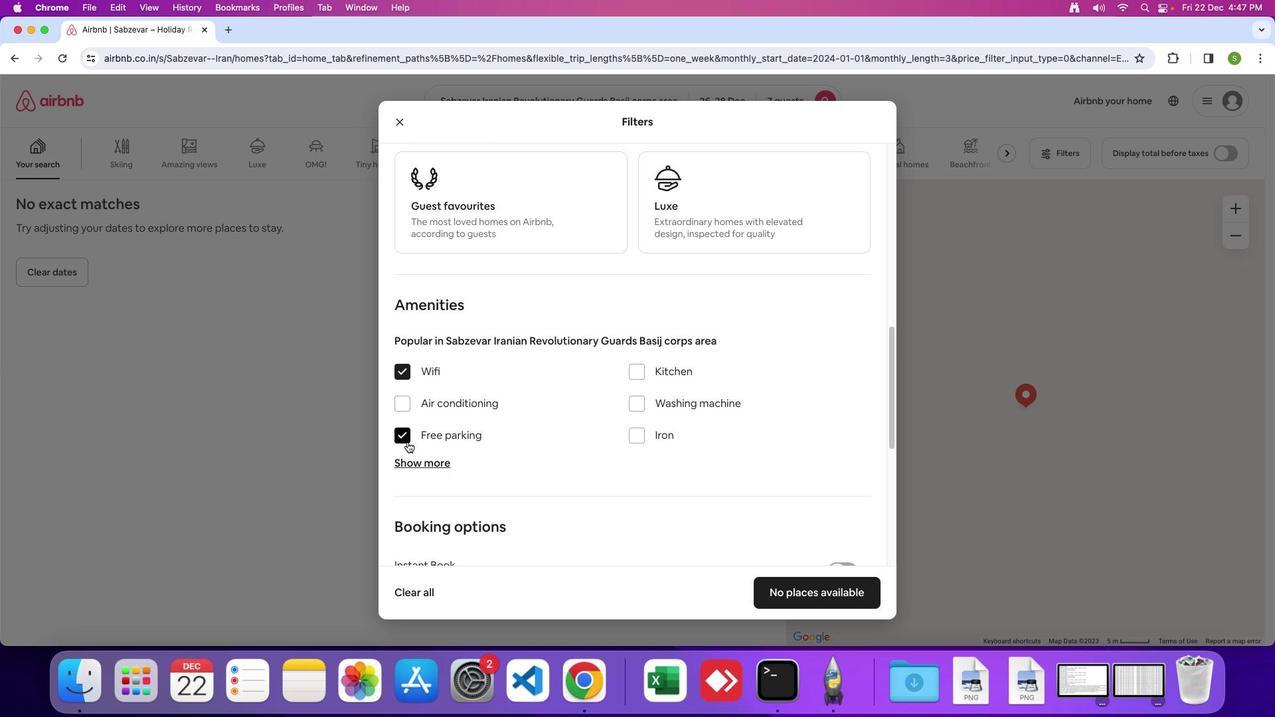 
Action: Mouse moved to (422, 450)
Screenshot: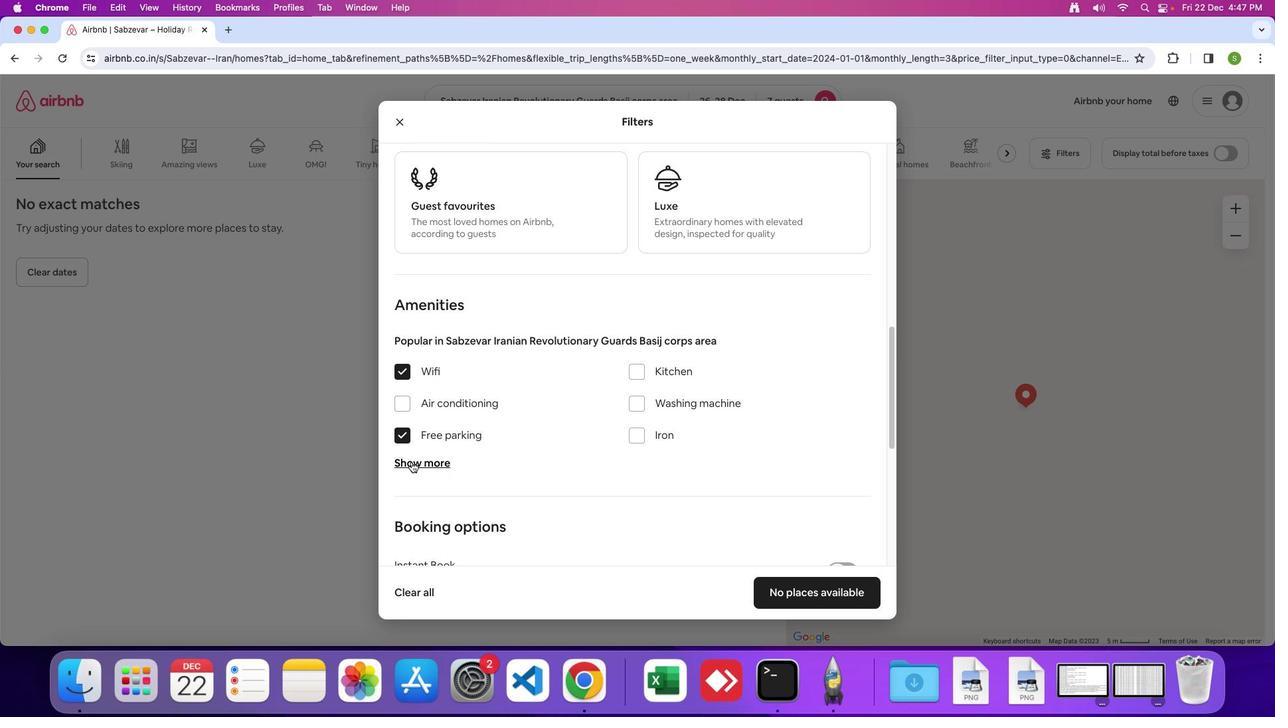
Action: Mouse pressed left at (422, 450)
Screenshot: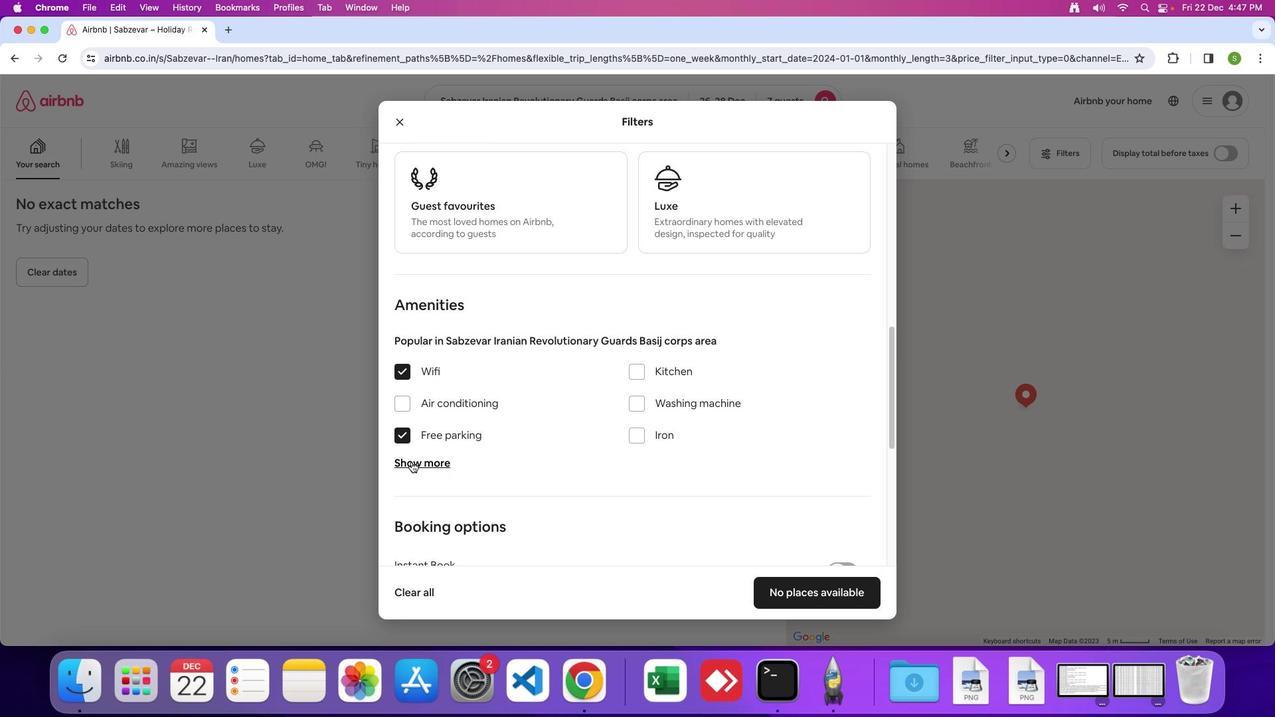 
Action: Mouse moved to (528, 428)
Screenshot: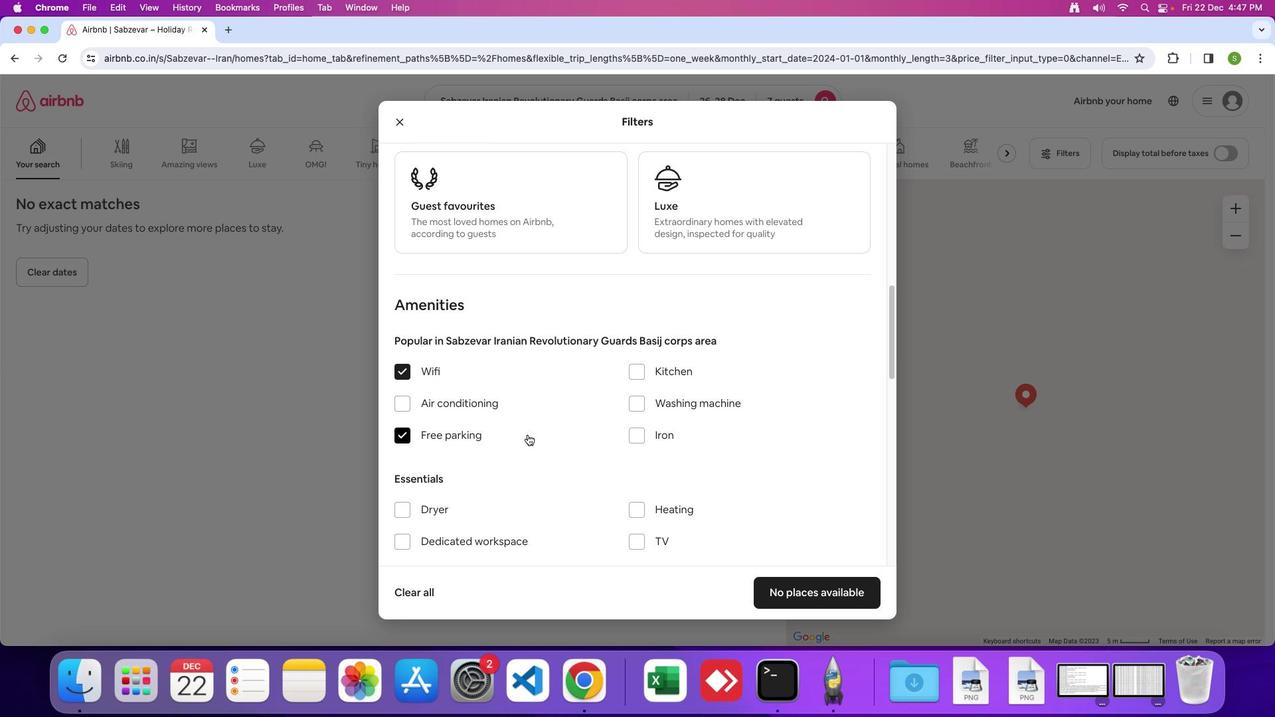 
Action: Mouse scrolled (528, 428) with delta (51, 87)
Screenshot: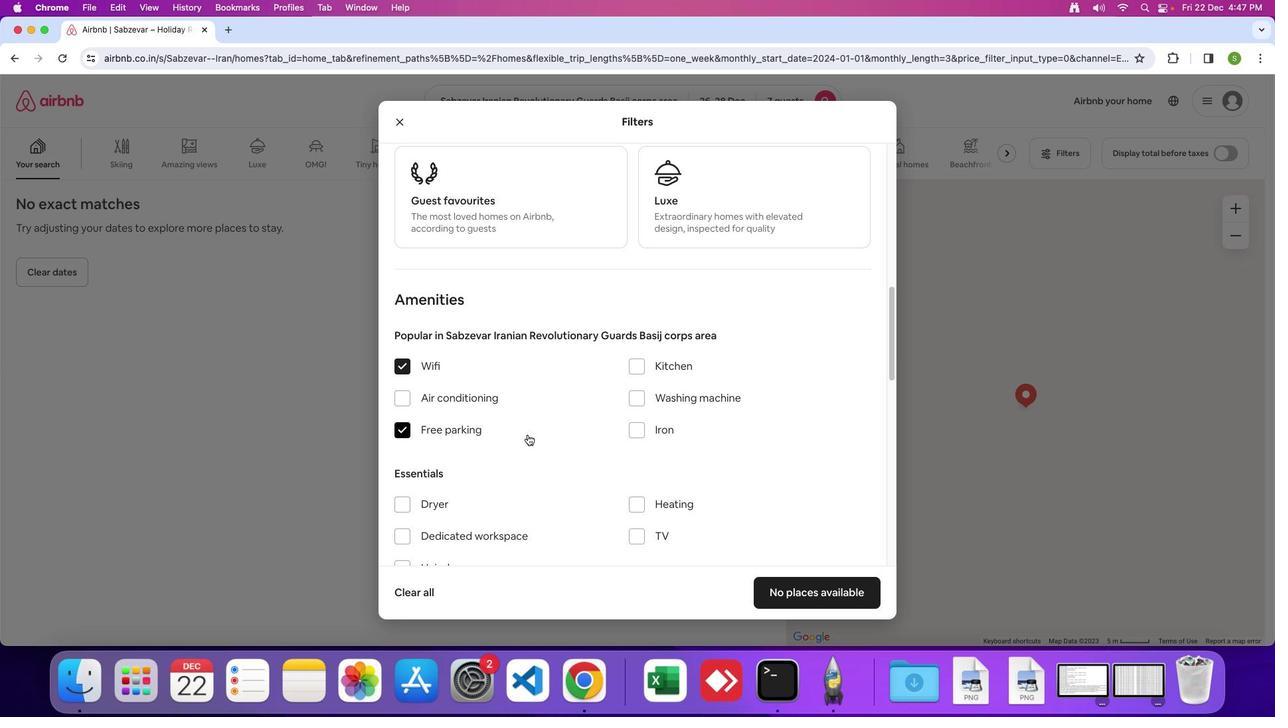 
Action: Mouse scrolled (528, 428) with delta (51, 87)
Screenshot: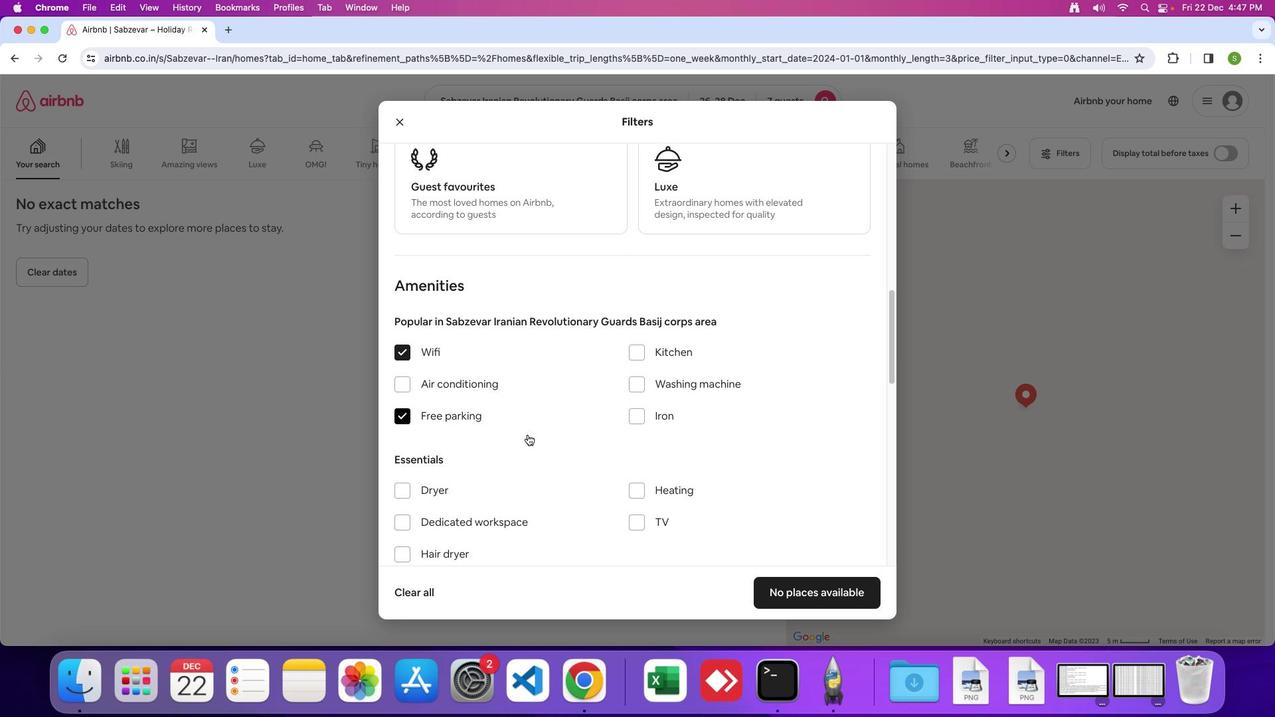 
Action: Mouse scrolled (528, 428) with delta (51, 87)
Screenshot: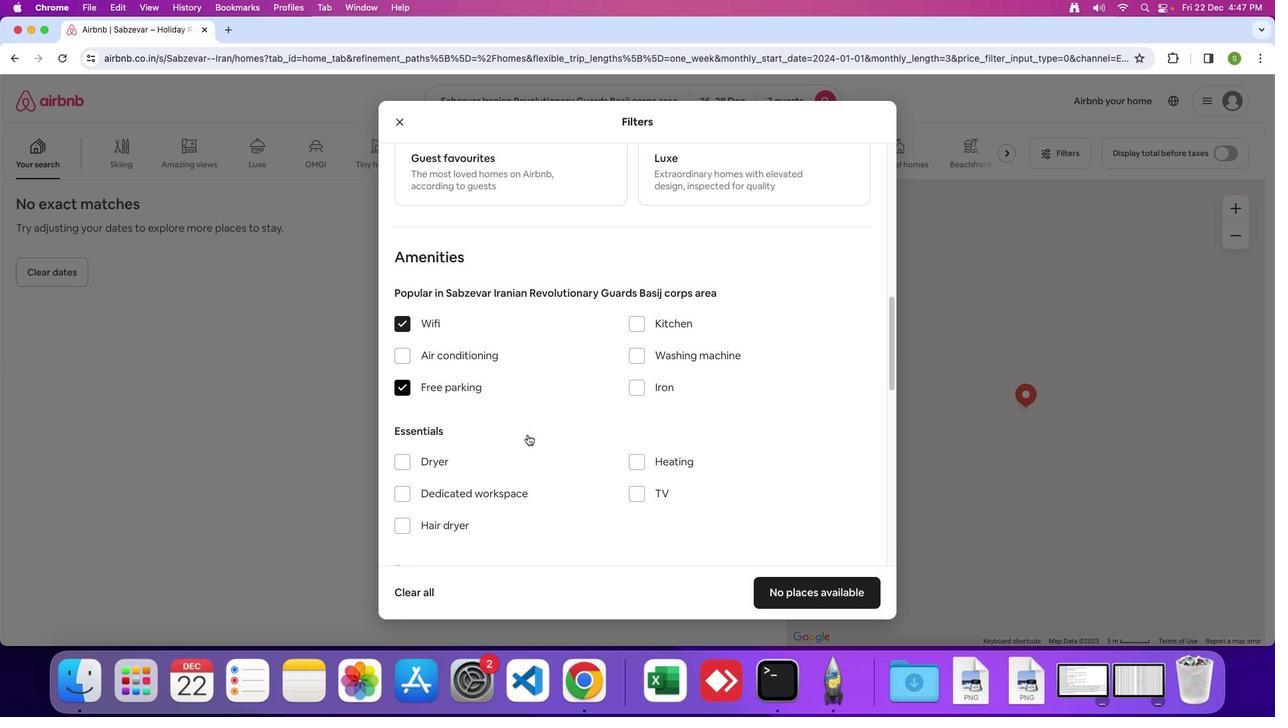 
Action: Mouse scrolled (528, 428) with delta (51, 87)
Screenshot: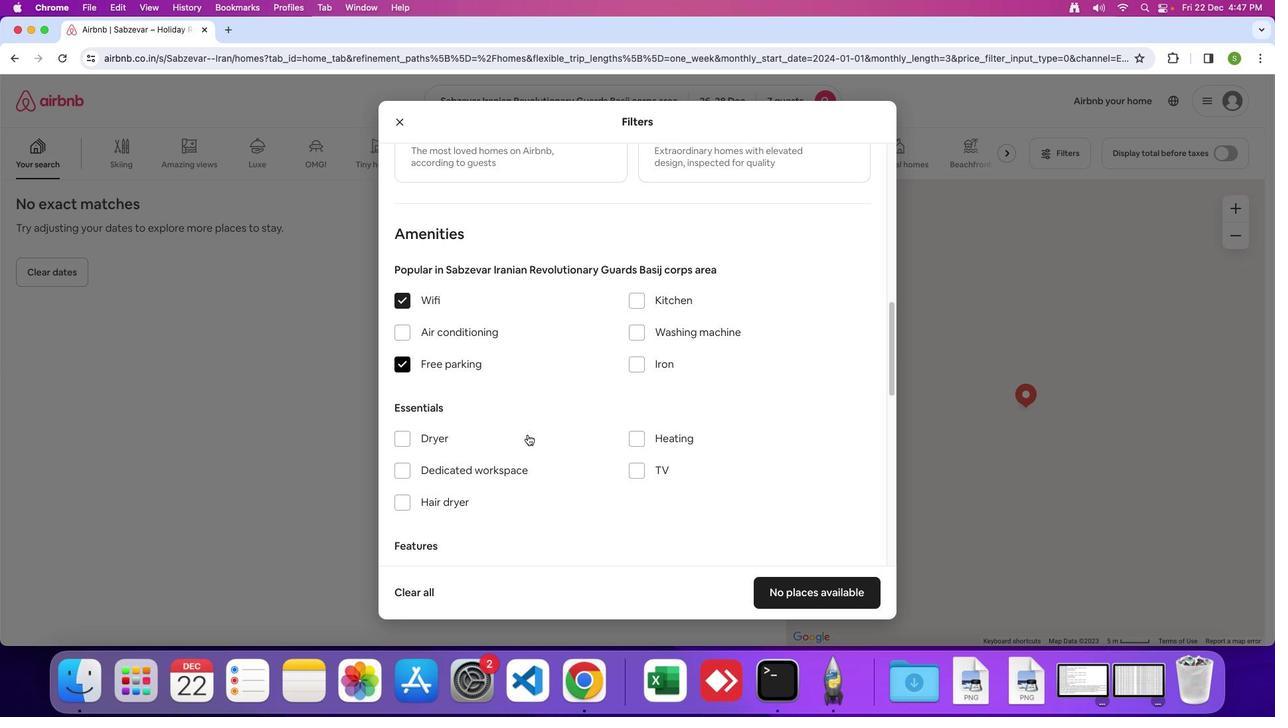 
Action: Mouse scrolled (528, 428) with delta (51, 87)
Screenshot: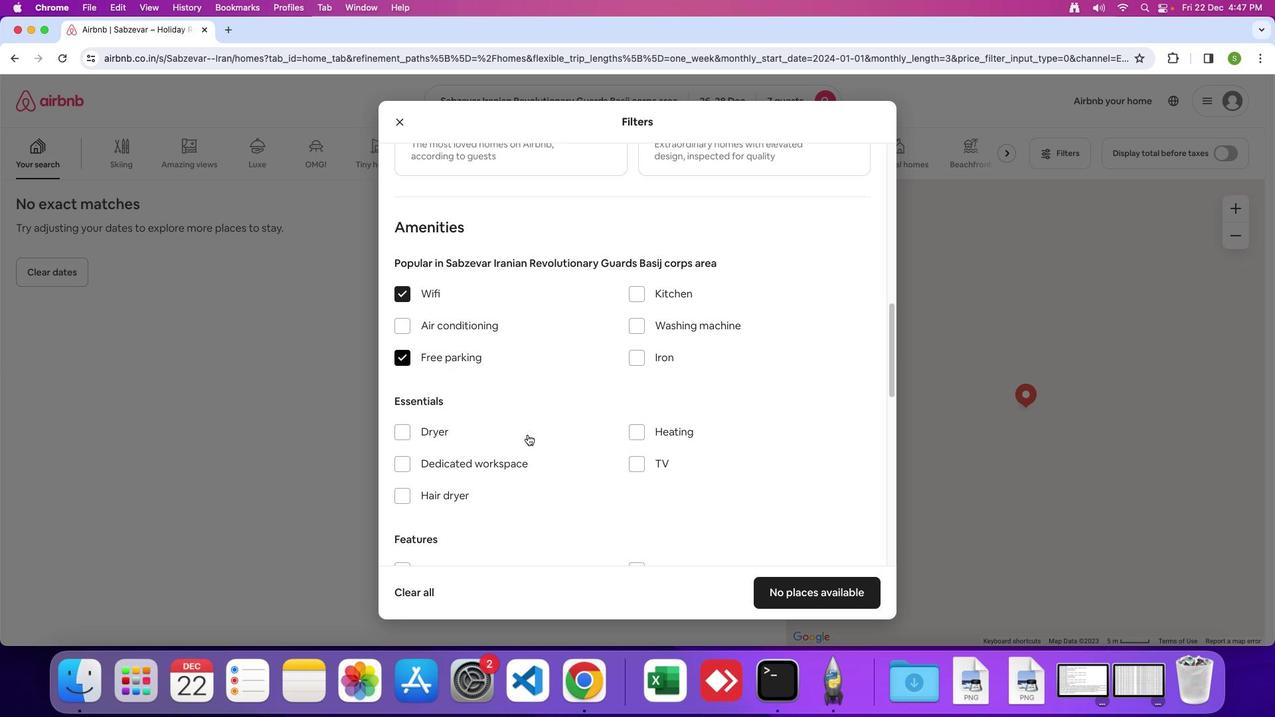 
Action: Mouse moved to (625, 442)
Screenshot: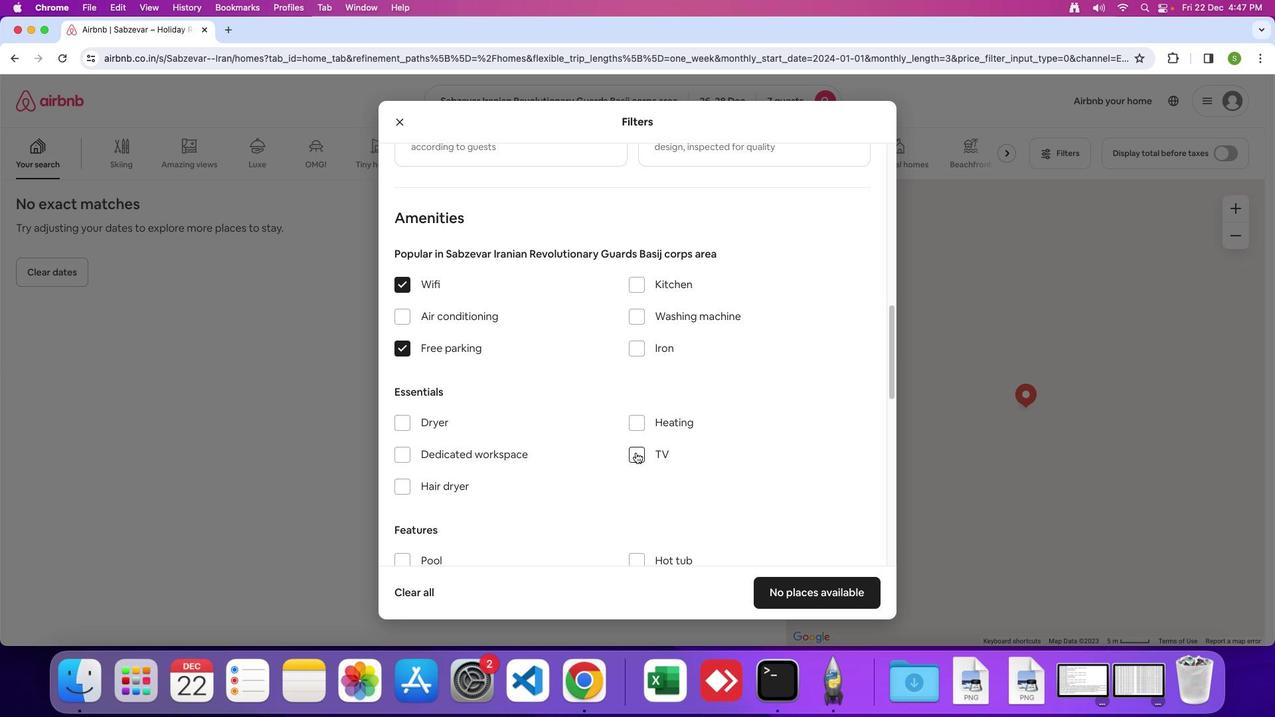 
Action: Mouse pressed left at (625, 442)
Screenshot: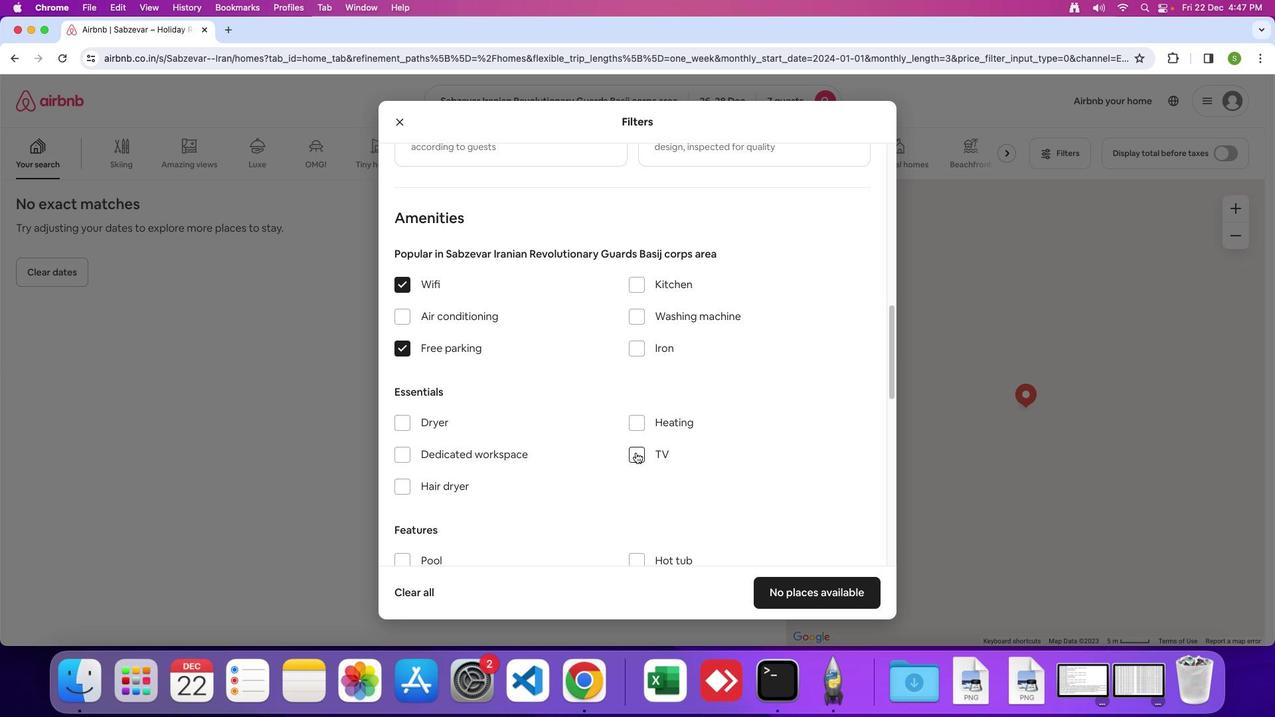 
Action: Mouse moved to (572, 437)
Screenshot: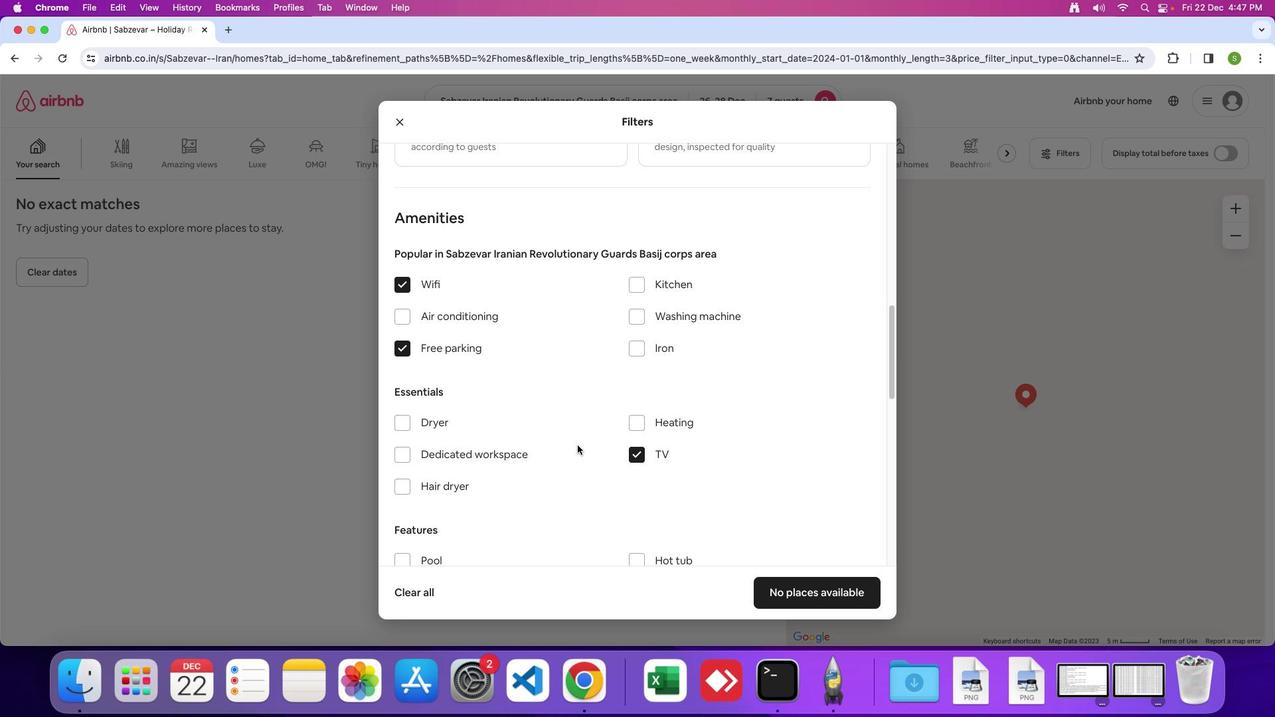 
Action: Mouse scrolled (572, 437) with delta (51, 87)
Screenshot: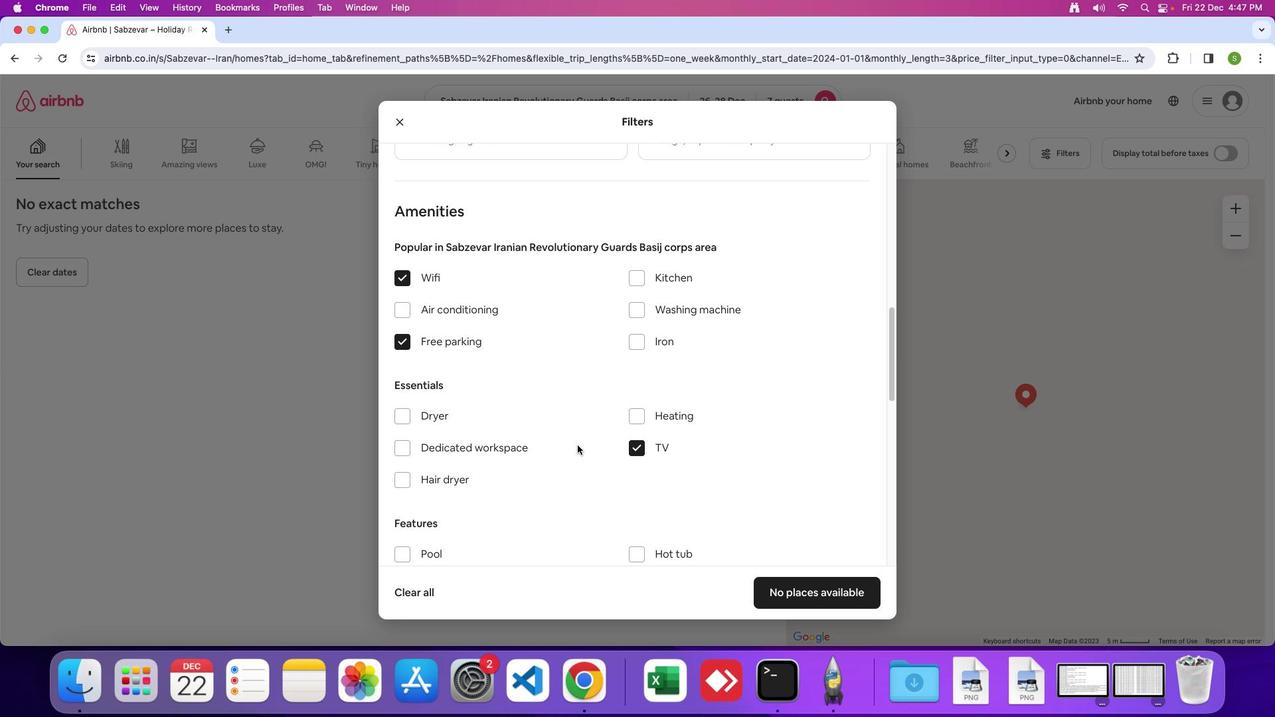 
Action: Mouse scrolled (572, 437) with delta (51, 87)
Screenshot: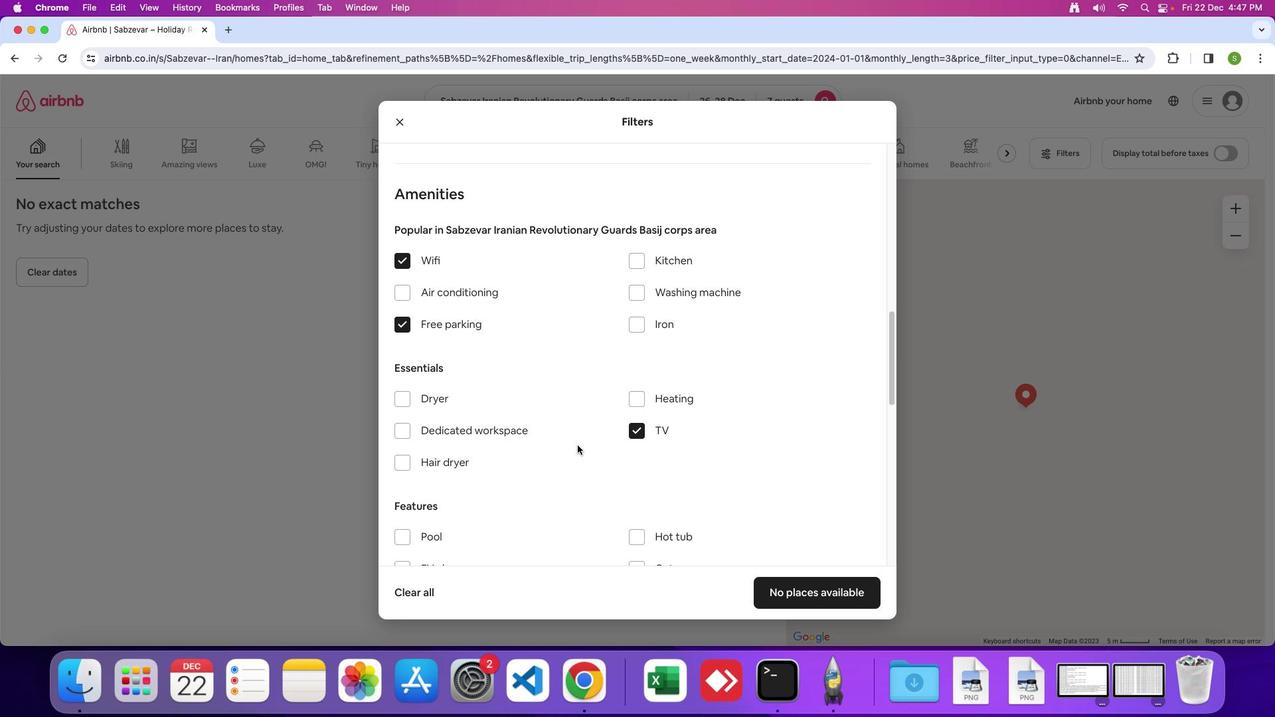 
Action: Mouse scrolled (572, 437) with delta (51, 87)
Screenshot: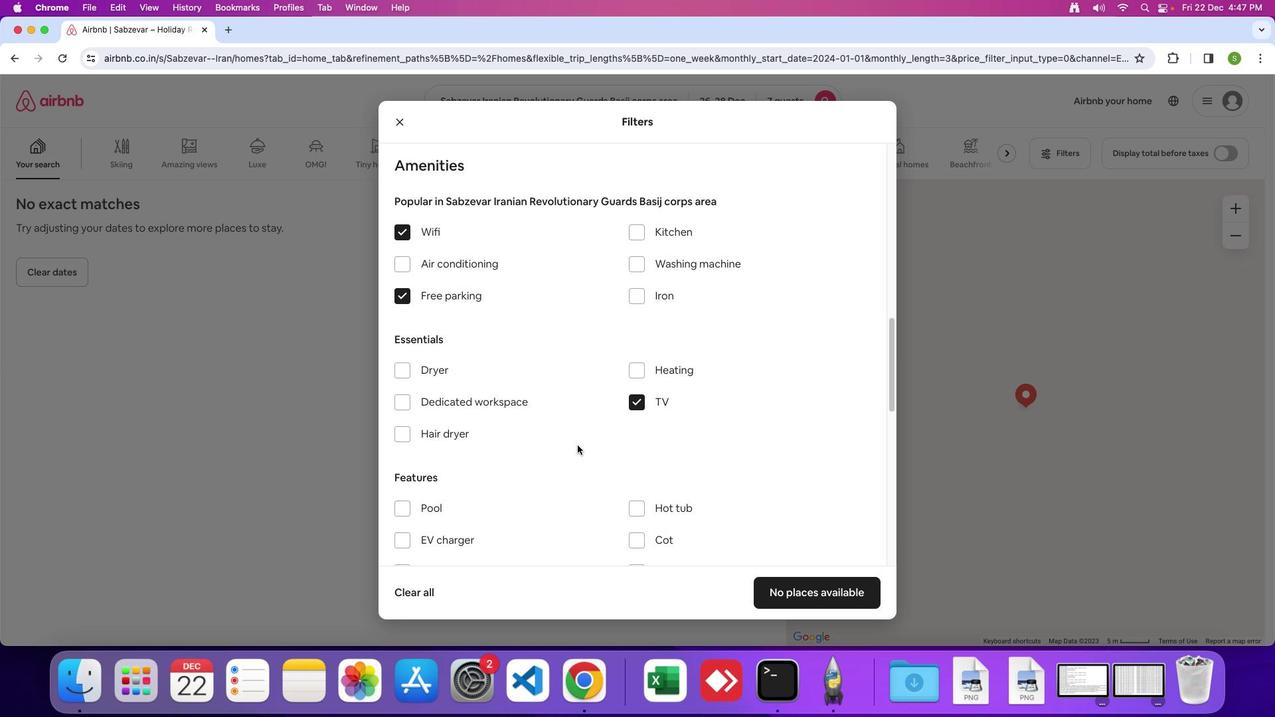 
Action: Mouse scrolled (572, 437) with delta (51, 87)
Screenshot: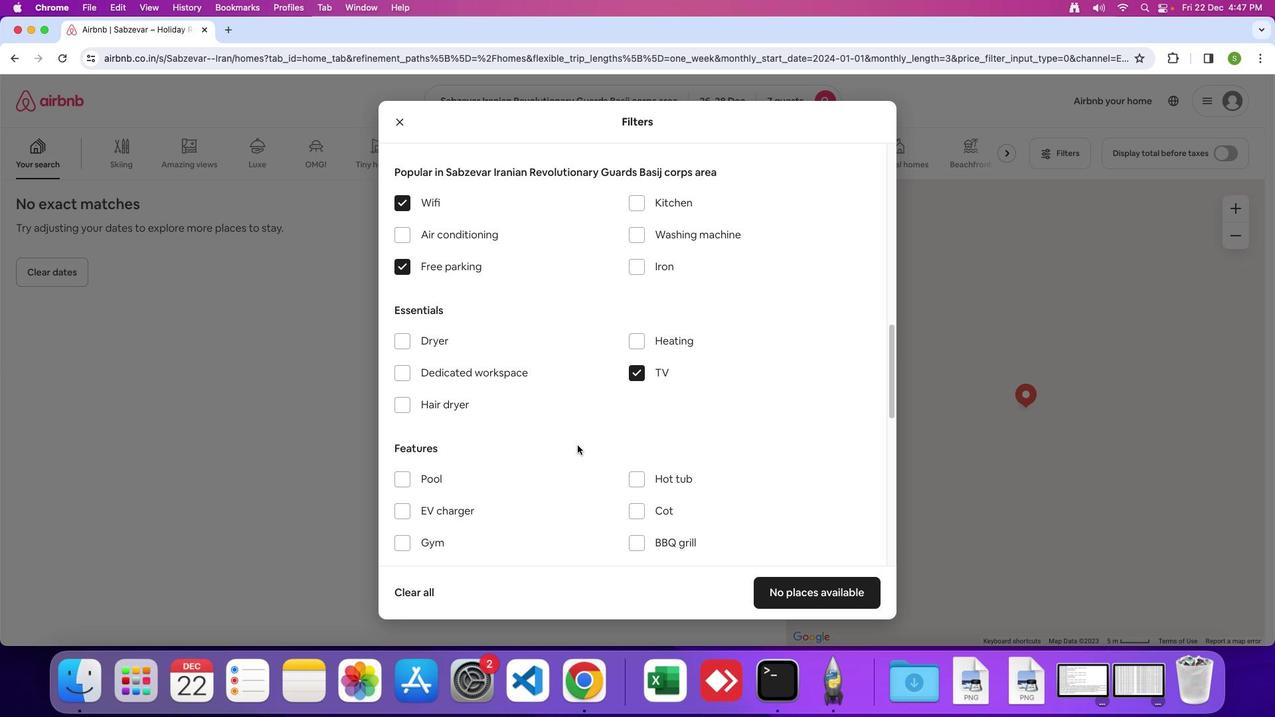 
Action: Mouse scrolled (572, 437) with delta (51, 87)
Screenshot: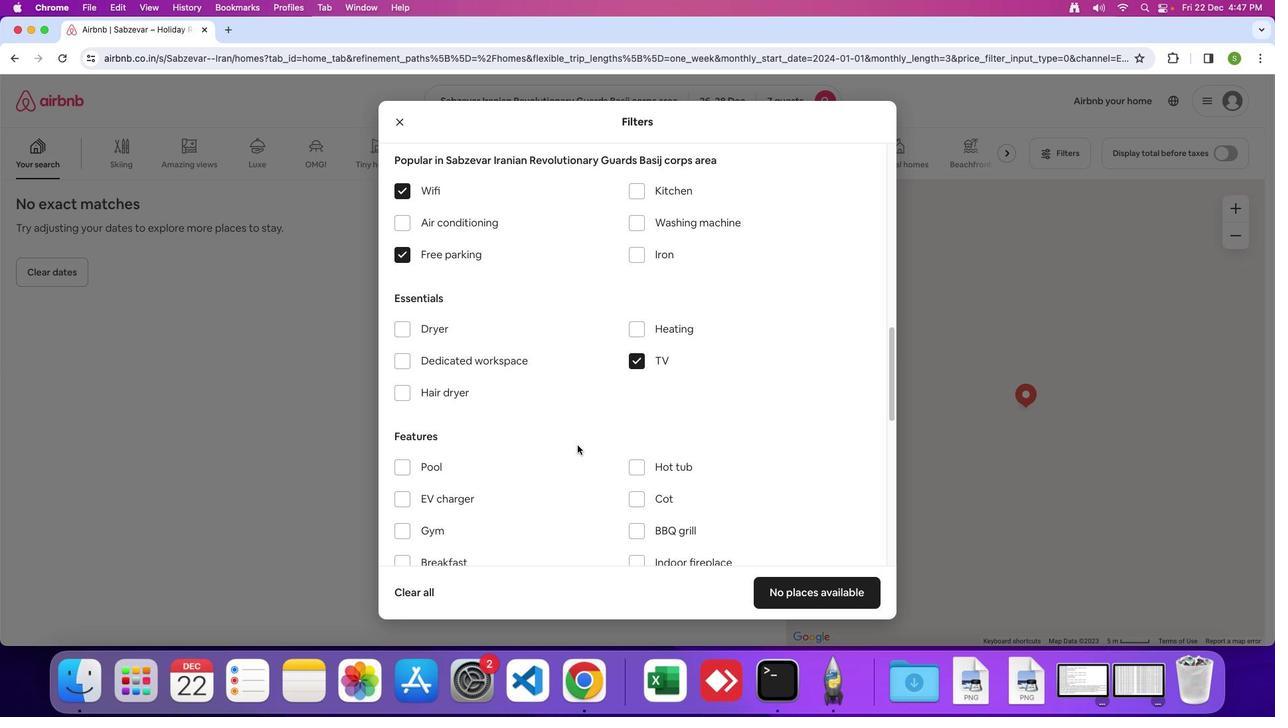 
Action: Mouse scrolled (572, 437) with delta (51, 87)
Screenshot: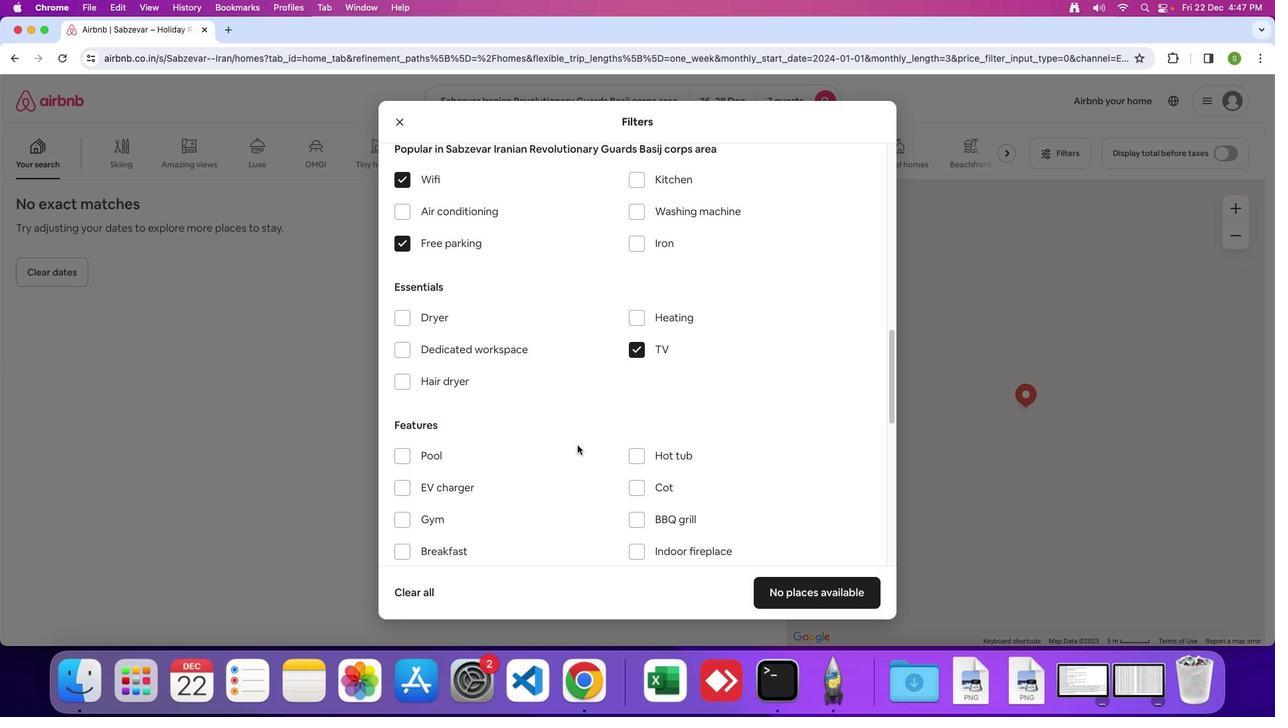 
Action: Mouse scrolled (572, 437) with delta (51, 87)
Screenshot: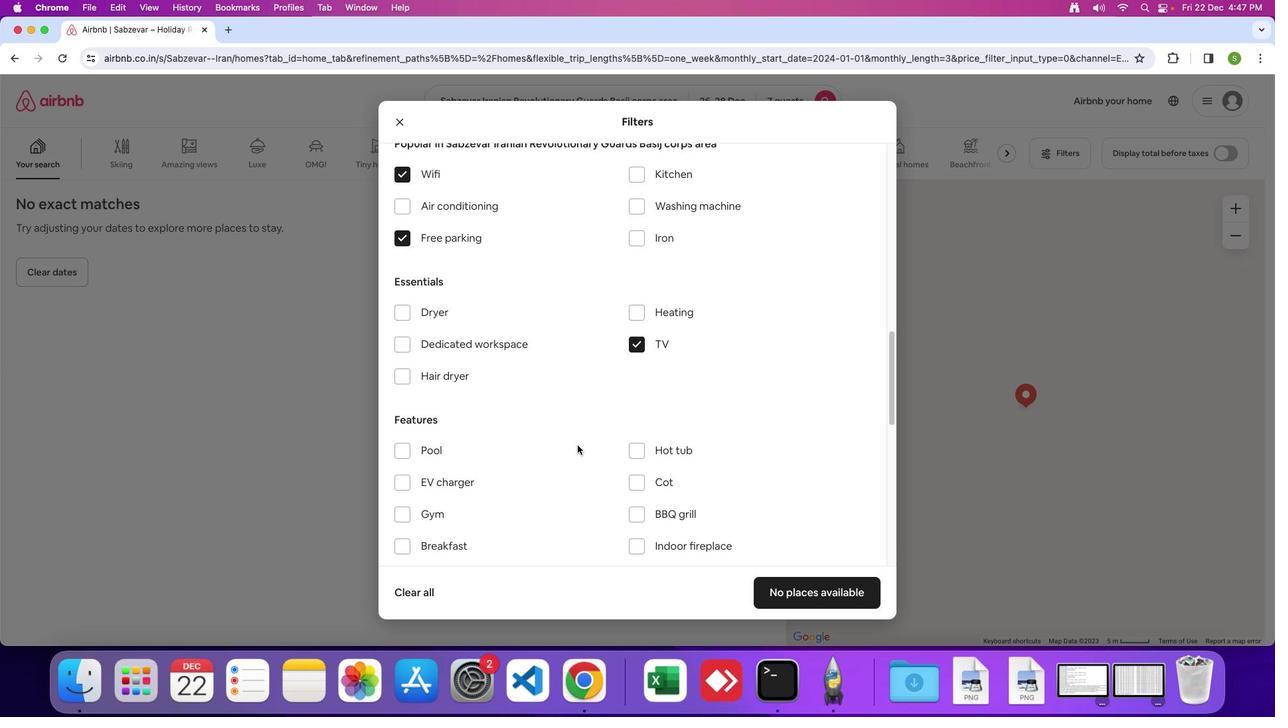 
Action: Mouse scrolled (572, 437) with delta (51, 87)
Screenshot: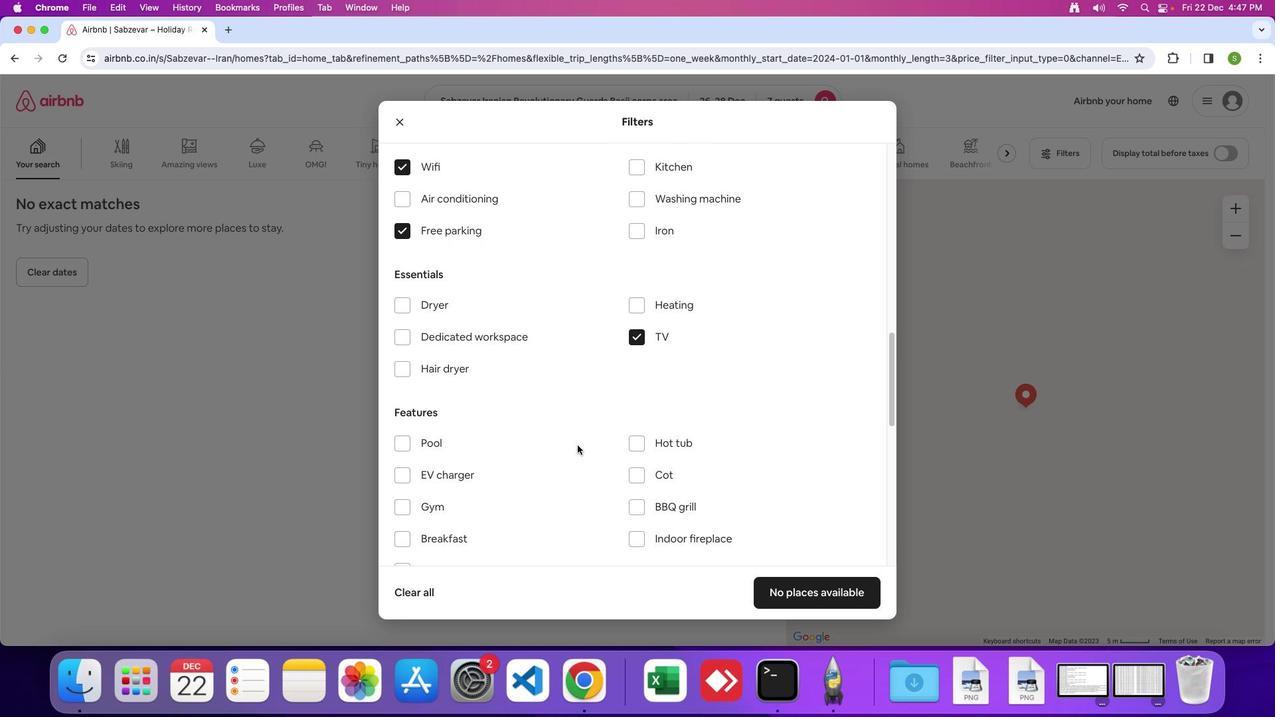 
Action: Mouse scrolled (572, 437) with delta (51, 87)
Screenshot: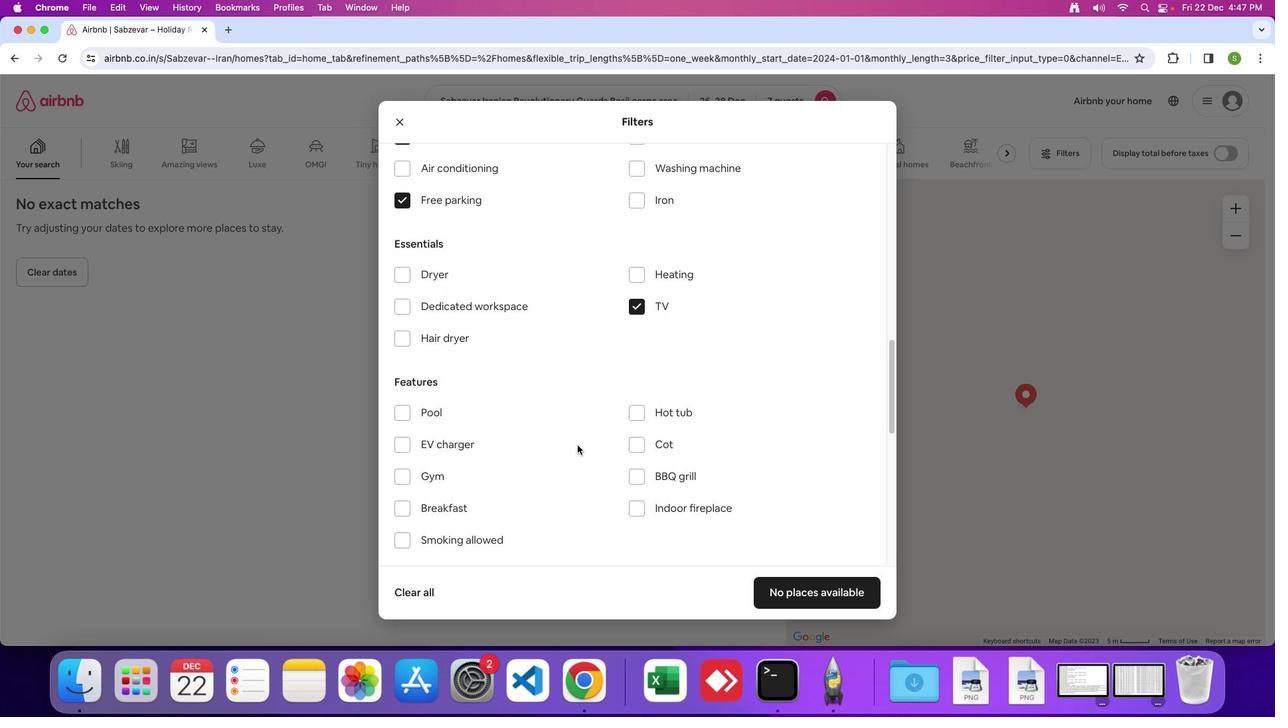 
Action: Mouse scrolled (572, 437) with delta (51, 87)
Screenshot: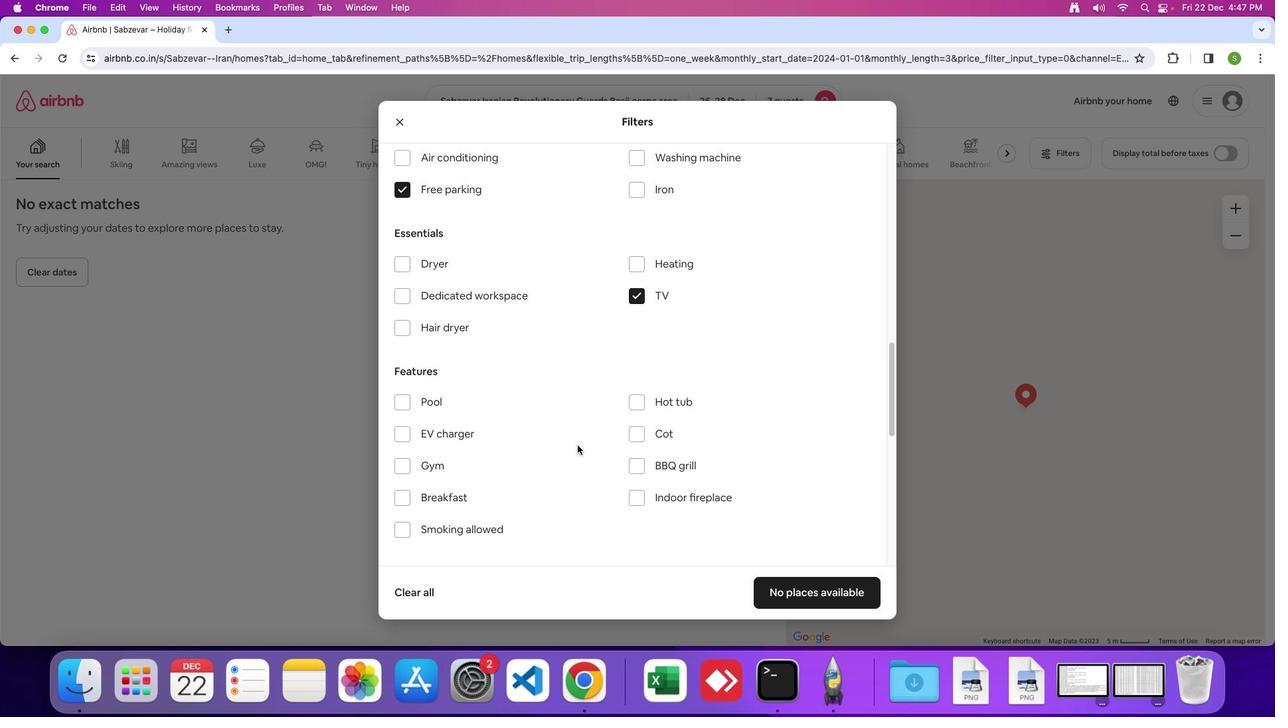 
Action: Mouse scrolled (572, 437) with delta (51, 86)
Screenshot: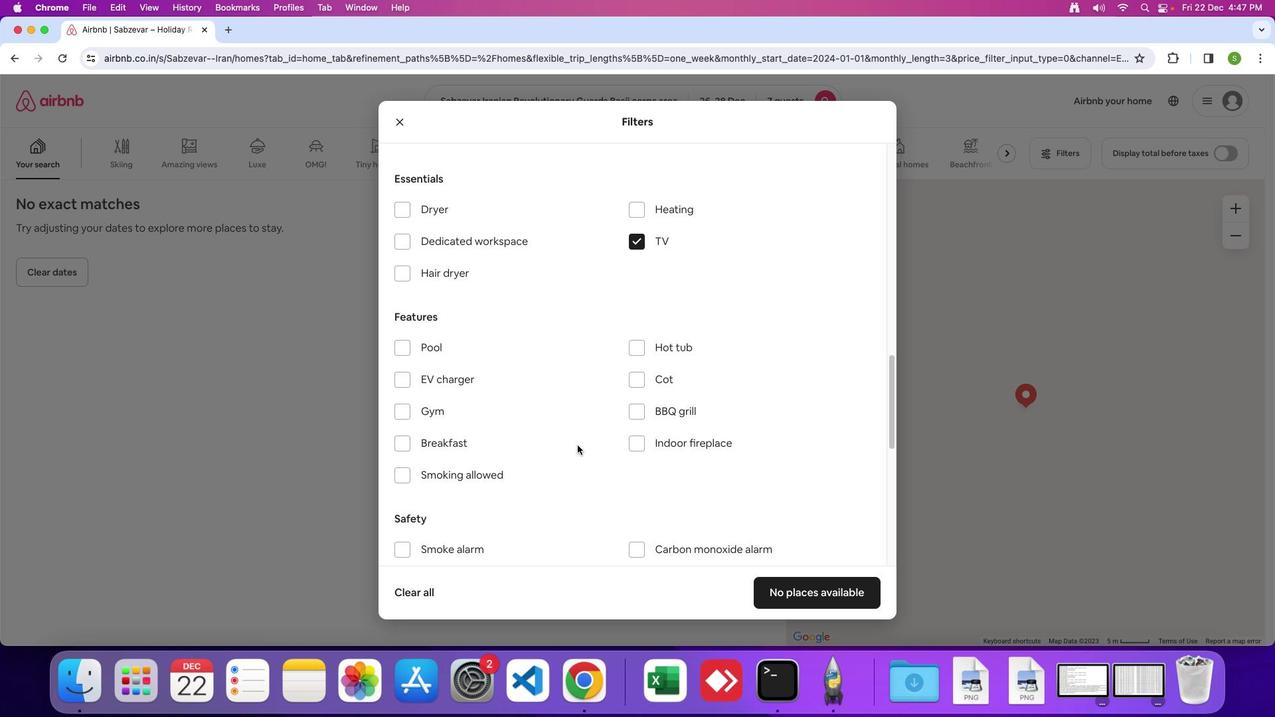 
Action: Mouse moved to (416, 395)
Screenshot: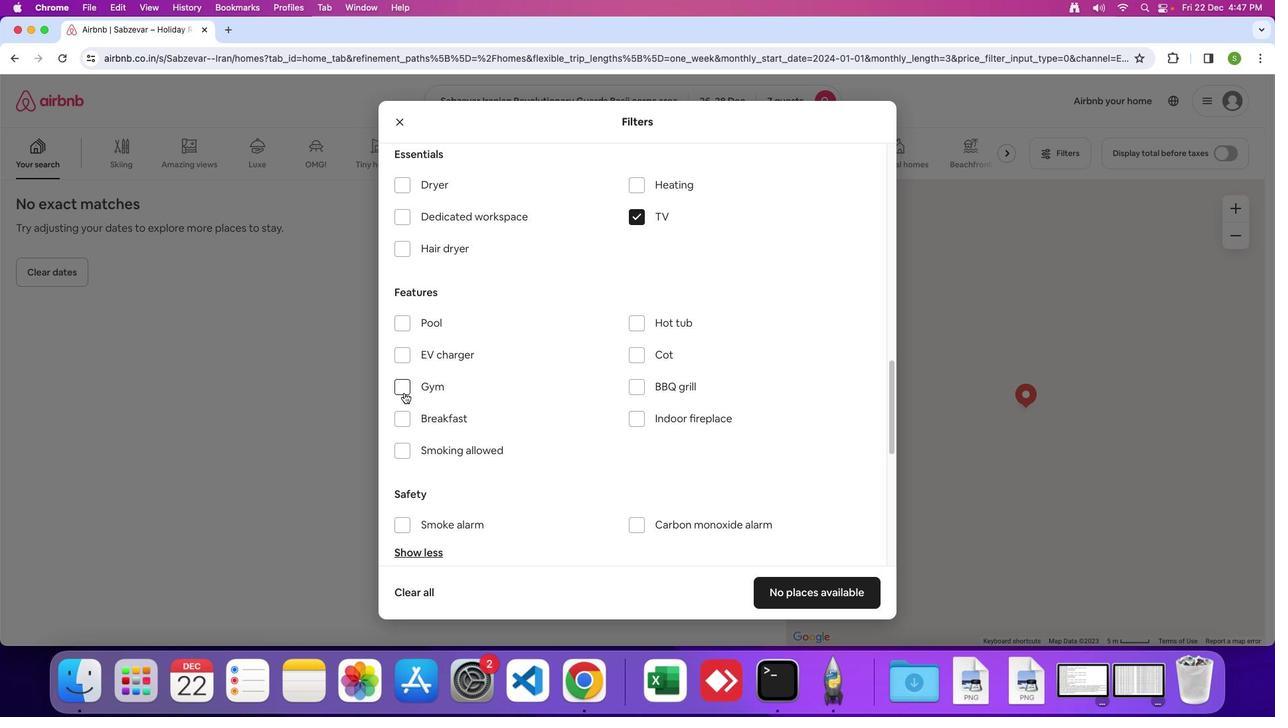
Action: Mouse pressed left at (416, 395)
Screenshot: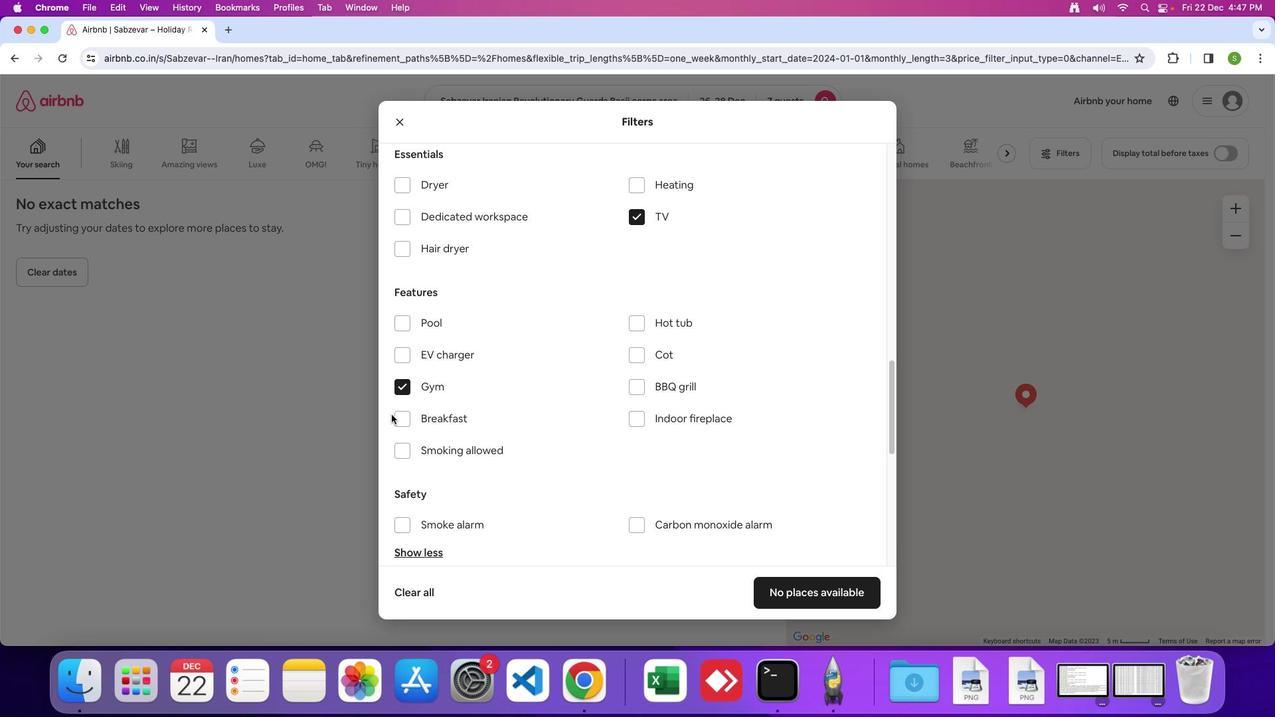 
Action: Mouse moved to (412, 415)
Screenshot: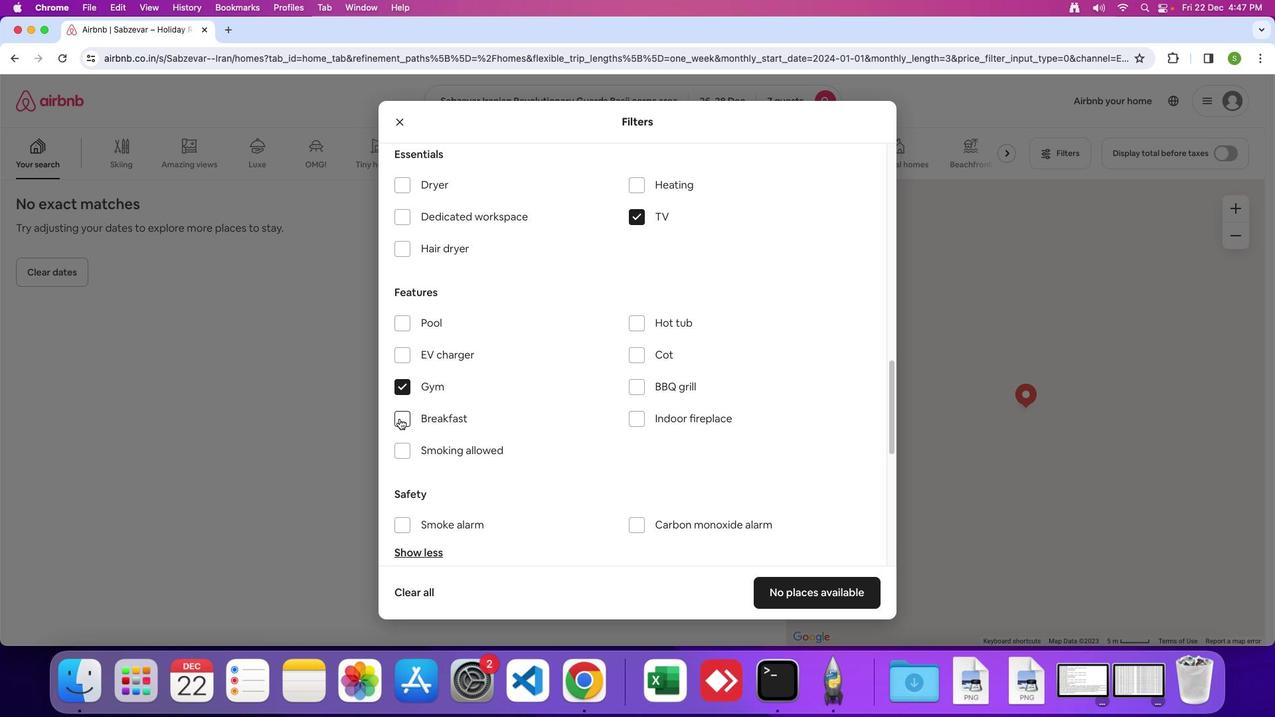 
Action: Mouse pressed left at (412, 415)
Screenshot: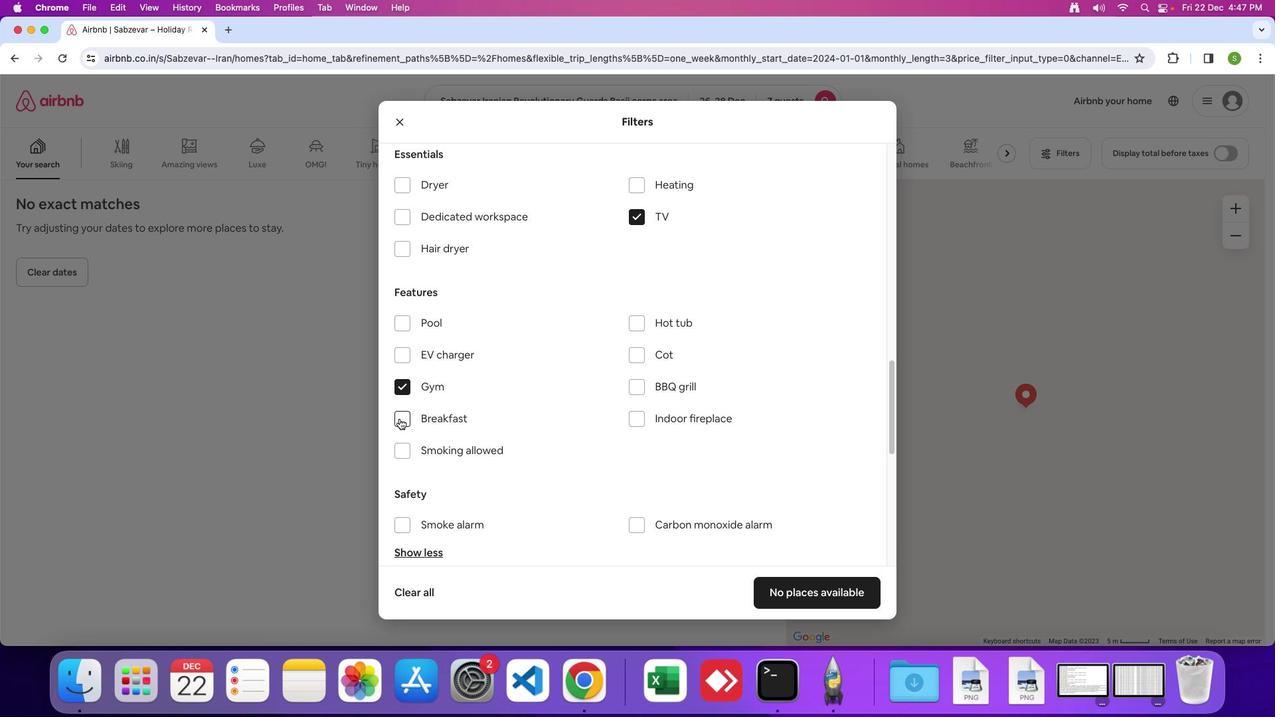 
Action: Mouse moved to (538, 426)
Screenshot: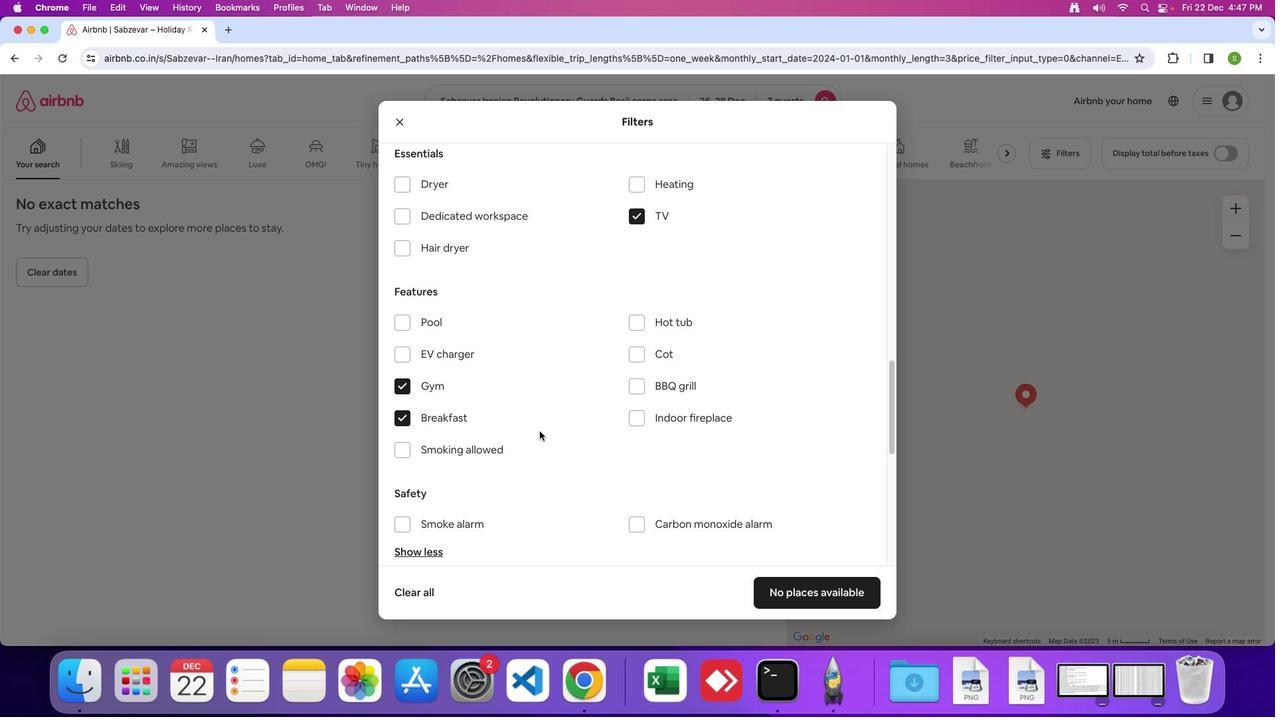 
Action: Mouse scrolled (538, 426) with delta (51, 87)
Screenshot: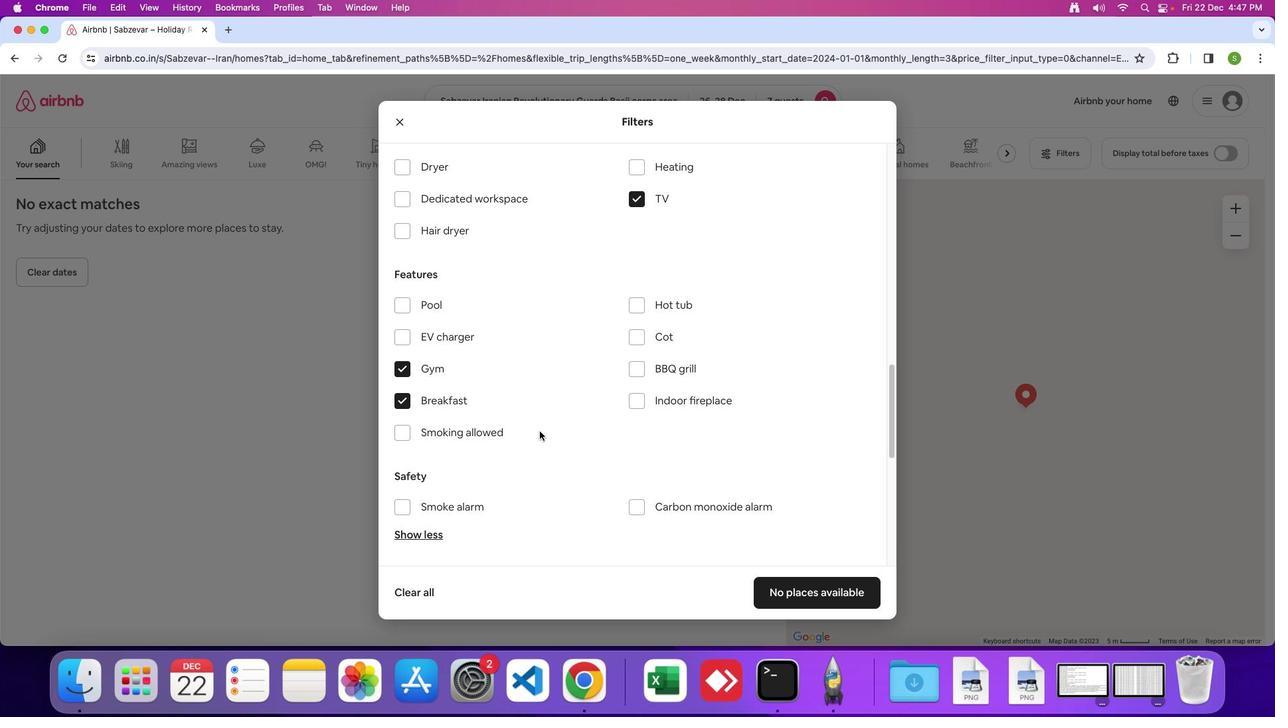 
Action: Mouse scrolled (538, 426) with delta (51, 87)
Screenshot: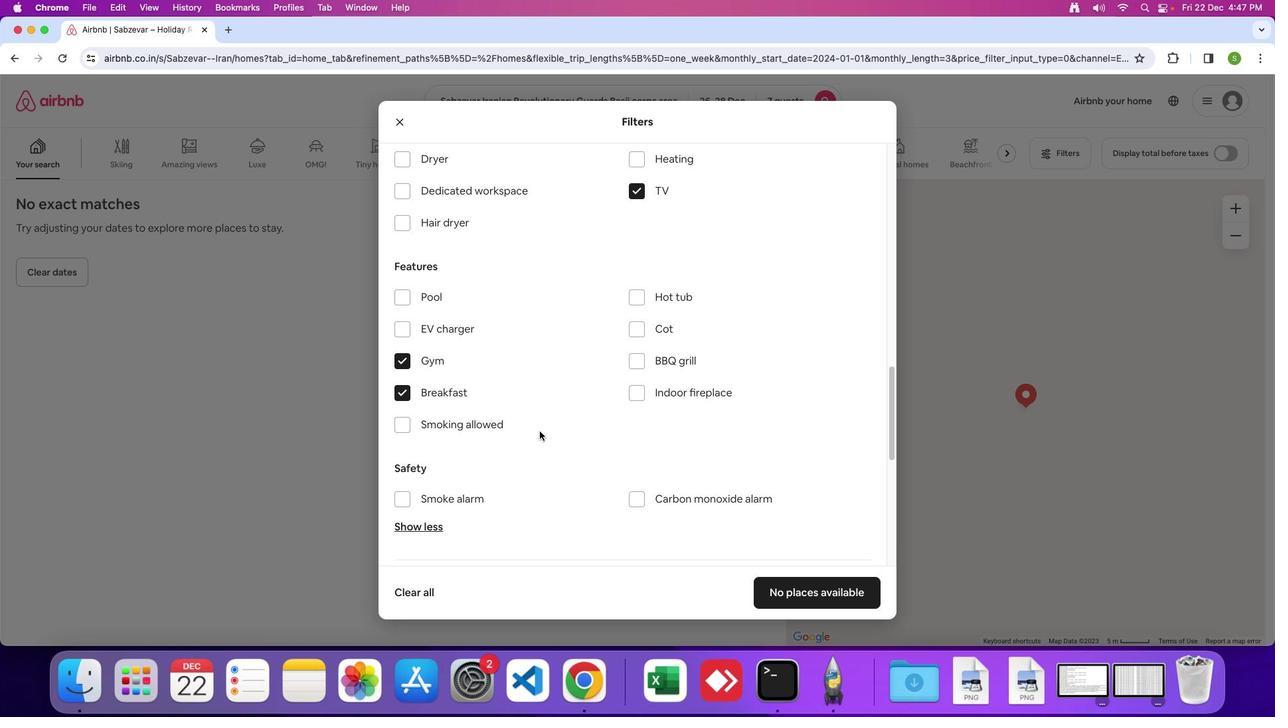 
Action: Mouse scrolled (538, 426) with delta (51, 87)
Screenshot: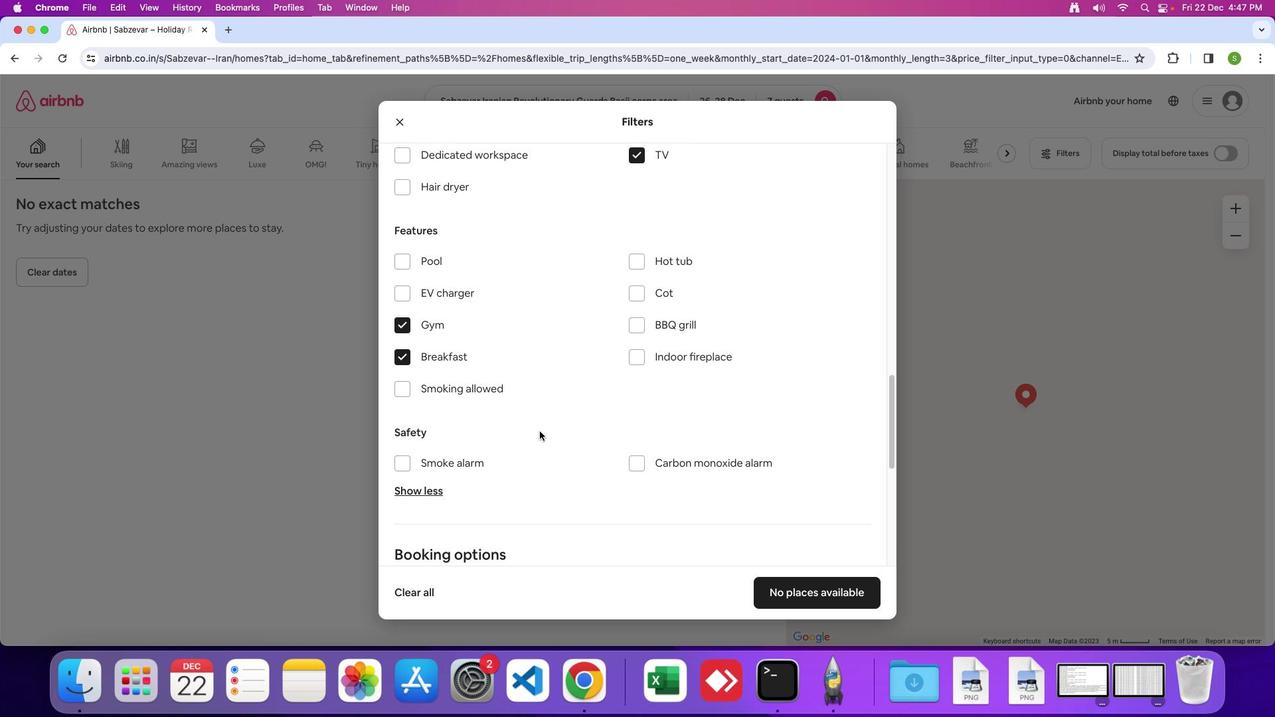 
Action: Mouse scrolled (538, 426) with delta (51, 87)
Screenshot: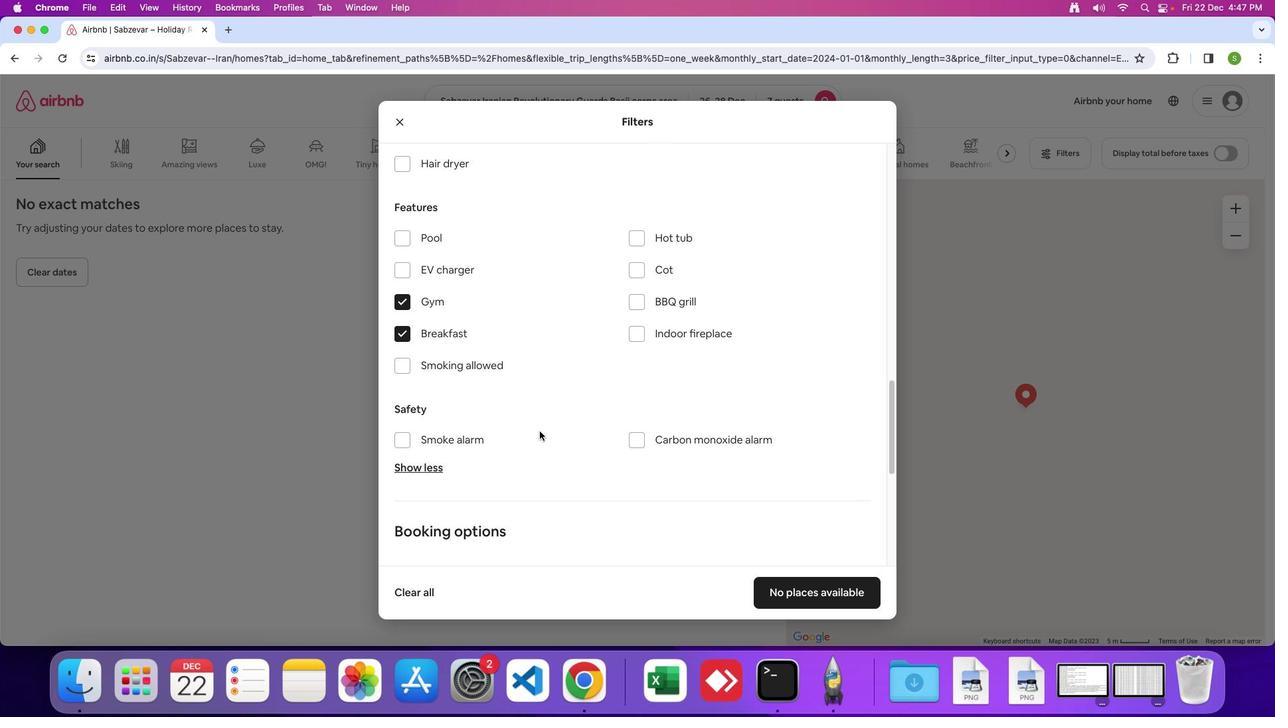 
Action: Mouse scrolled (538, 426) with delta (51, 87)
Screenshot: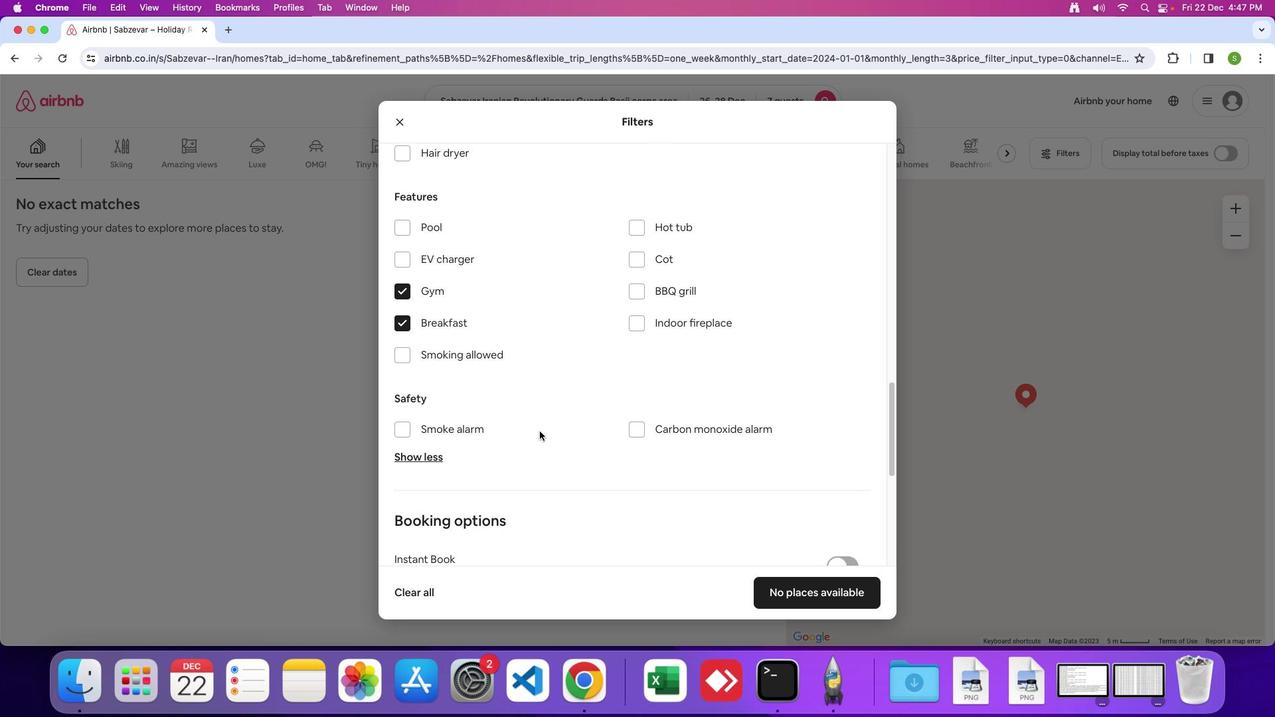
Action: Mouse scrolled (538, 426) with delta (51, 87)
Screenshot: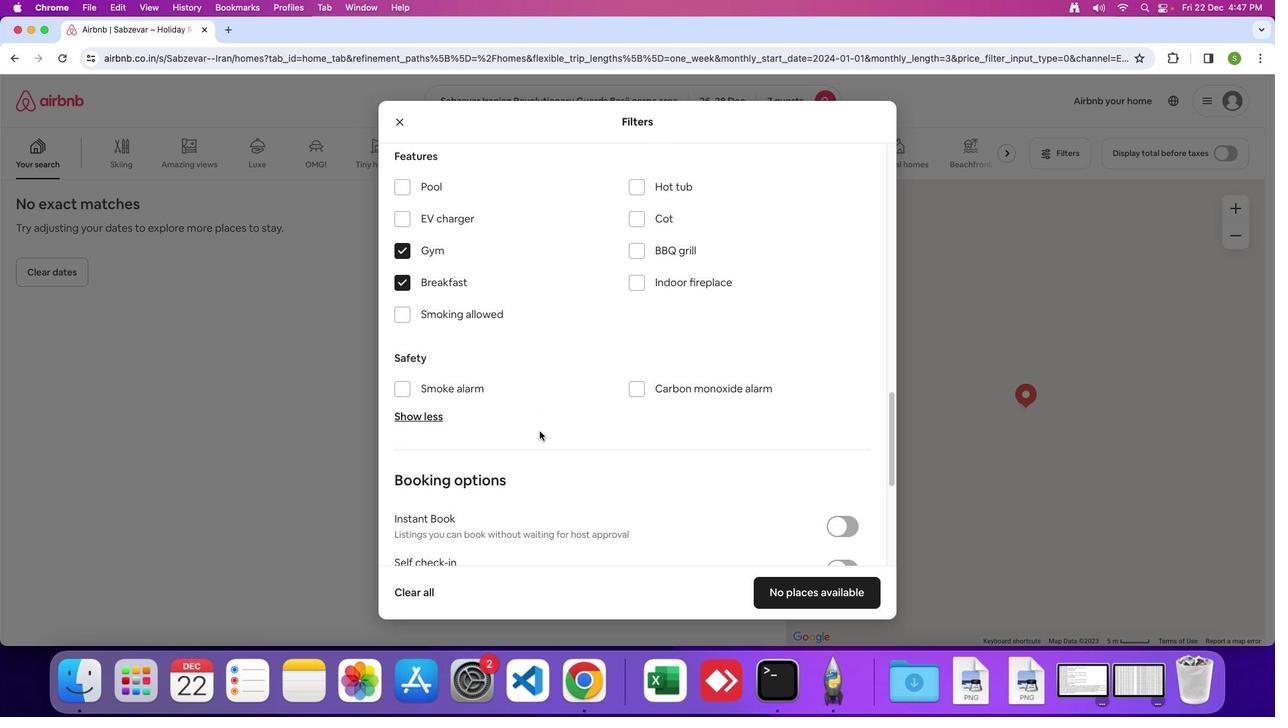 
Action: Mouse scrolled (538, 426) with delta (51, 87)
Screenshot: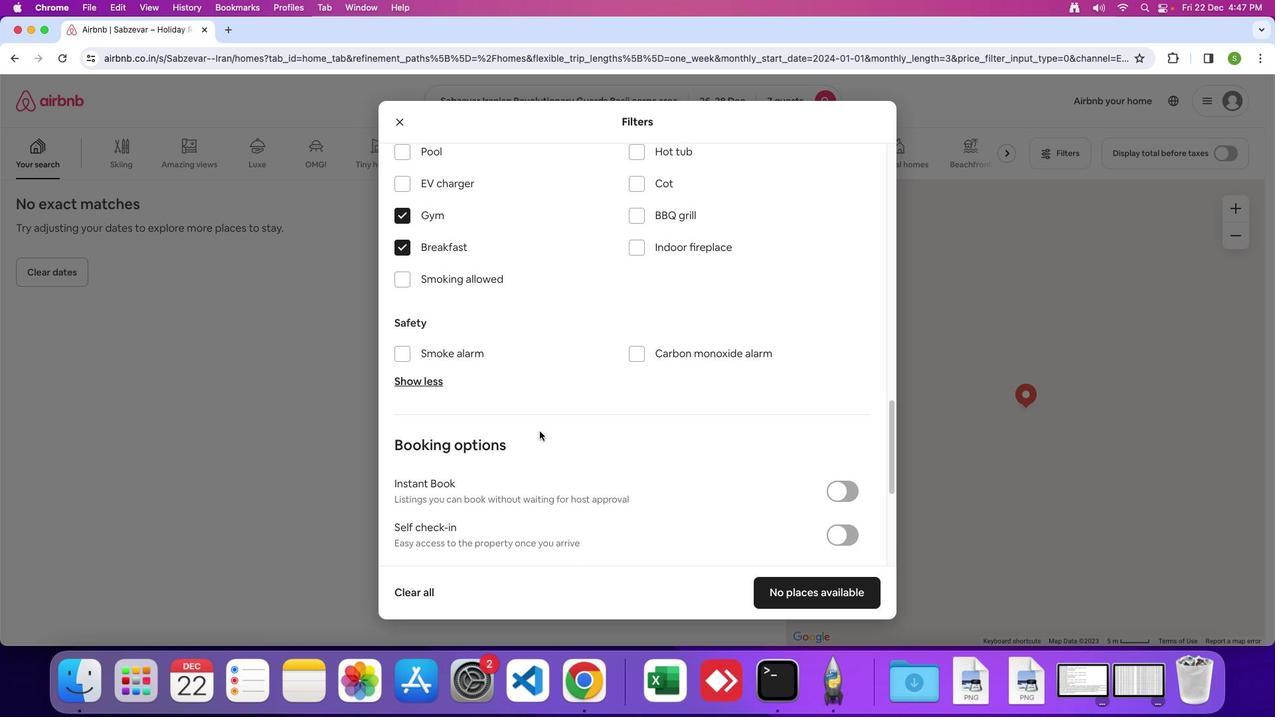 
Action: Mouse scrolled (538, 426) with delta (51, 87)
Screenshot: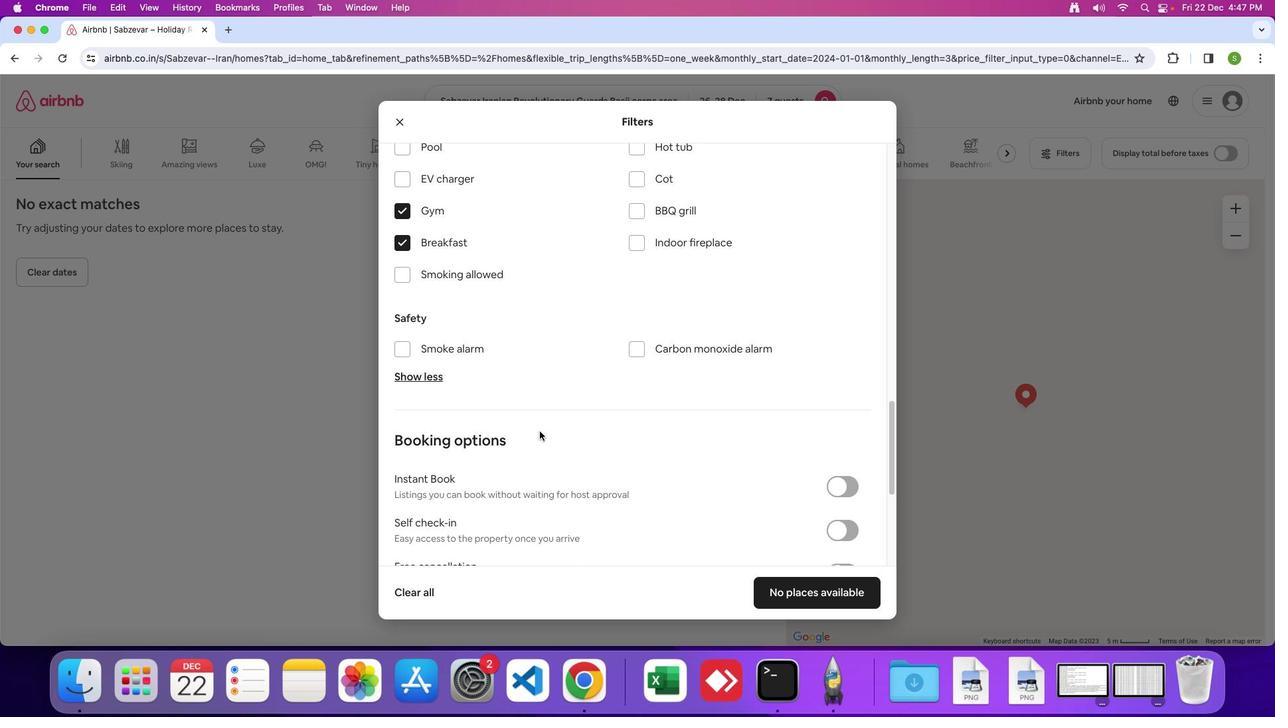 
Action: Mouse scrolled (538, 426) with delta (51, 87)
Screenshot: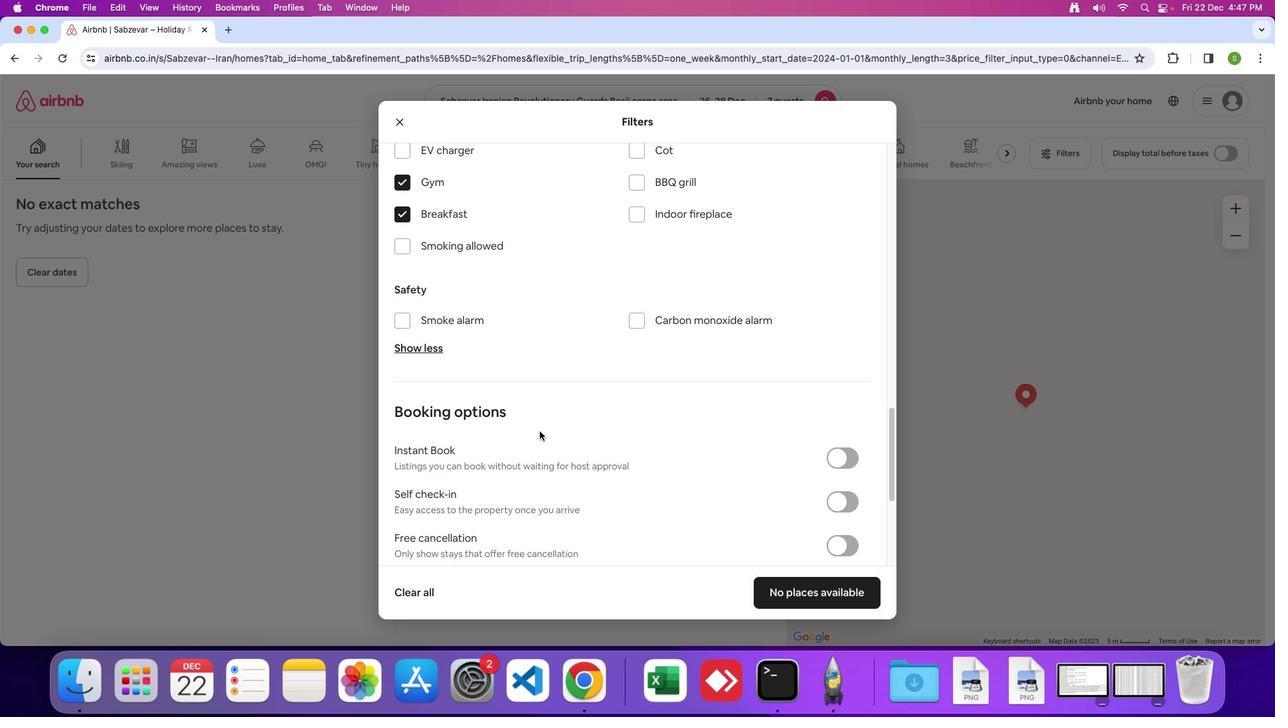 
Action: Mouse scrolled (538, 426) with delta (51, 87)
Screenshot: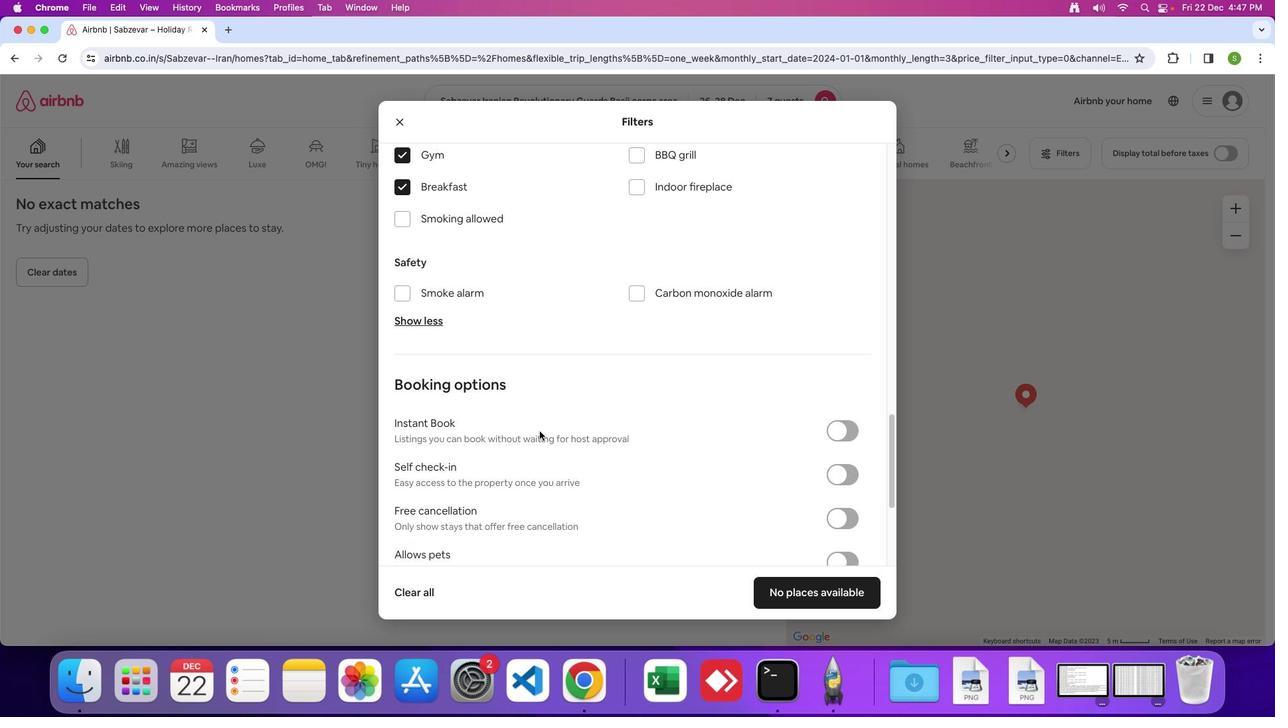 
Action: Mouse scrolled (538, 426) with delta (51, 86)
Screenshot: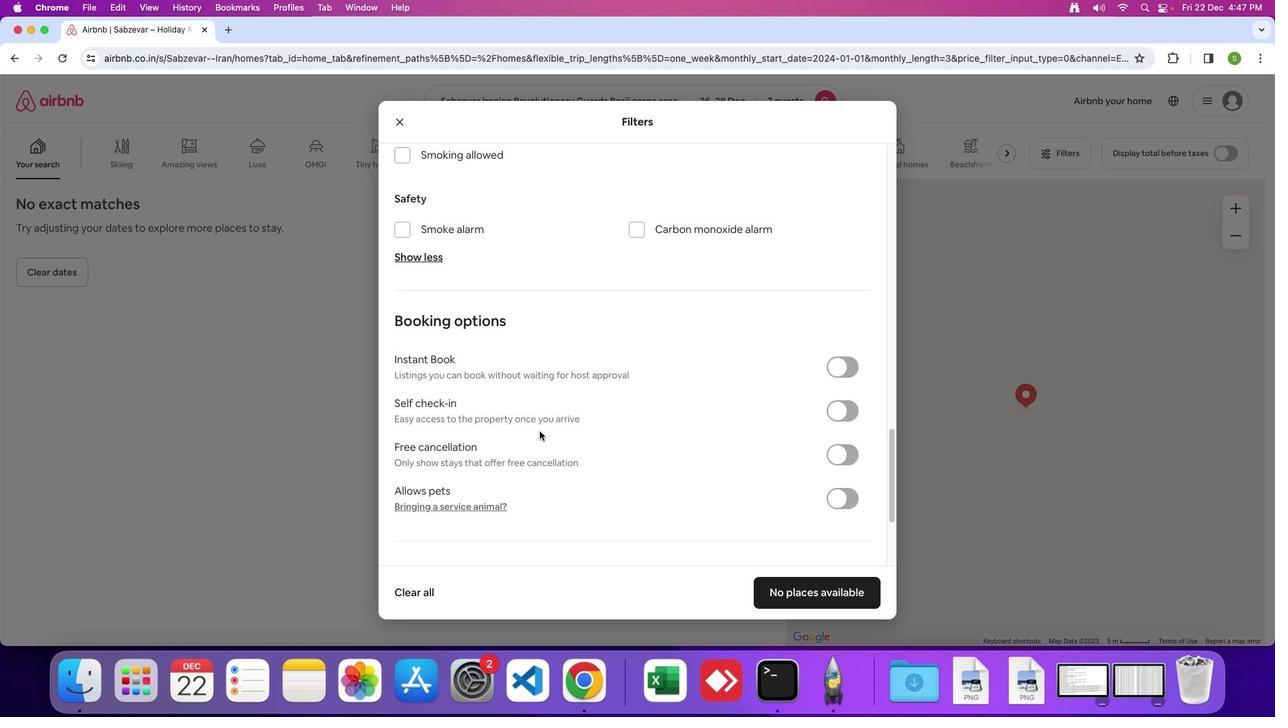 
Action: Mouse scrolled (538, 426) with delta (51, 87)
Screenshot: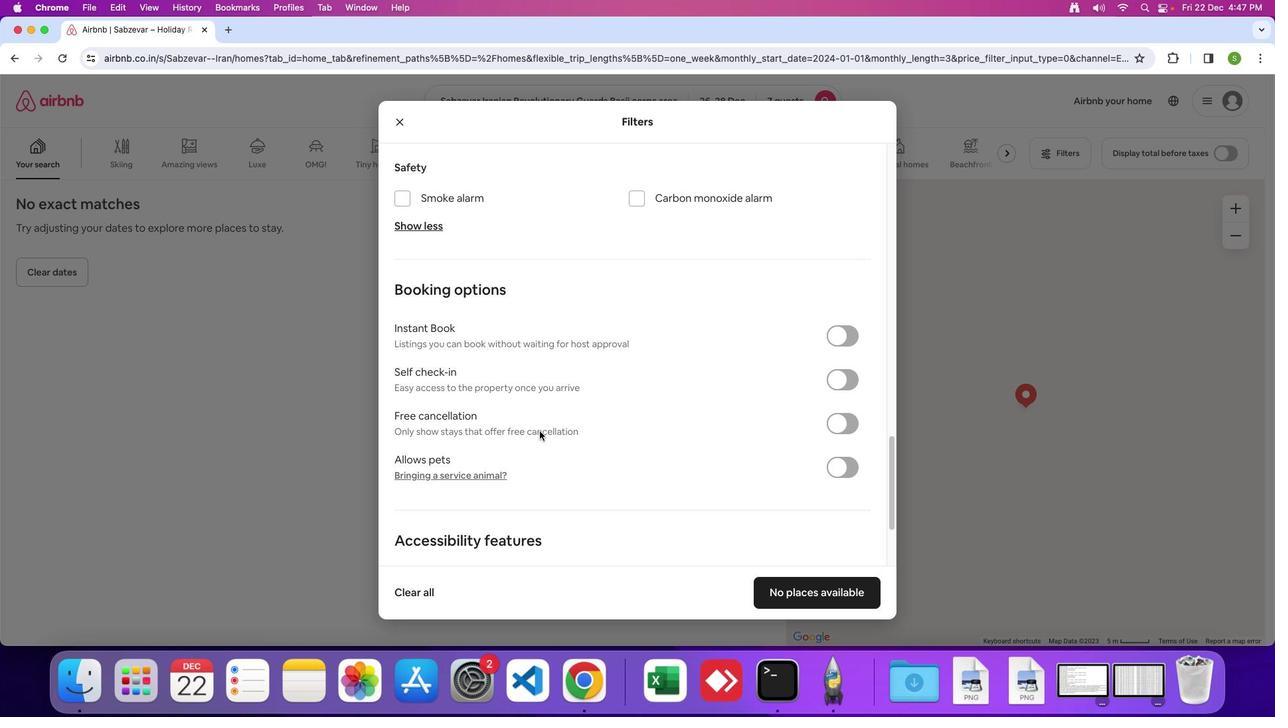 
Action: Mouse scrolled (538, 426) with delta (51, 87)
Screenshot: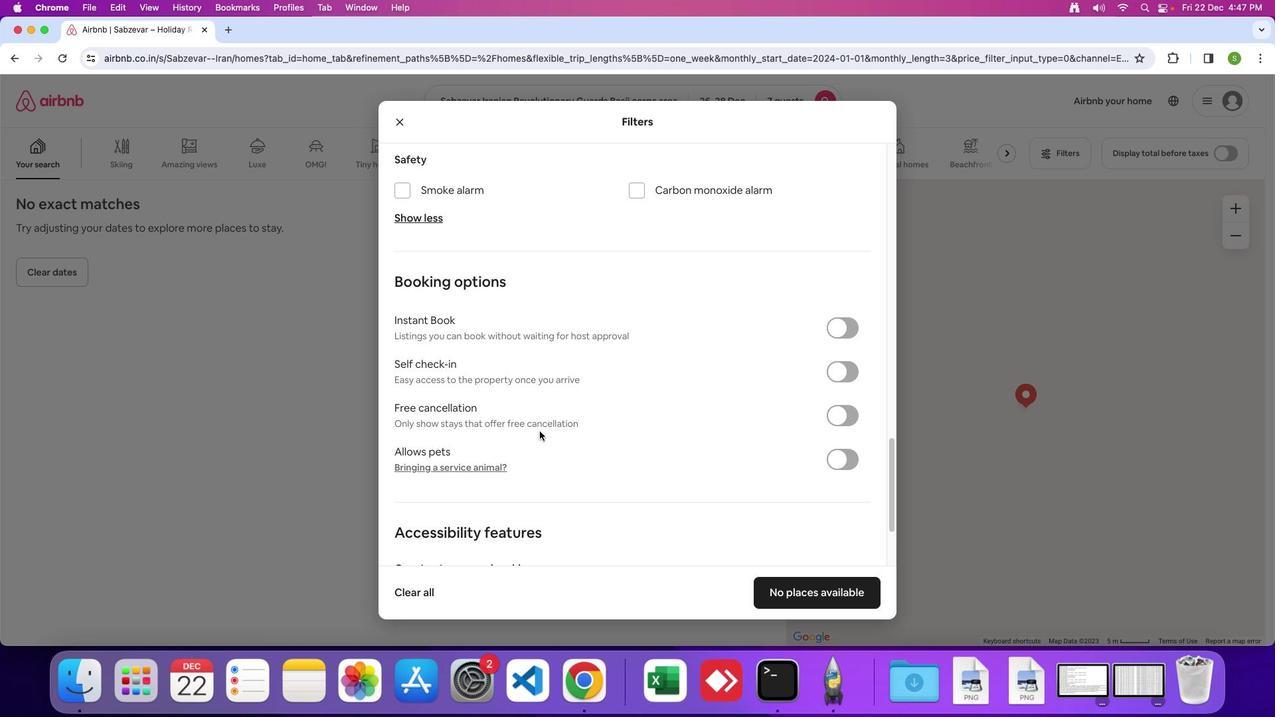 
Action: Mouse scrolled (538, 426) with delta (51, 87)
Screenshot: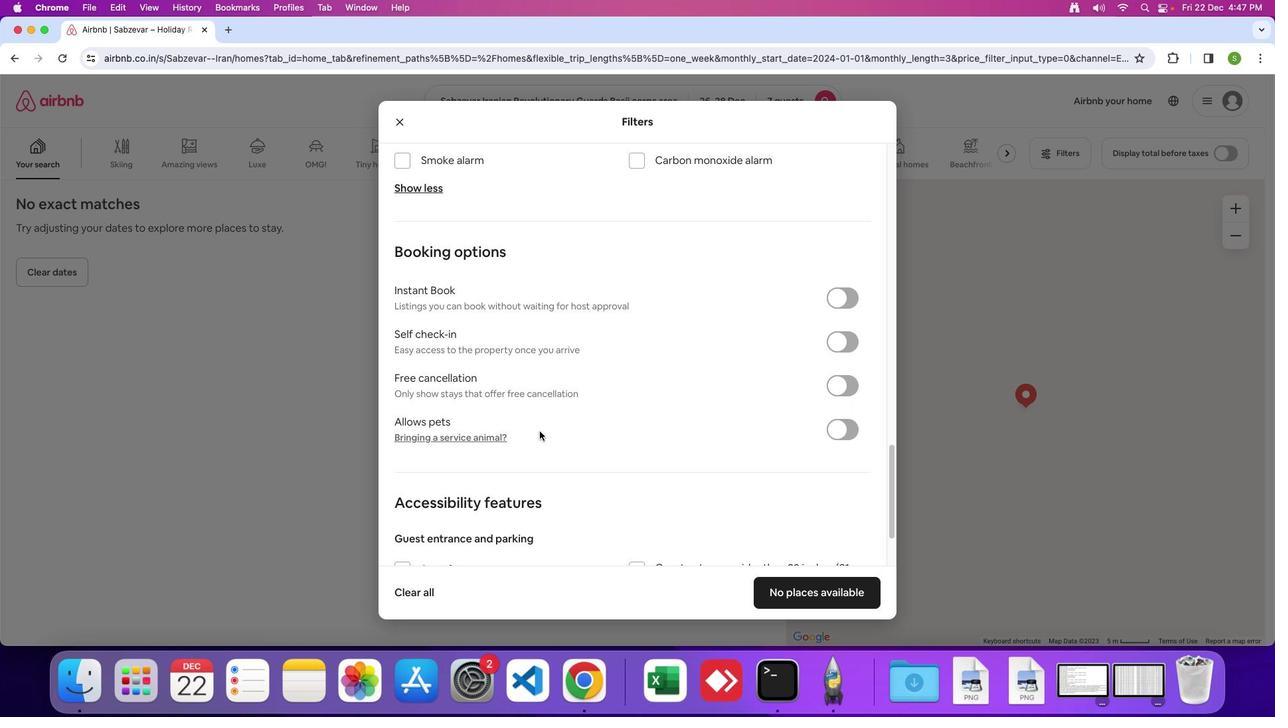 
Action: Mouse scrolled (538, 426) with delta (51, 87)
Screenshot: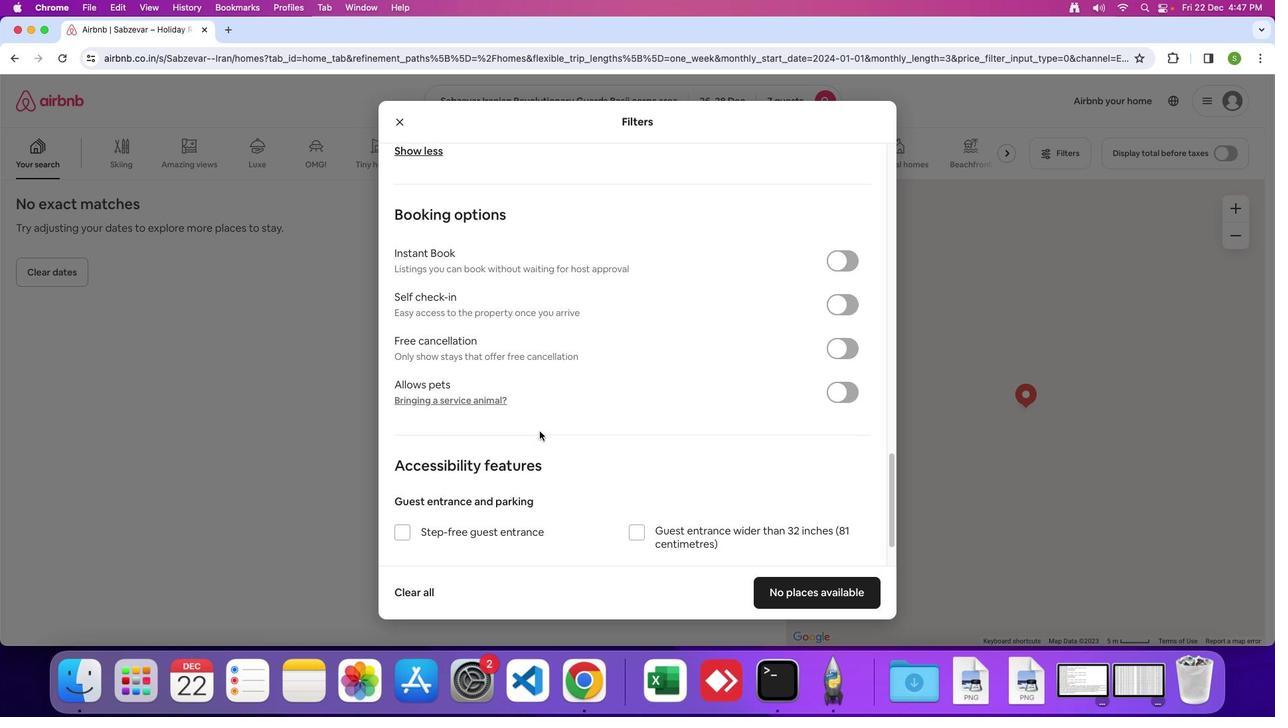 
Action: Mouse scrolled (538, 426) with delta (51, 87)
Screenshot: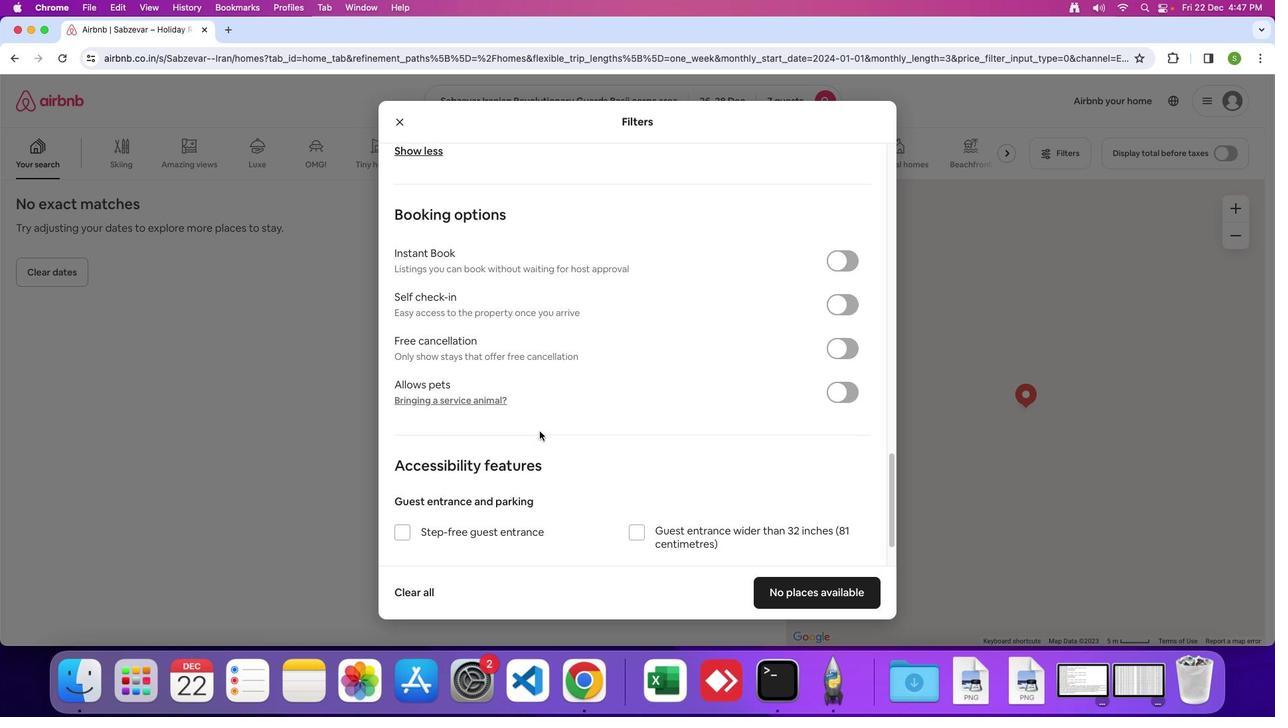 
Action: Mouse scrolled (538, 426) with delta (51, 87)
Screenshot: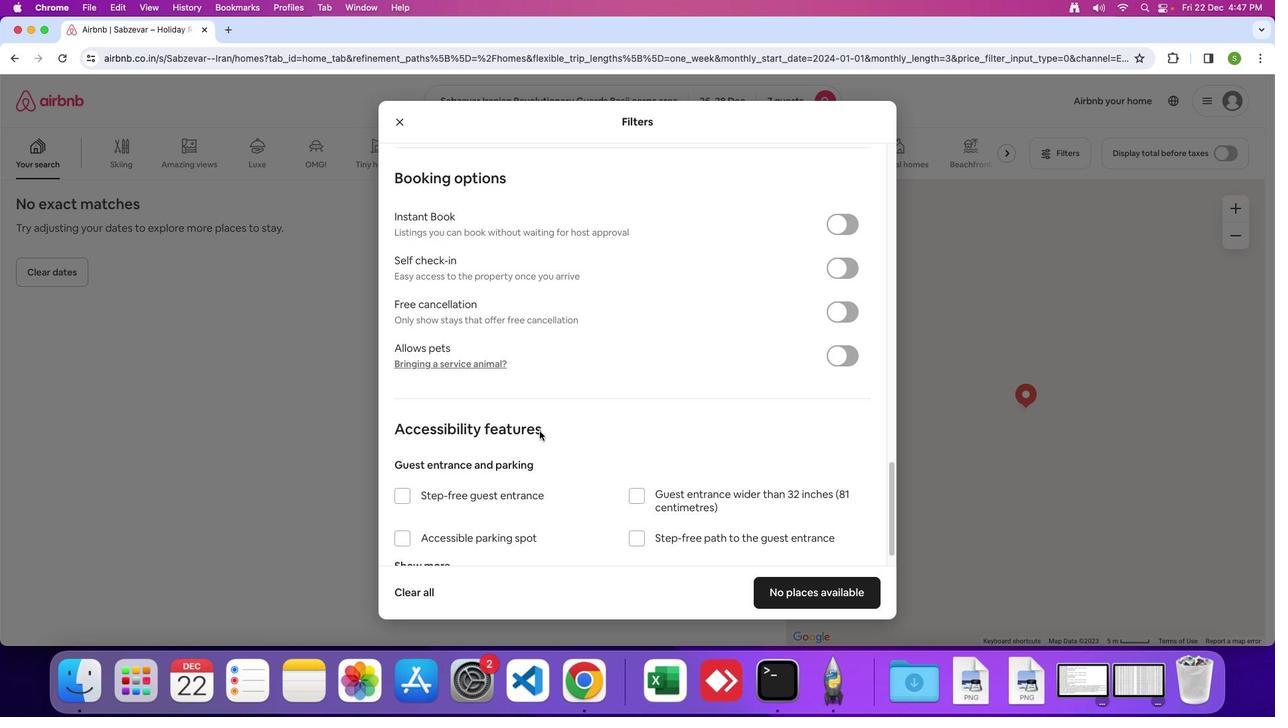 
Action: Mouse scrolled (538, 426) with delta (51, 87)
Screenshot: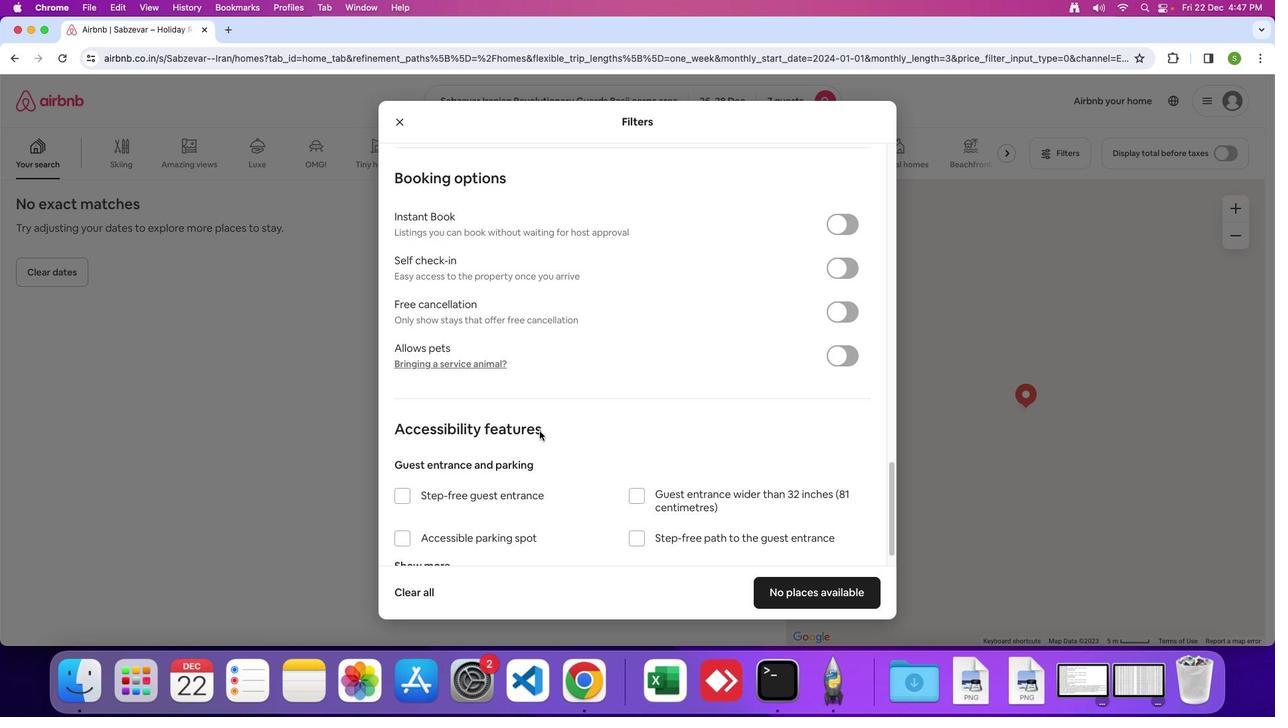
Action: Mouse scrolled (538, 426) with delta (51, 86)
Screenshot: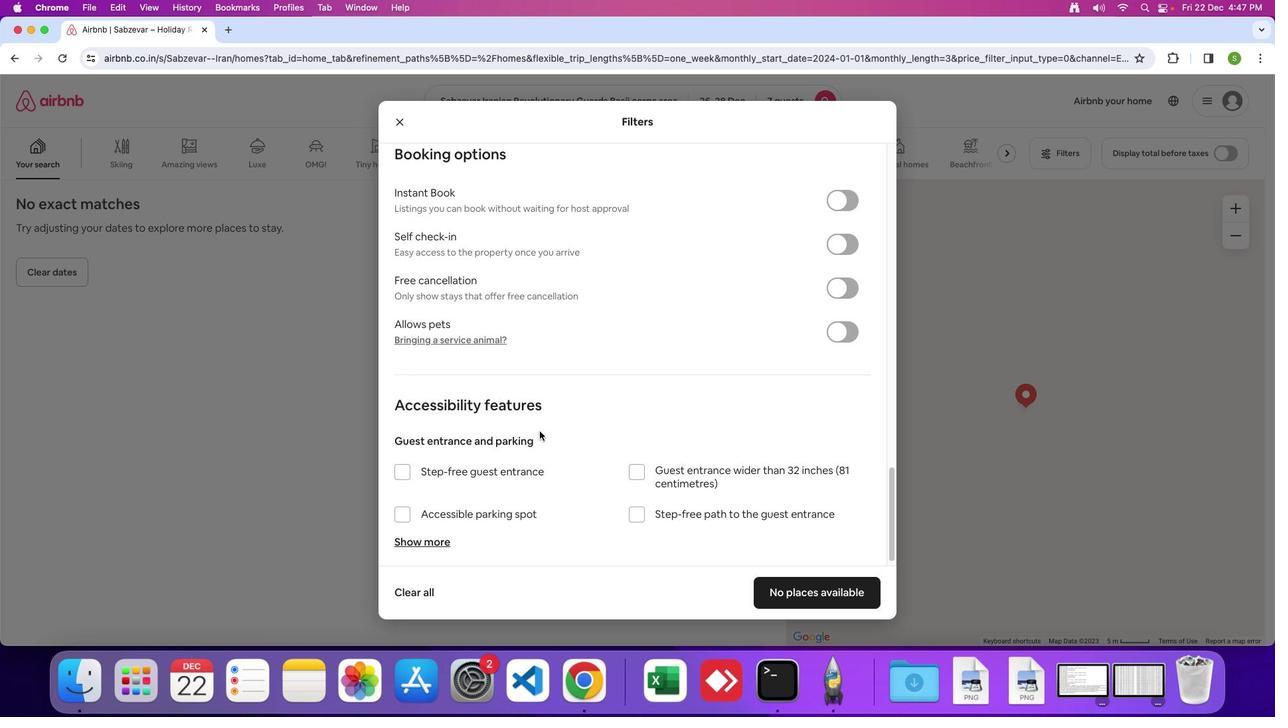 
Action: Mouse scrolled (538, 426) with delta (51, 87)
Screenshot: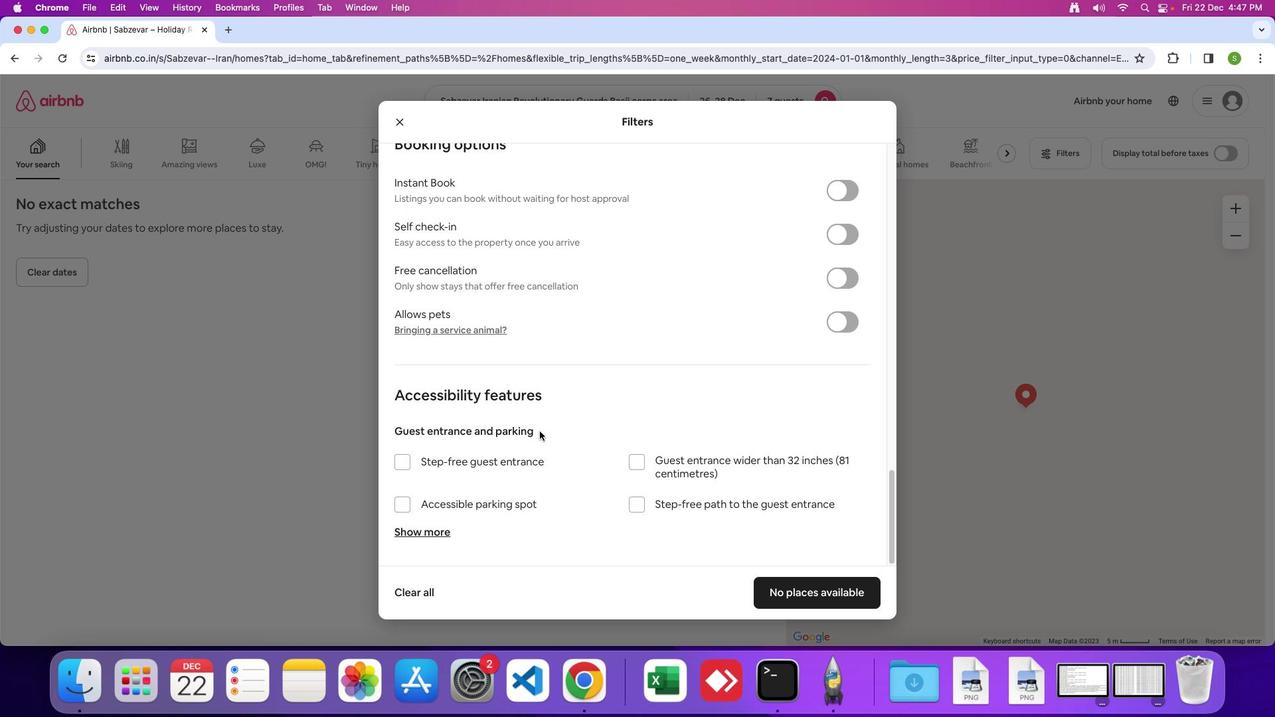 
Action: Mouse scrolled (538, 426) with delta (51, 87)
Screenshot: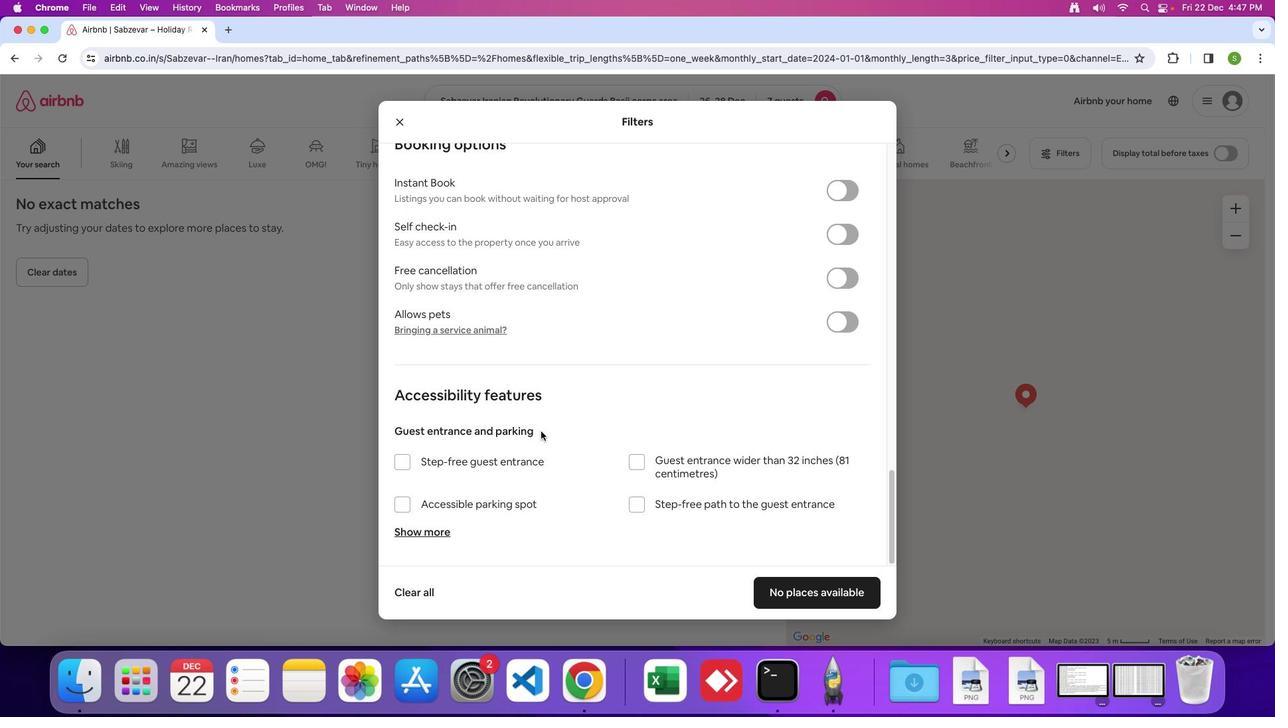 
Action: Mouse moved to (785, 550)
Screenshot: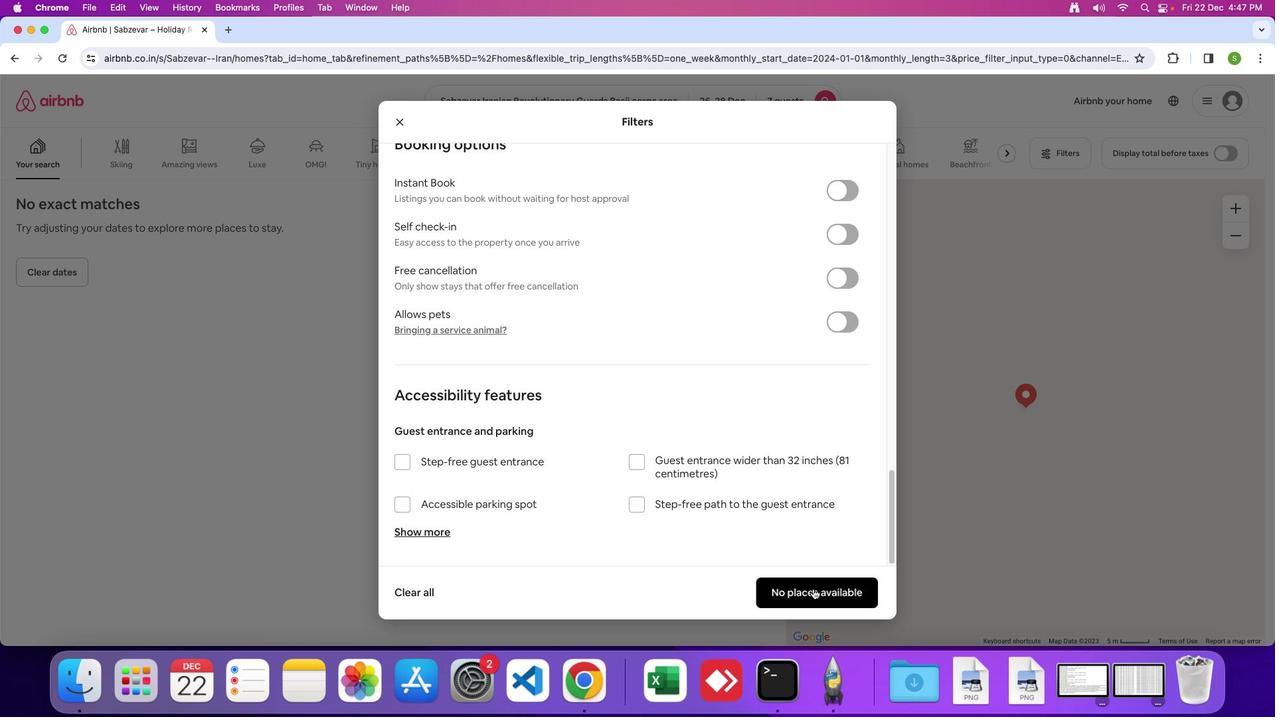 
Action: Mouse pressed left at (785, 550)
Screenshot: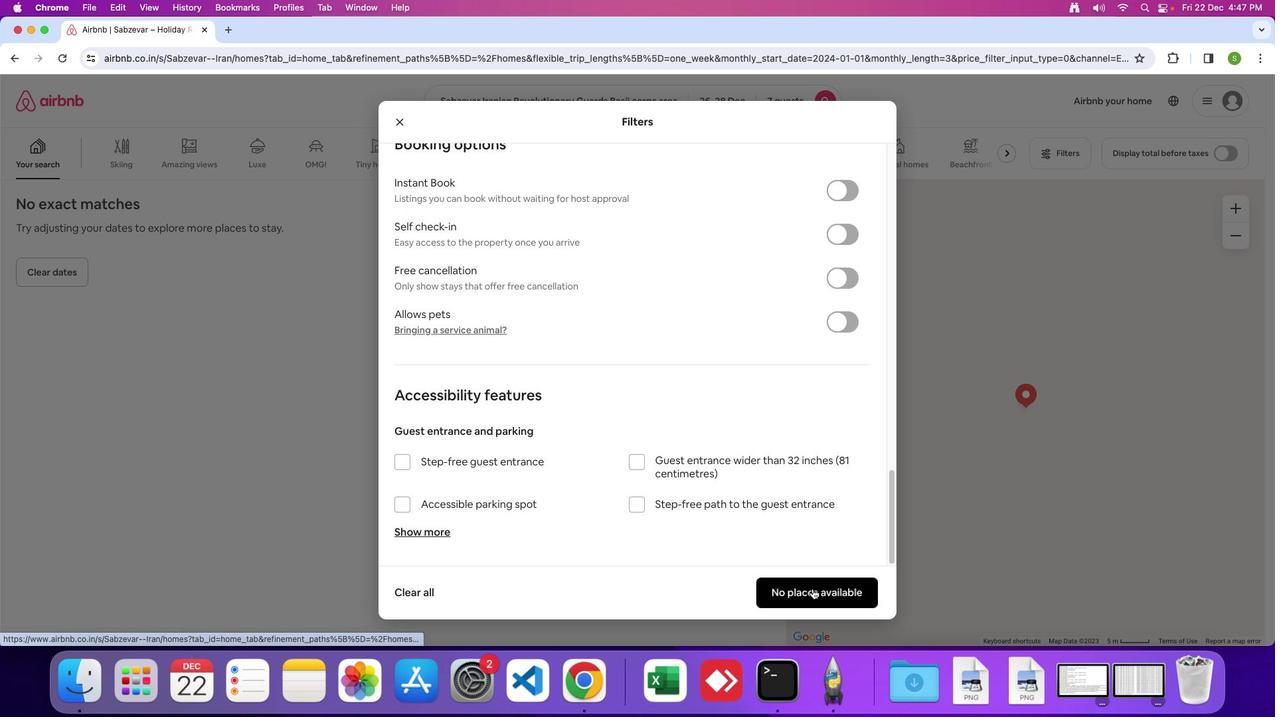 
Action: Mouse moved to (567, 413)
Screenshot: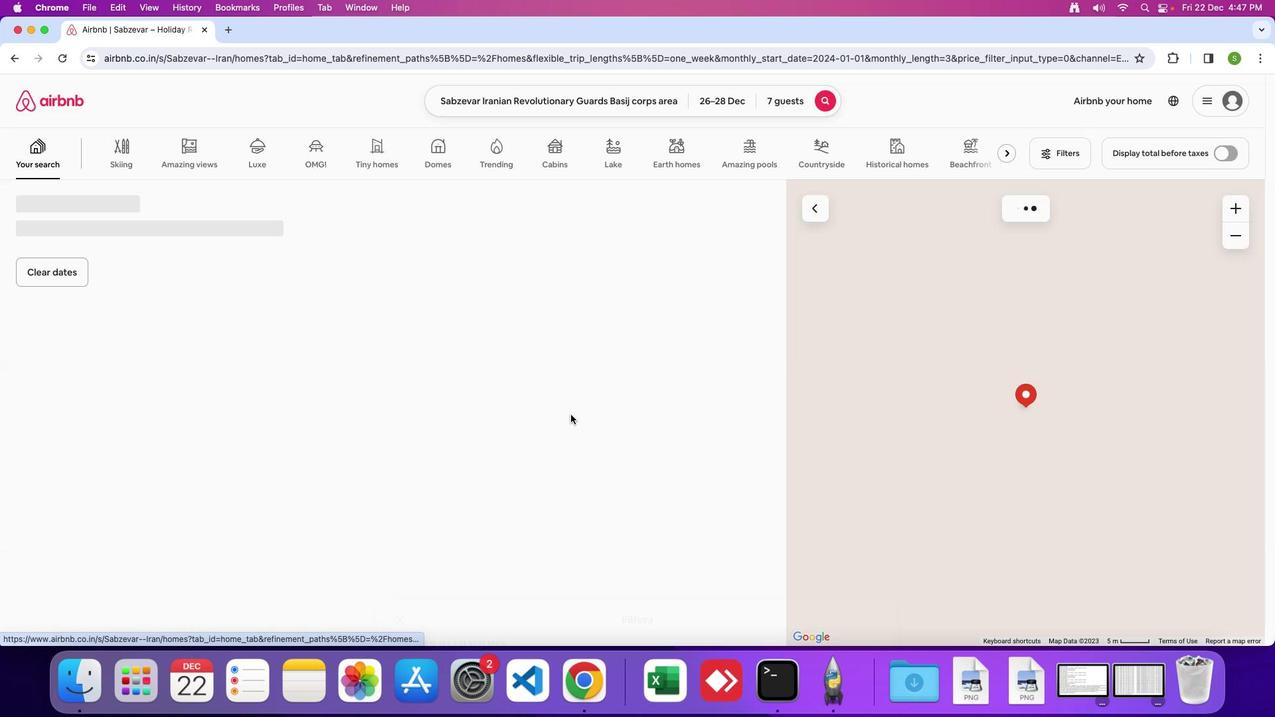 
